 Task: In the  document gatewayarch.txt Add another  'page' Use the Tool Explore 'and look for brief about the picture in first page, copy 2-3 lines in second sheet.' Align the text to the Left
Action: Mouse moved to (587, 304)
Screenshot: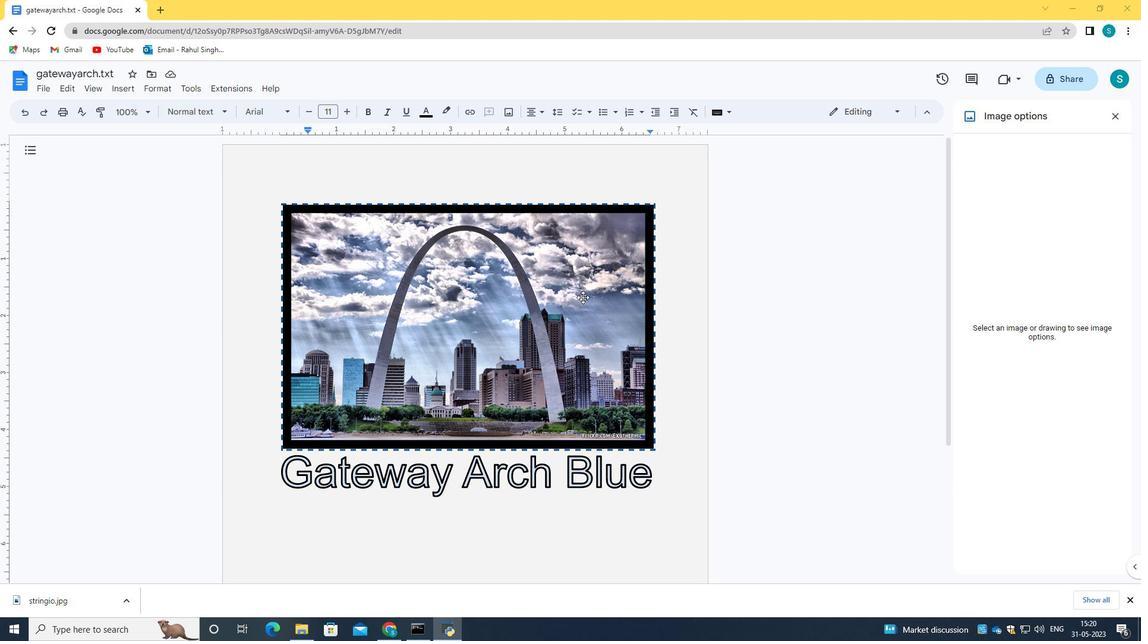 
Action: Mouse scrolled (587, 303) with delta (0, 0)
Screenshot: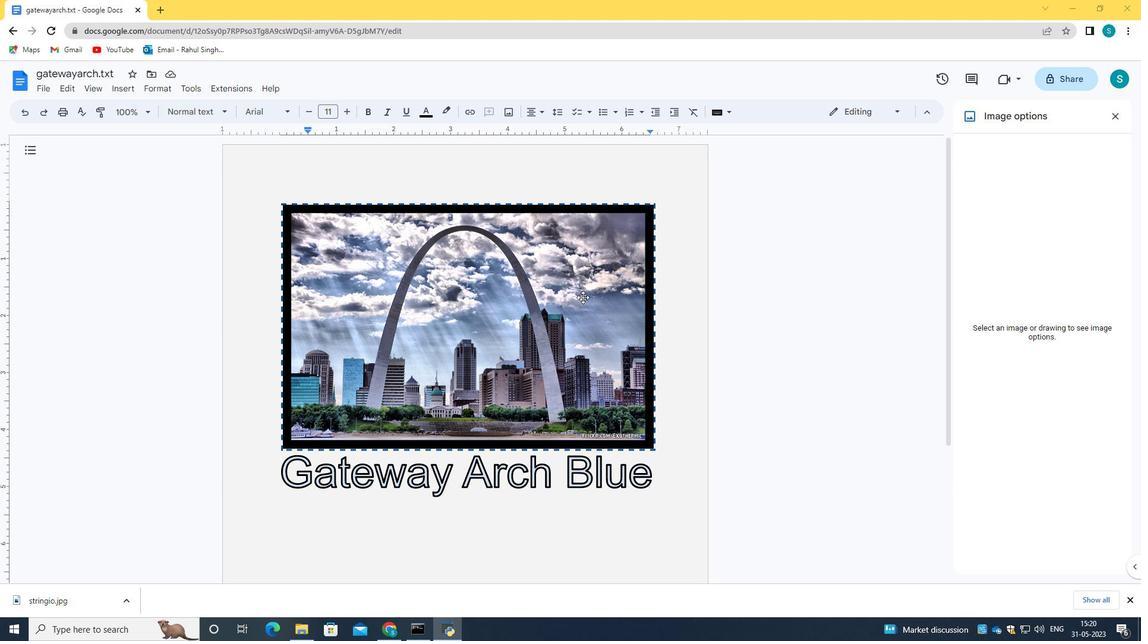 
Action: Mouse scrolled (587, 303) with delta (0, 0)
Screenshot: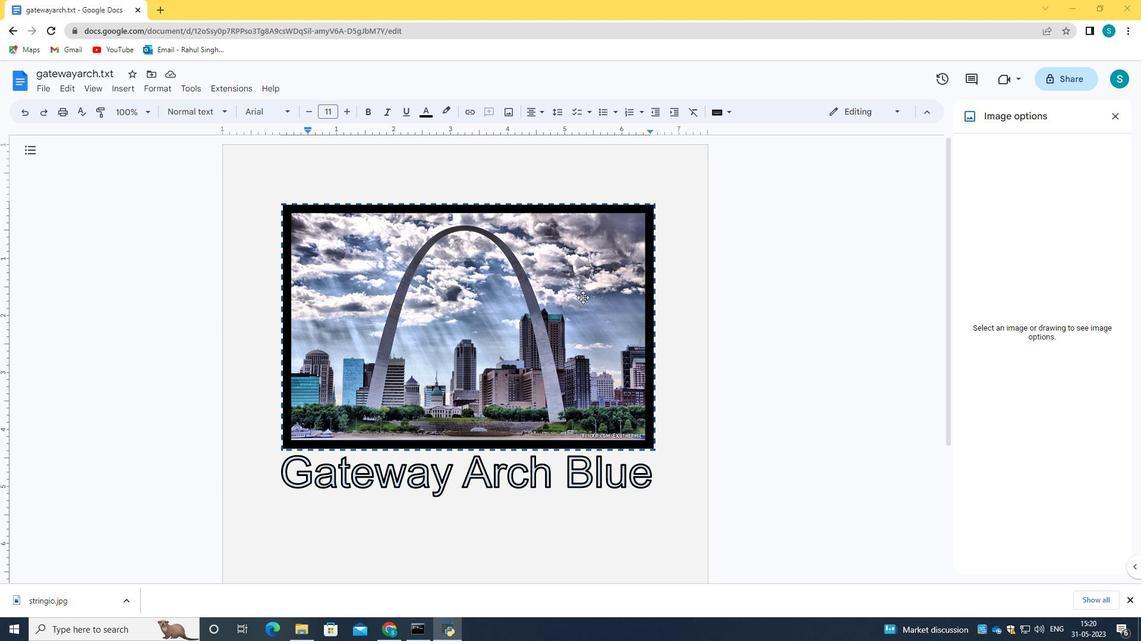 
Action: Mouse scrolled (587, 303) with delta (0, 0)
Screenshot: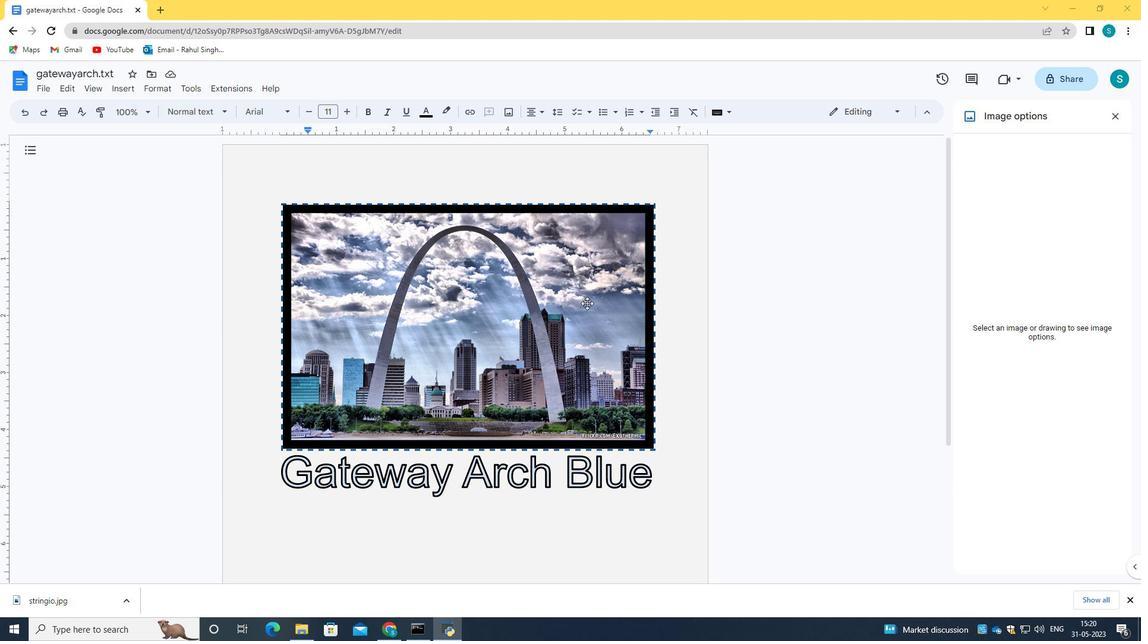 
Action: Mouse scrolled (587, 303) with delta (0, 0)
Screenshot: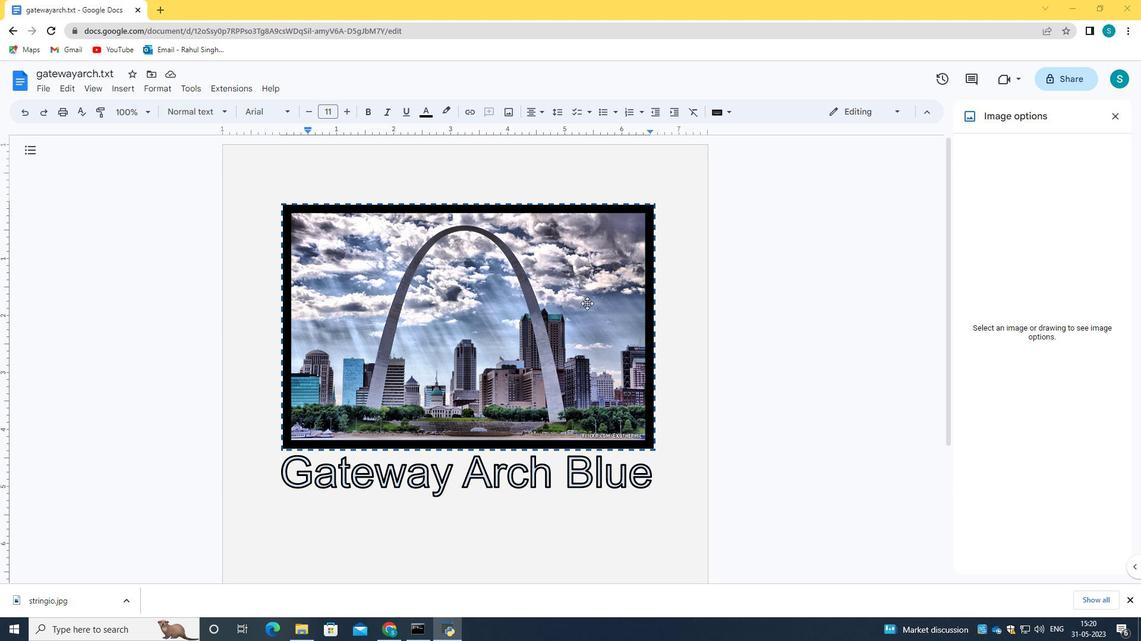 
Action: Mouse scrolled (587, 303) with delta (0, 0)
Screenshot: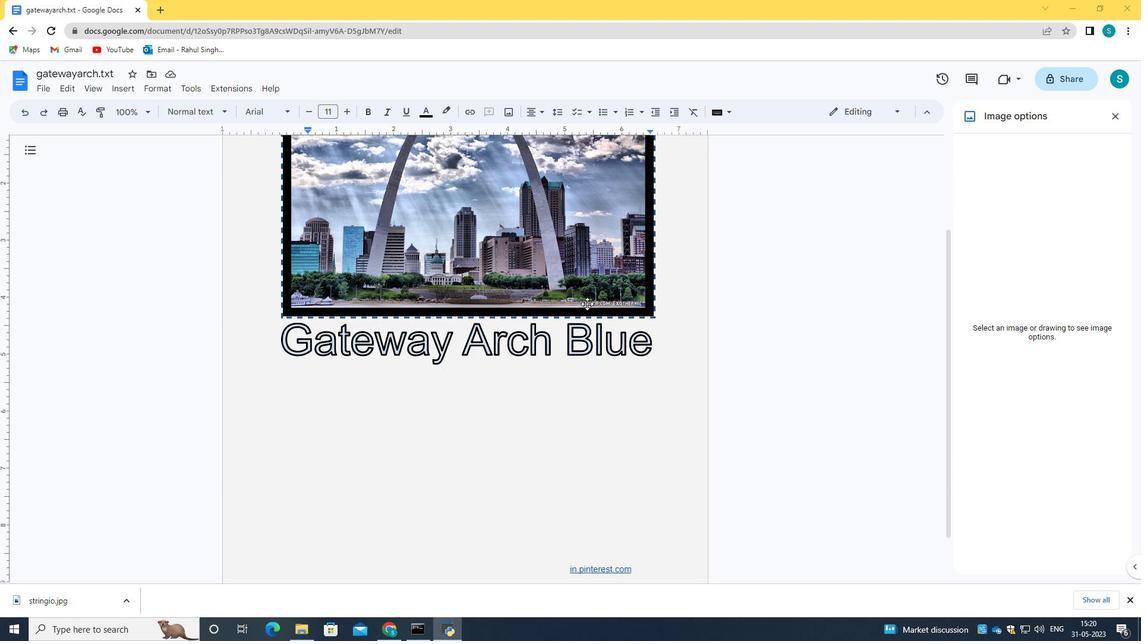 
Action: Mouse scrolled (587, 303) with delta (0, 0)
Screenshot: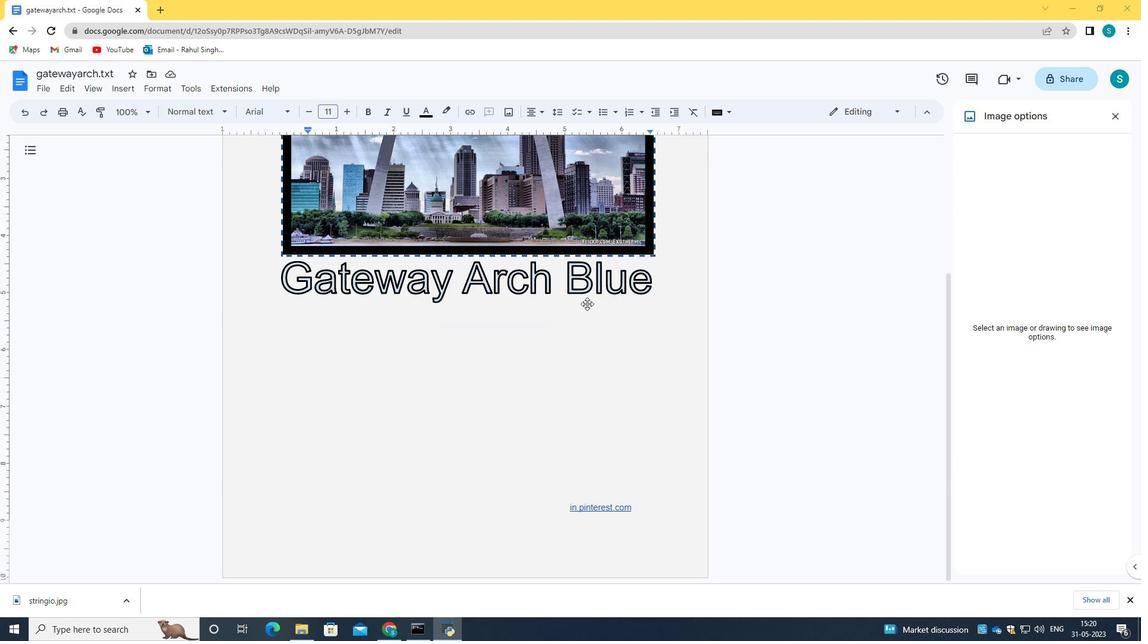
Action: Mouse scrolled (587, 303) with delta (0, 0)
Screenshot: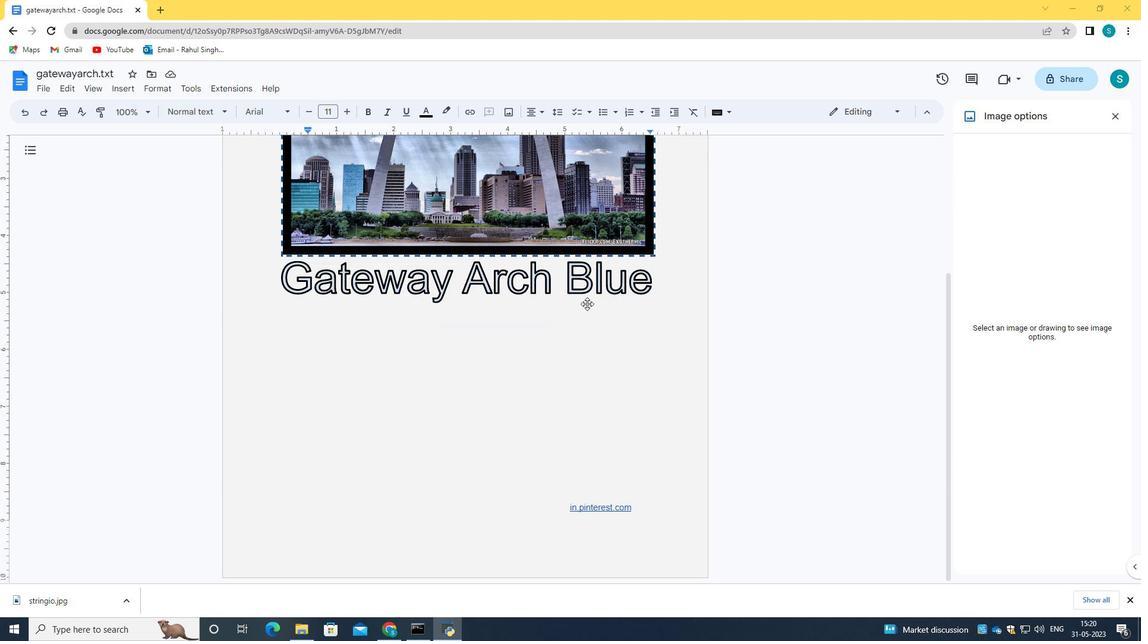 
Action: Mouse scrolled (587, 303) with delta (0, 0)
Screenshot: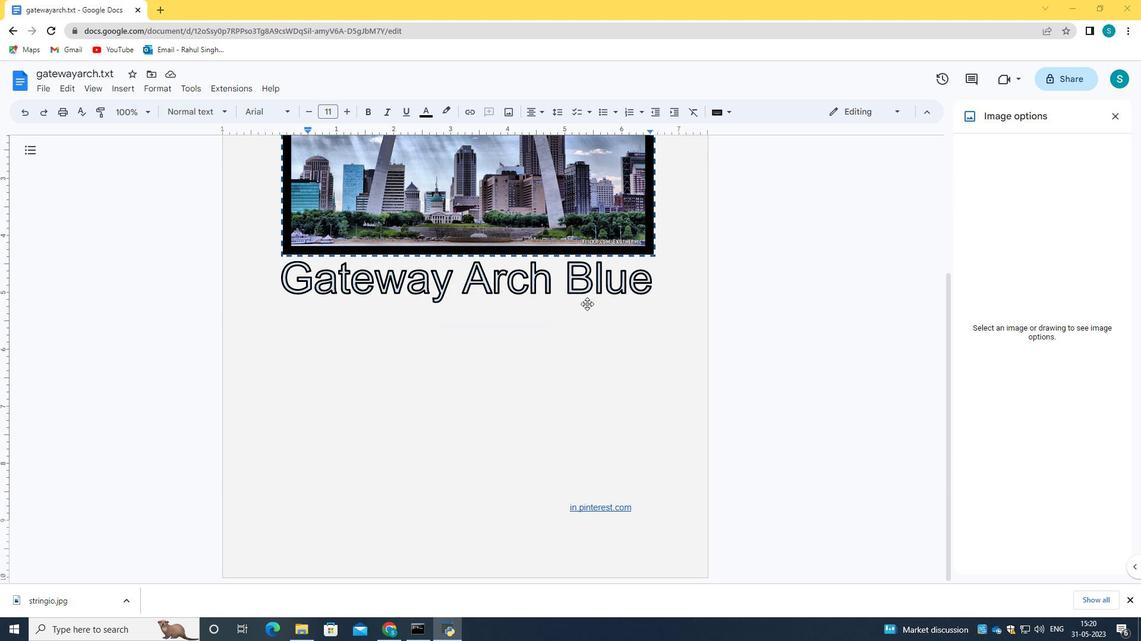 
Action: Mouse moved to (632, 549)
Screenshot: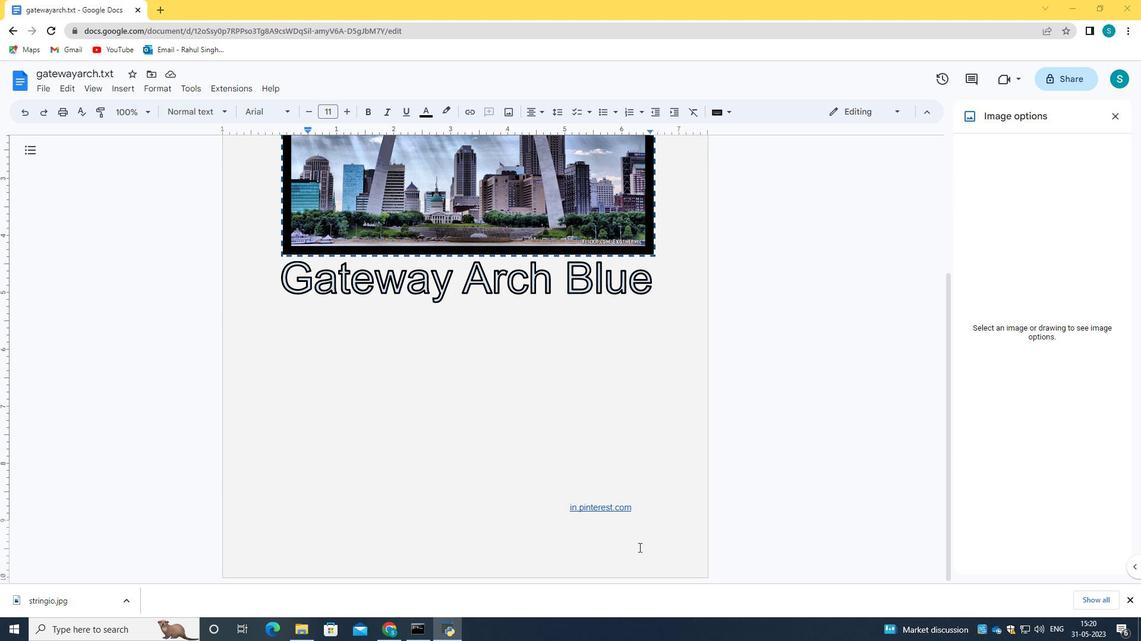 
Action: Mouse pressed left at (632, 549)
Screenshot: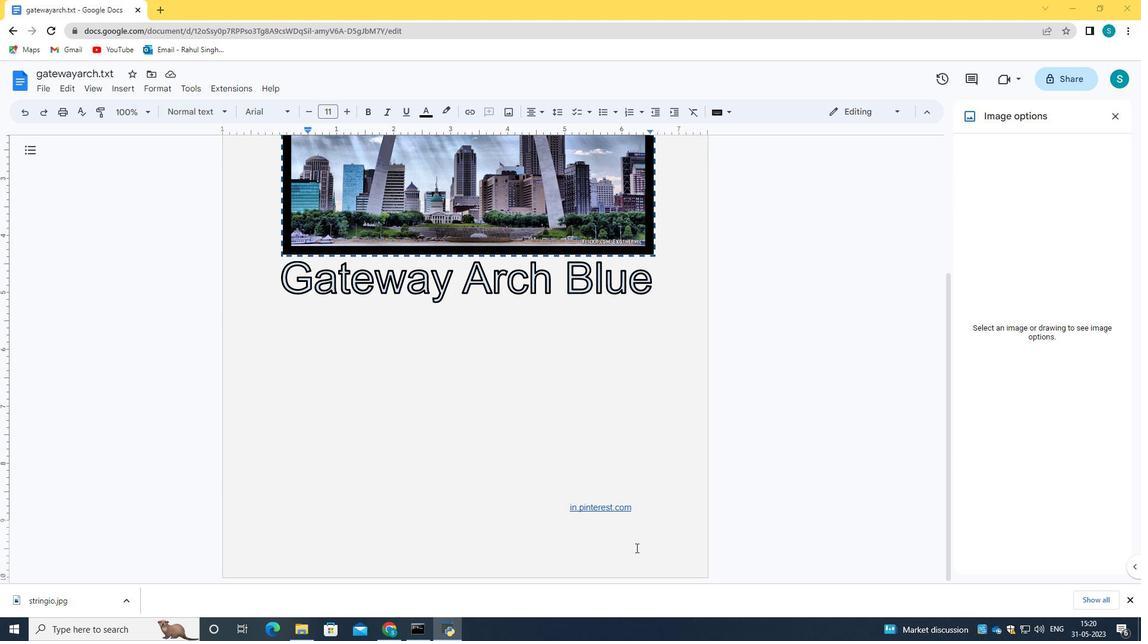 
Action: Mouse moved to (618, 565)
Screenshot: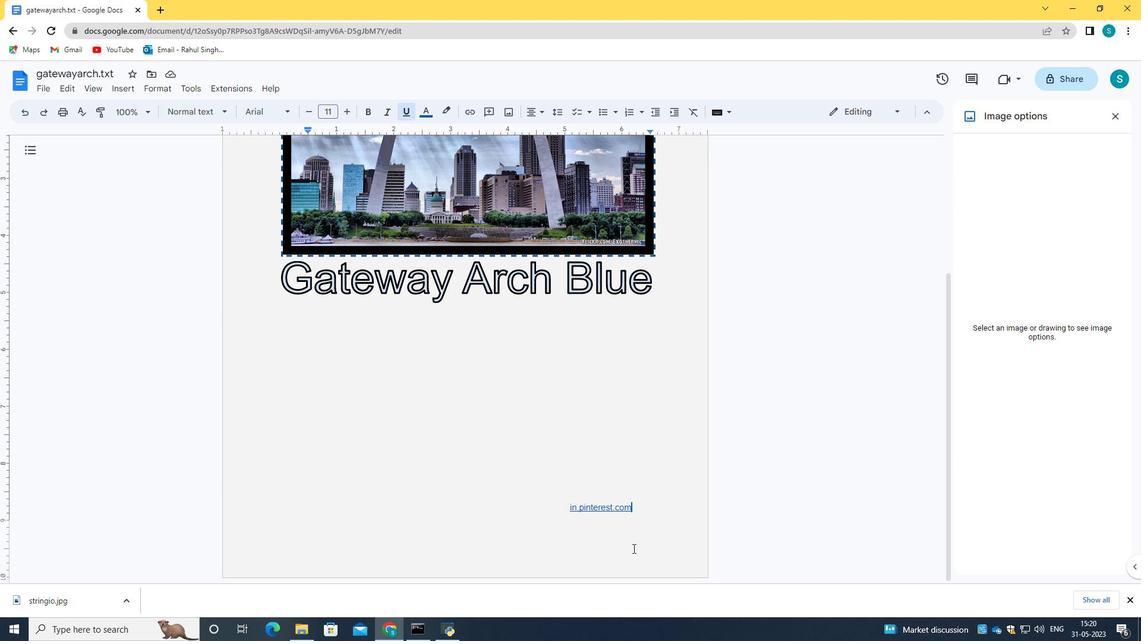 
Action: Key pressed <Key.enter>
Screenshot: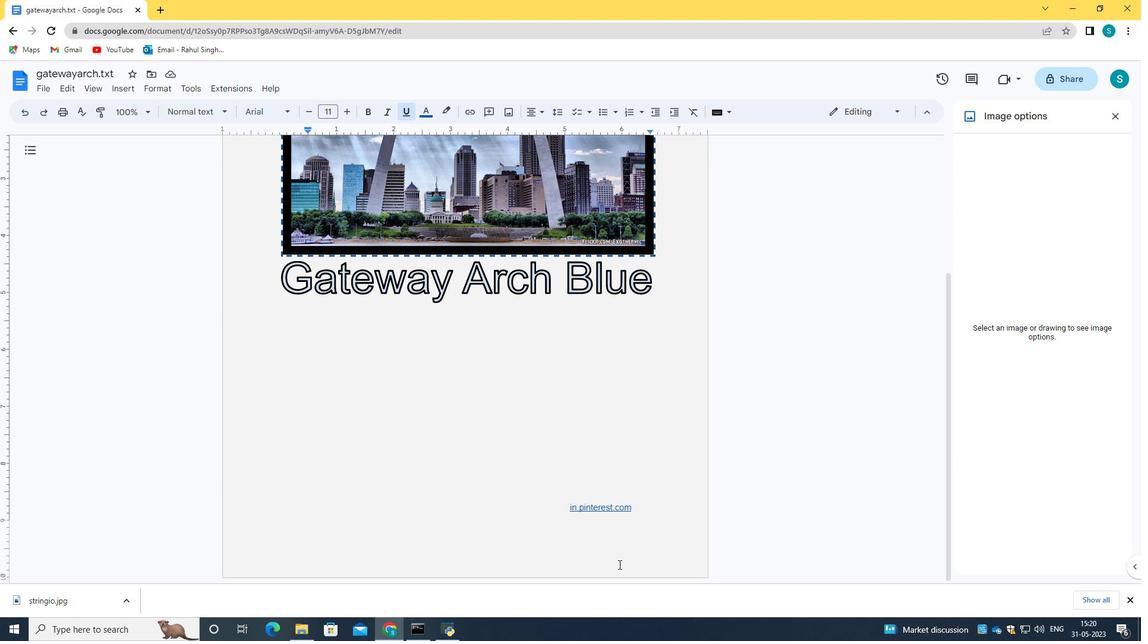 
Action: Mouse moved to (586, 544)
Screenshot: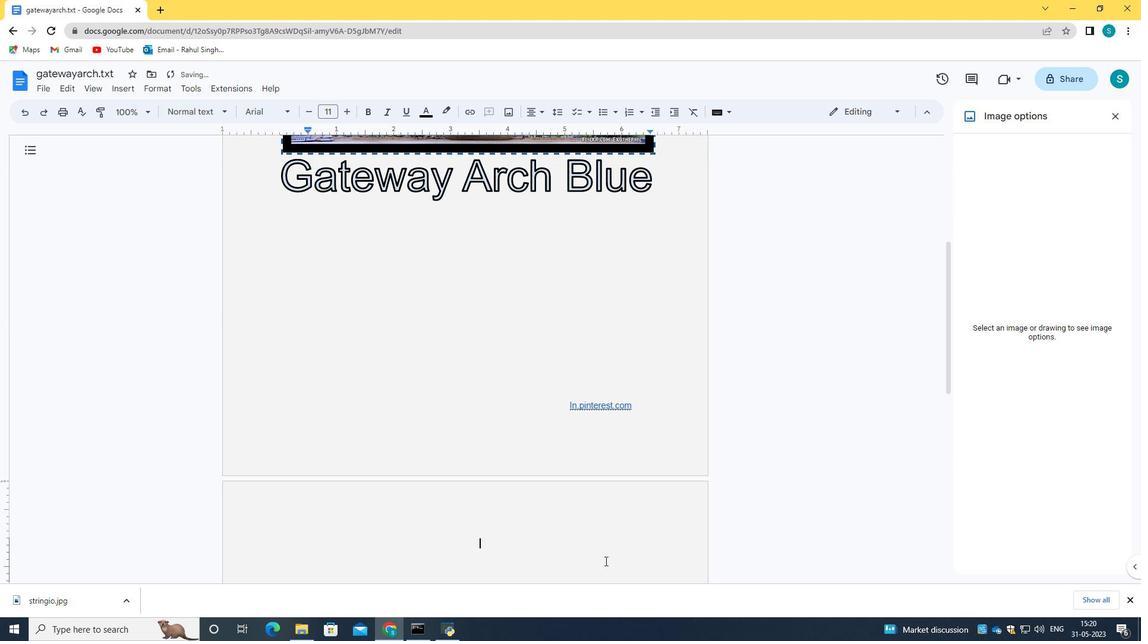 
Action: Mouse scrolled (586, 544) with delta (0, 0)
Screenshot: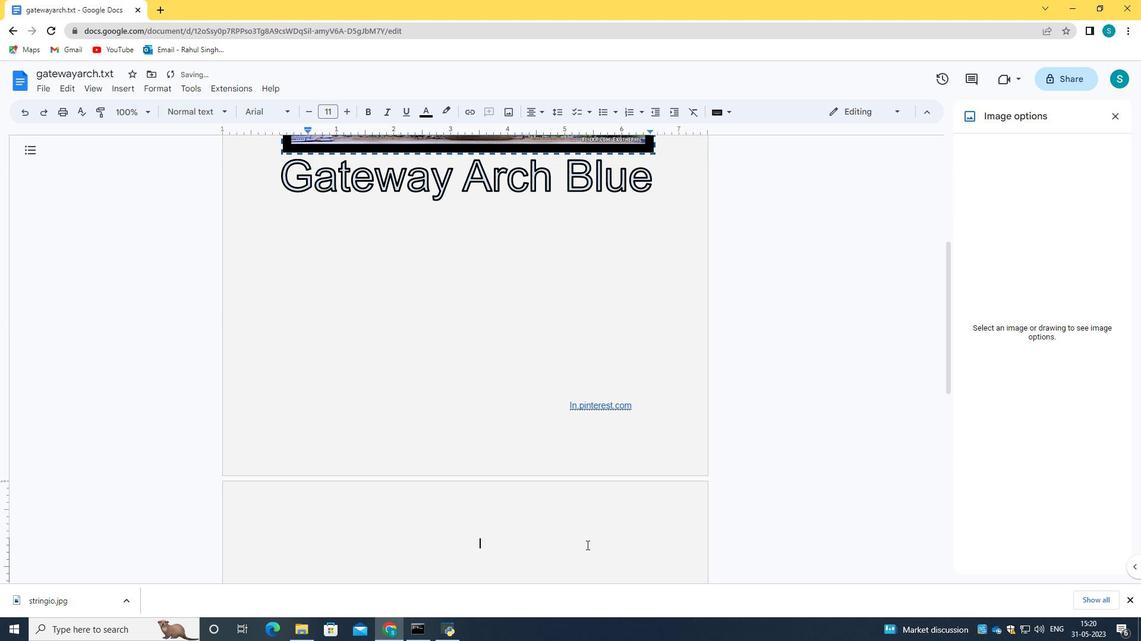
Action: Mouse scrolled (586, 544) with delta (0, 0)
Screenshot: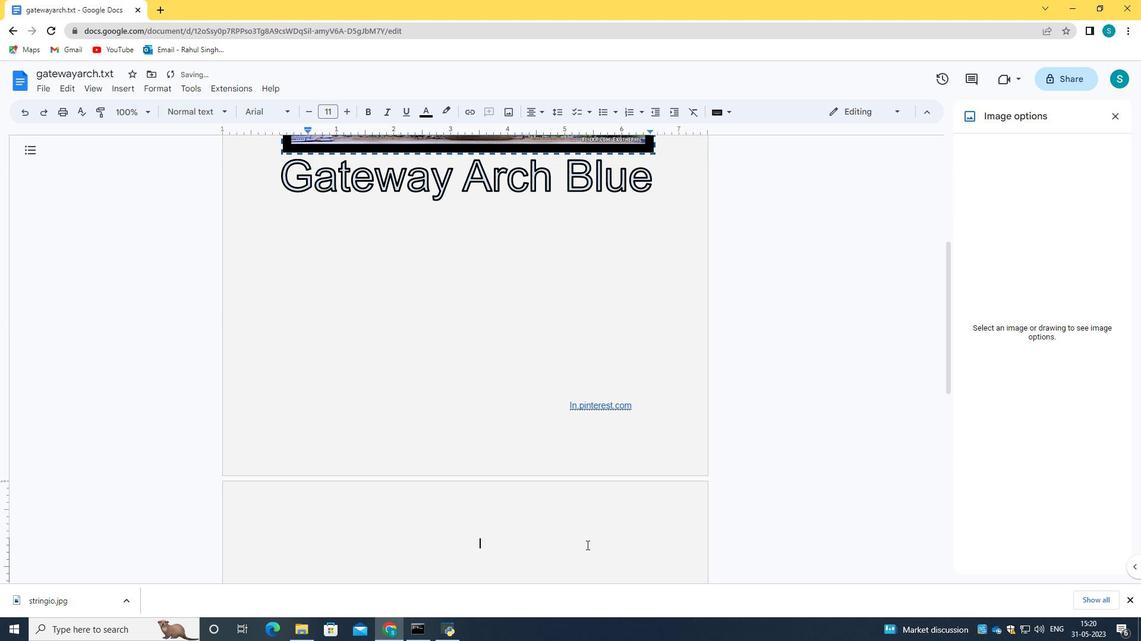 
Action: Mouse moved to (427, 425)
Screenshot: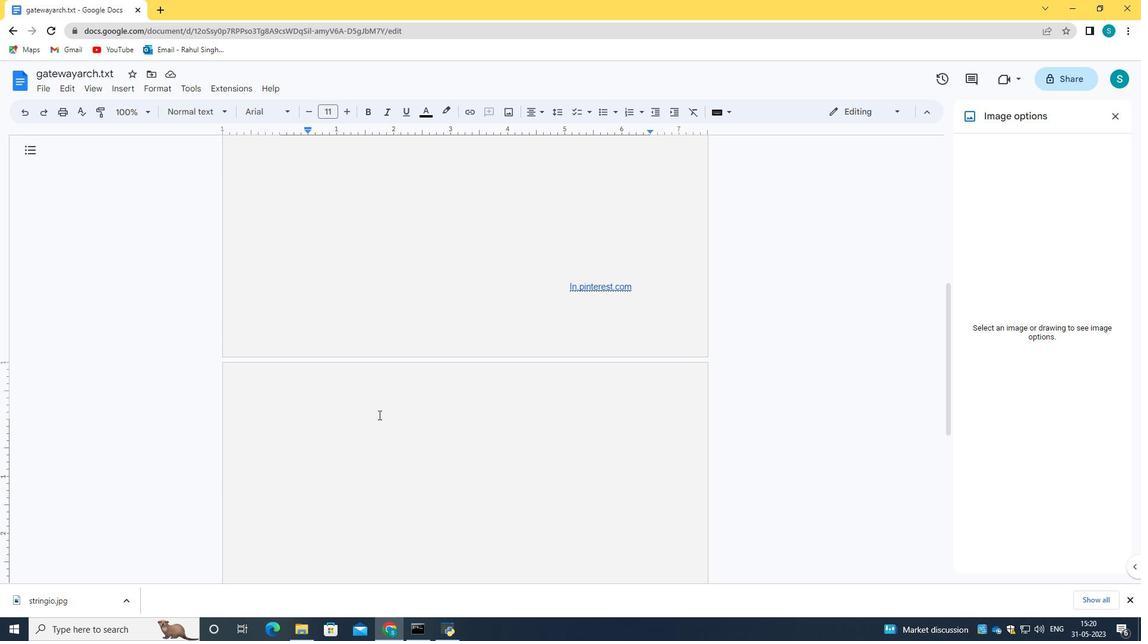 
Action: Mouse pressed left at (427, 425)
Screenshot: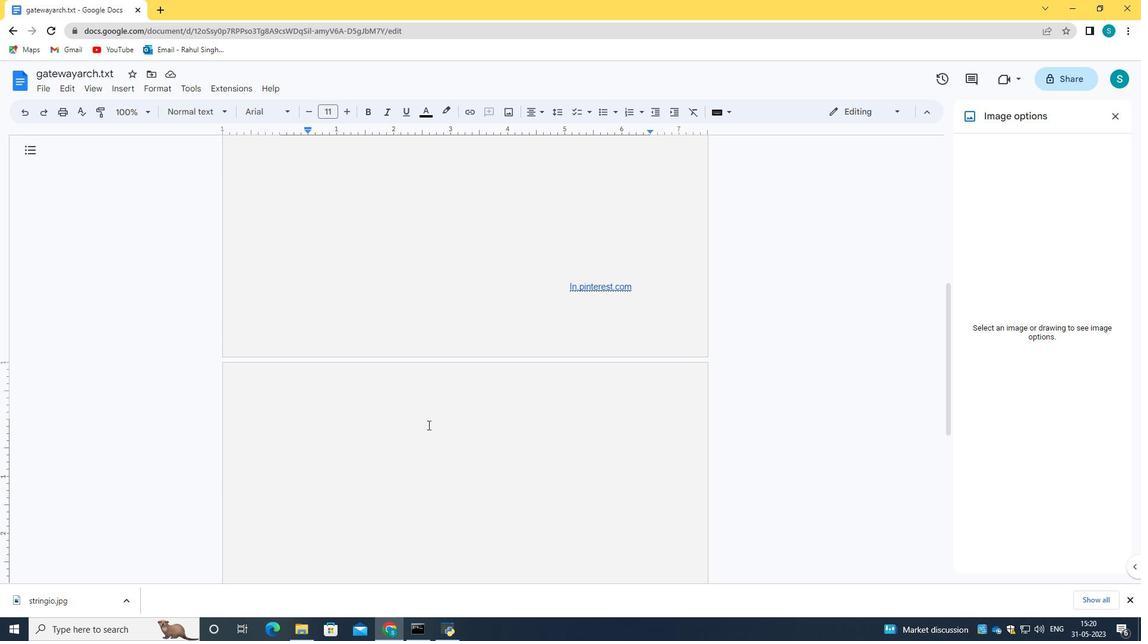 
Action: Mouse moved to (329, 416)
Screenshot: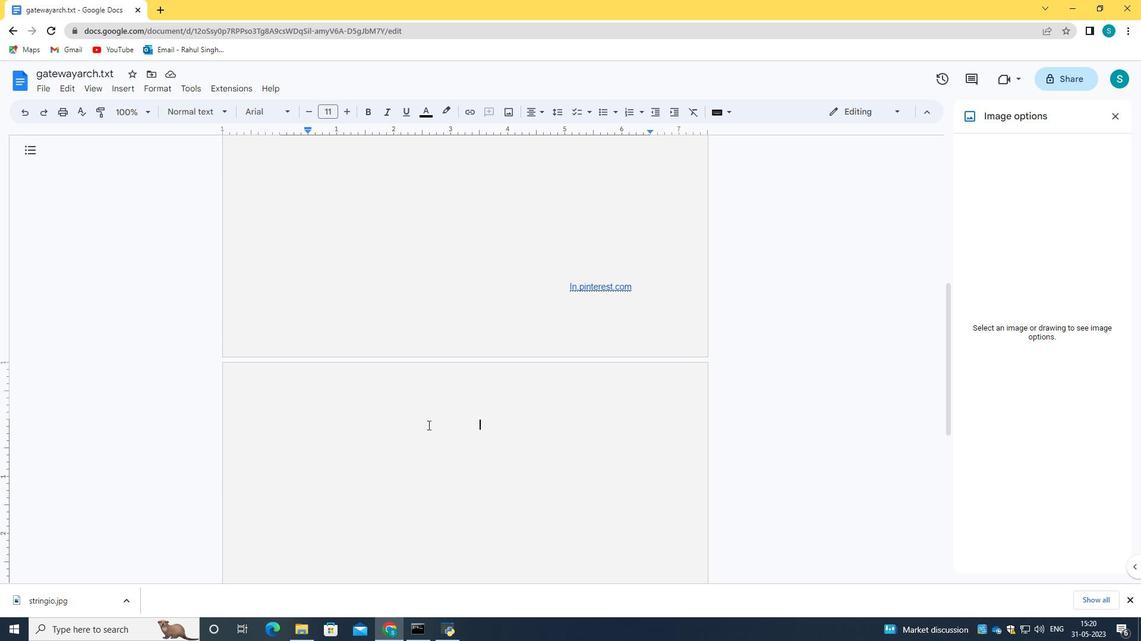 
Action: Key pressed <Key.left><Key.left><Key.left><Key.left><Key.left><Key.left><Key.left><Key.left>
Screenshot: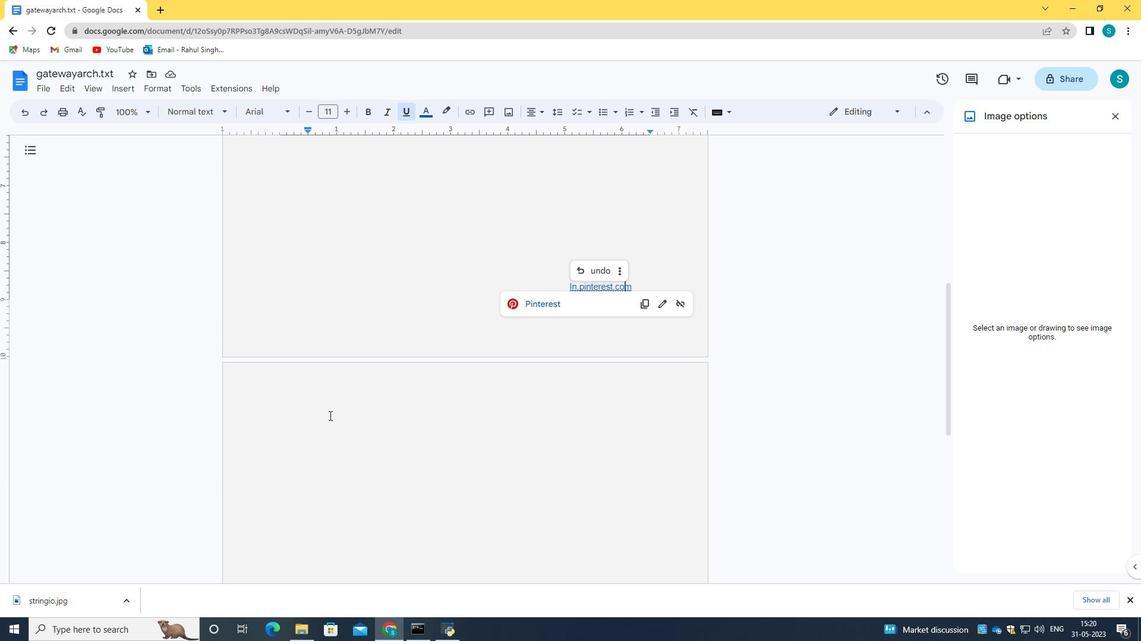 
Action: Mouse moved to (442, 440)
Screenshot: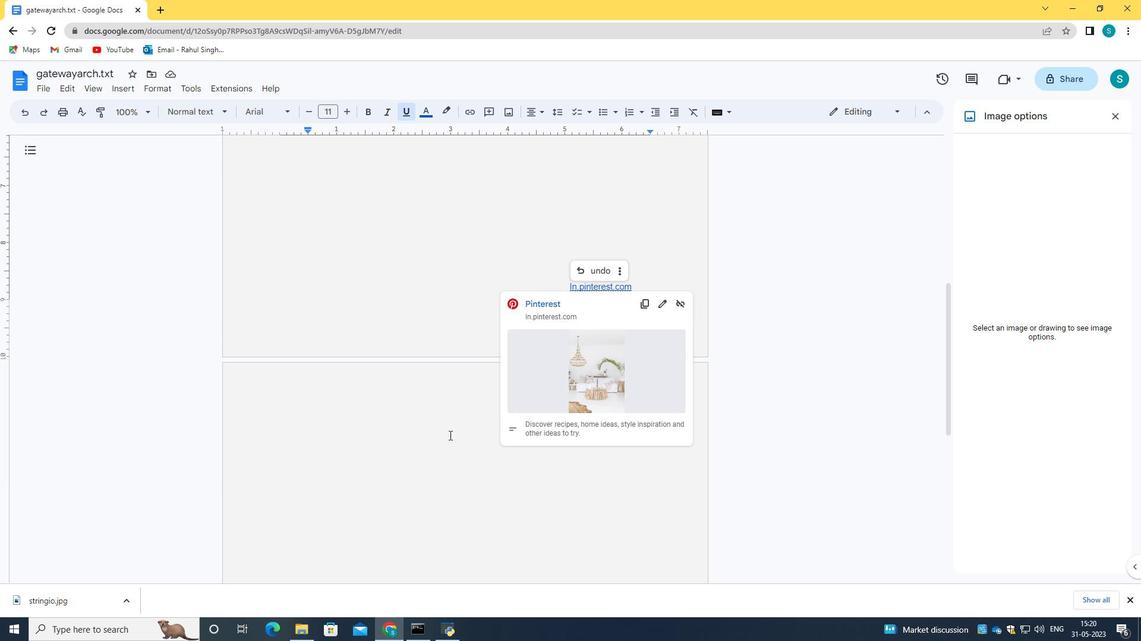 
Action: Key pressed <Key.right><Key.right><Key.right><Key.right><Key.right><Key.right><Key.right><Key.right><Key.right><Key.right><Key.right><Key.right><Key.space><Key.space><Key.space><Key.space>
Screenshot: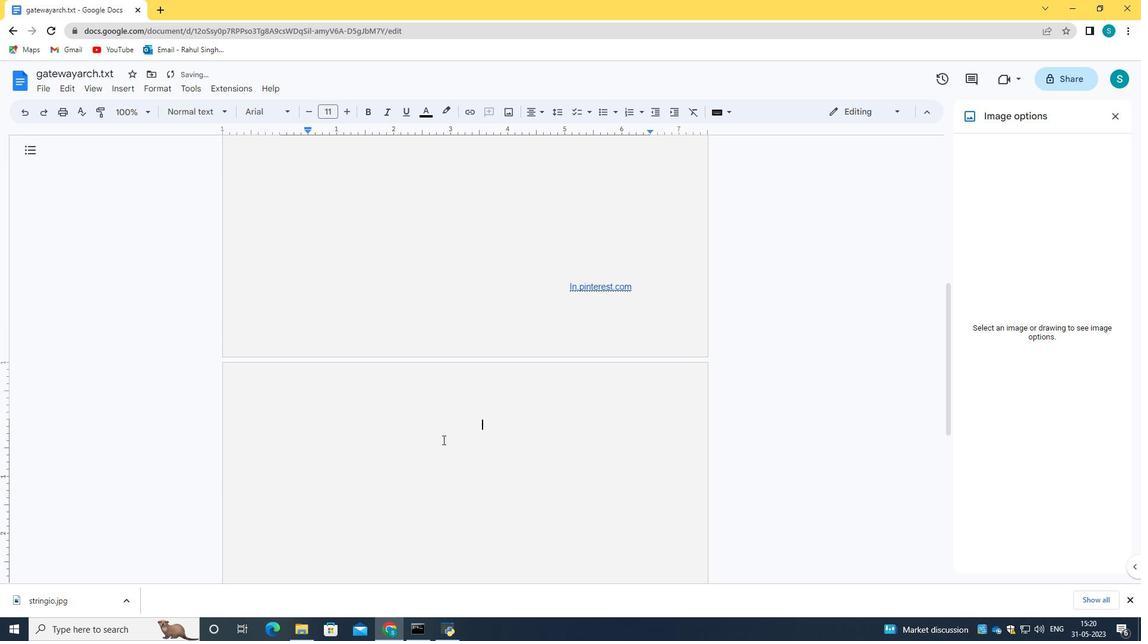
Action: Mouse moved to (426, 434)
Screenshot: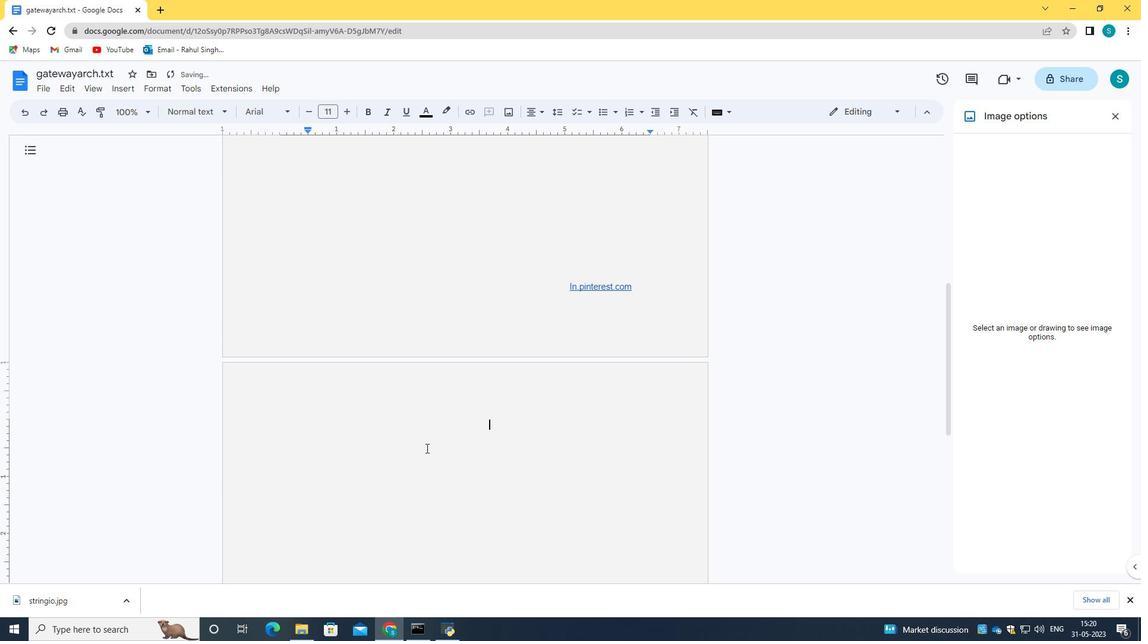 
Action: Mouse pressed left at (426, 434)
Screenshot: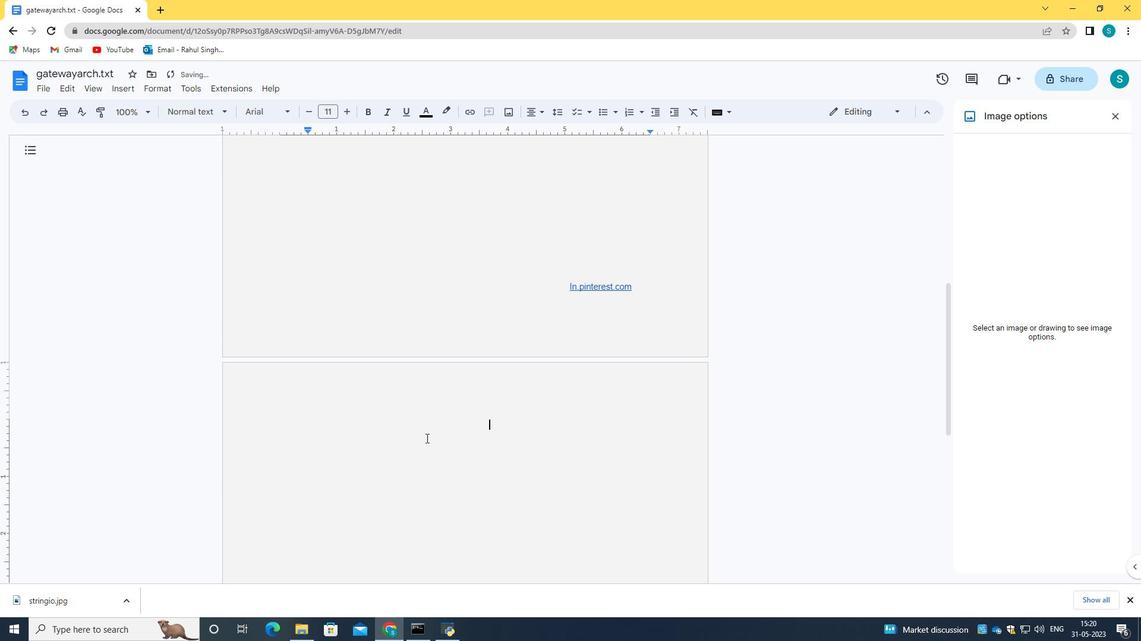 
Action: Mouse moved to (180, 84)
Screenshot: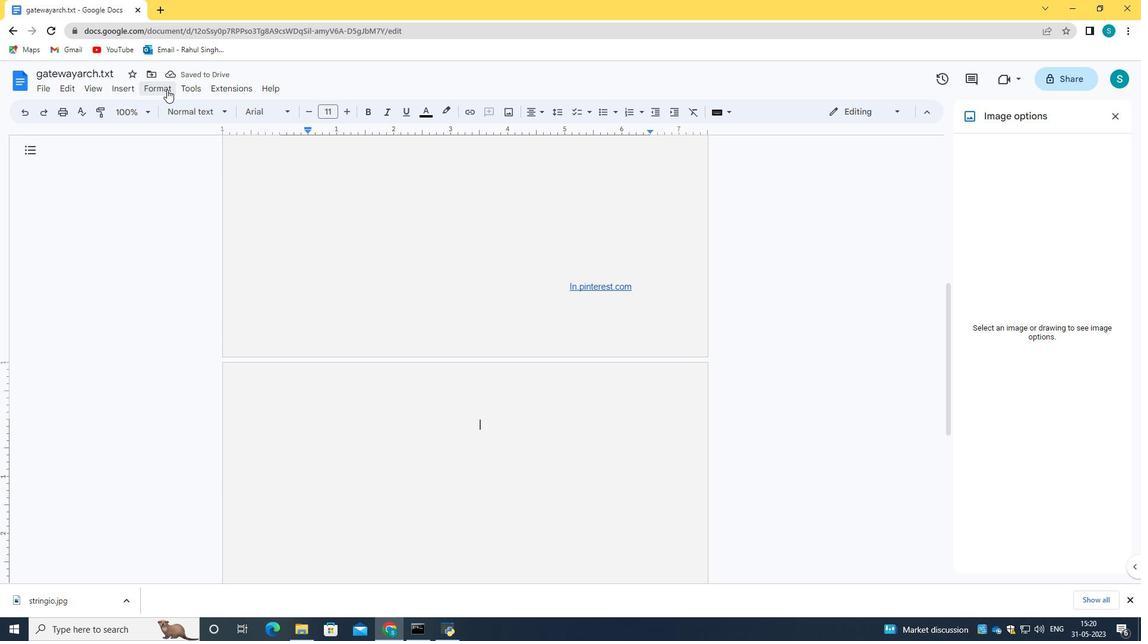 
Action: Mouse pressed left at (180, 84)
Screenshot: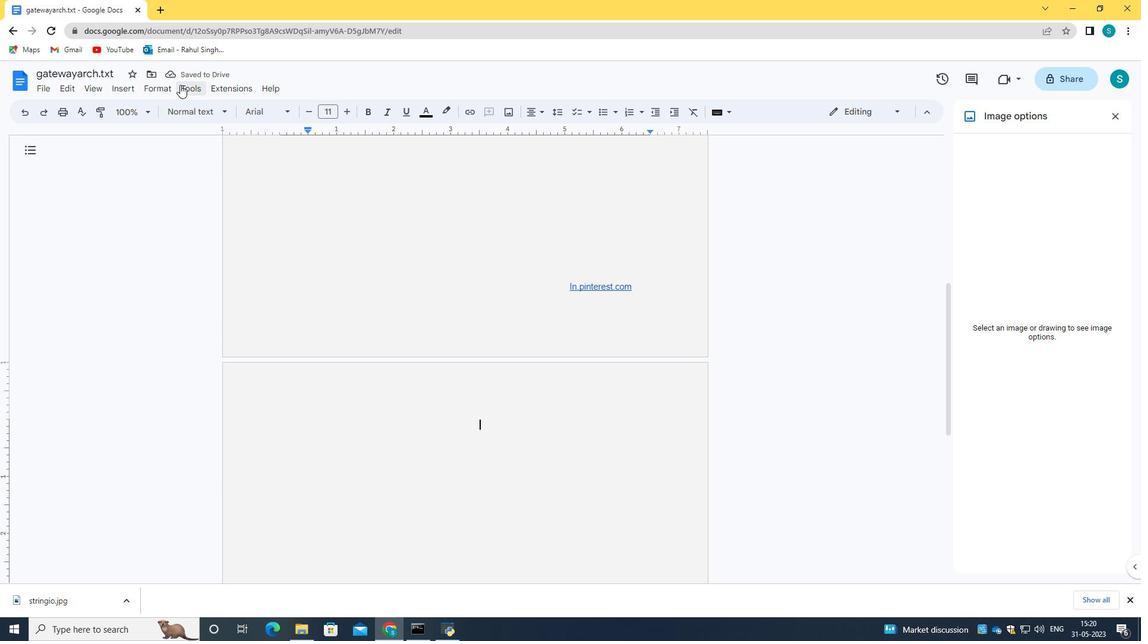 
Action: Mouse moved to (255, 225)
Screenshot: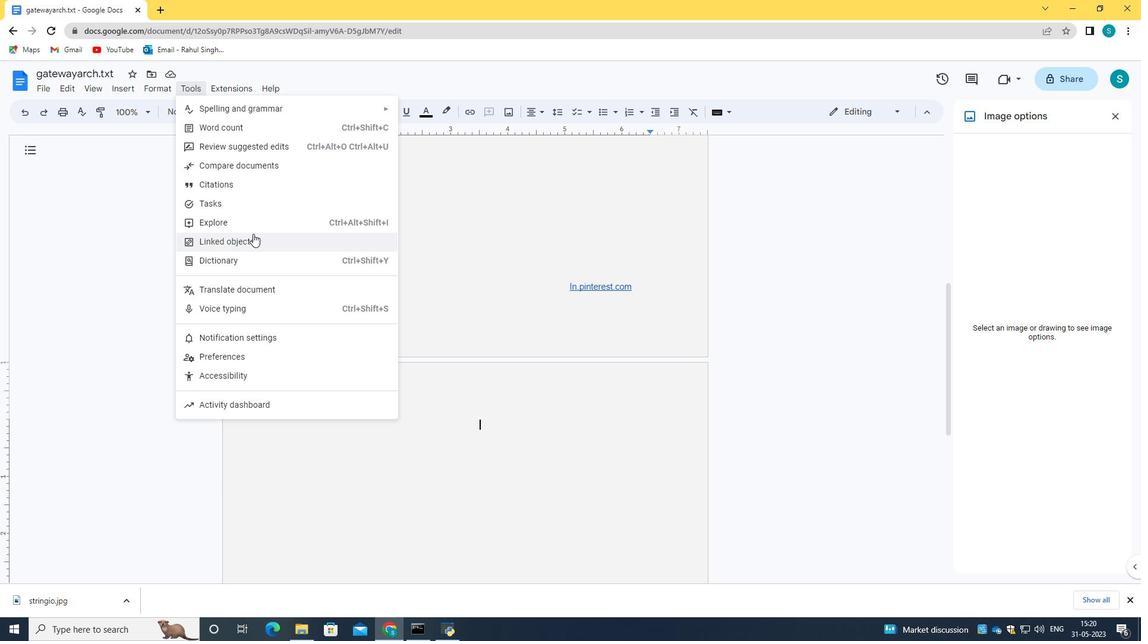 
Action: Mouse pressed left at (255, 225)
Screenshot: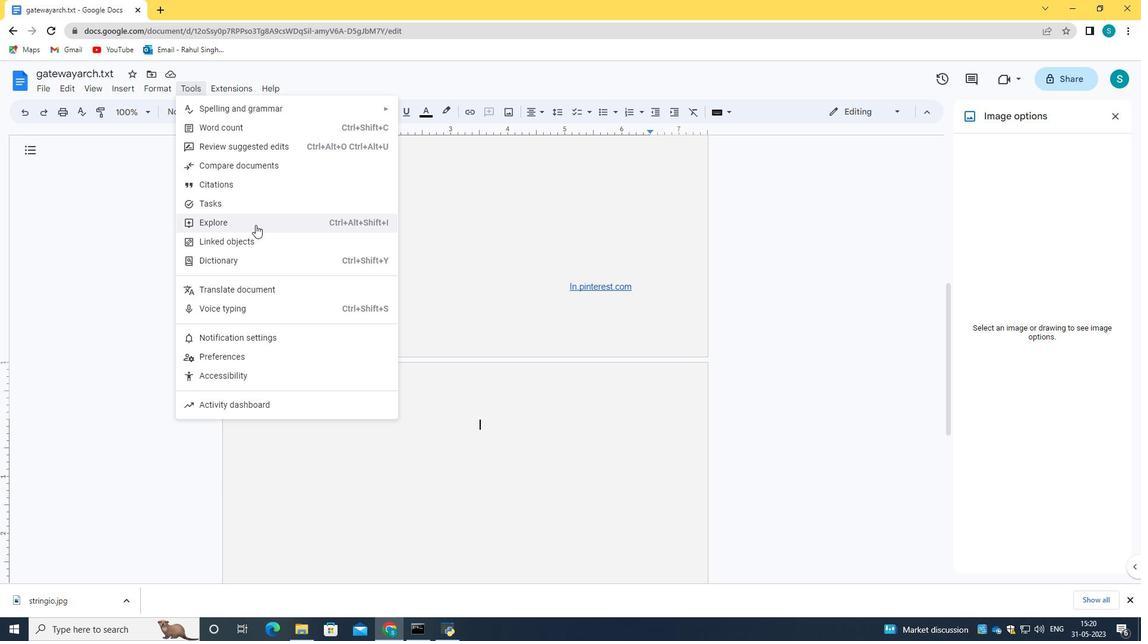 
Action: Mouse moved to (1025, 148)
Screenshot: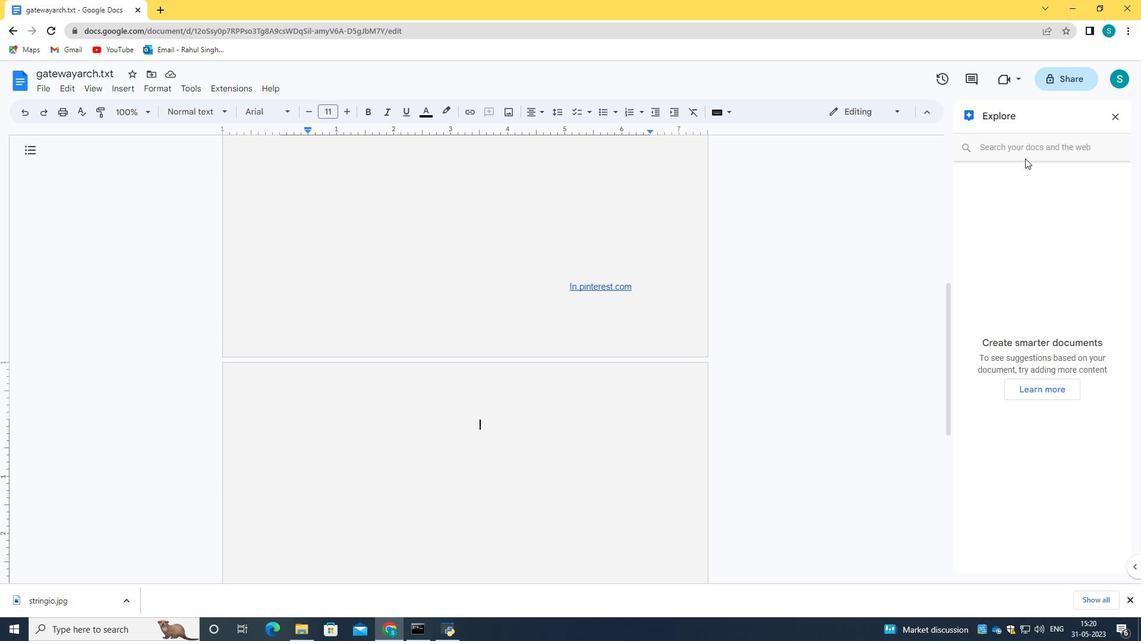 
Action: Mouse pressed left at (1025, 148)
Screenshot: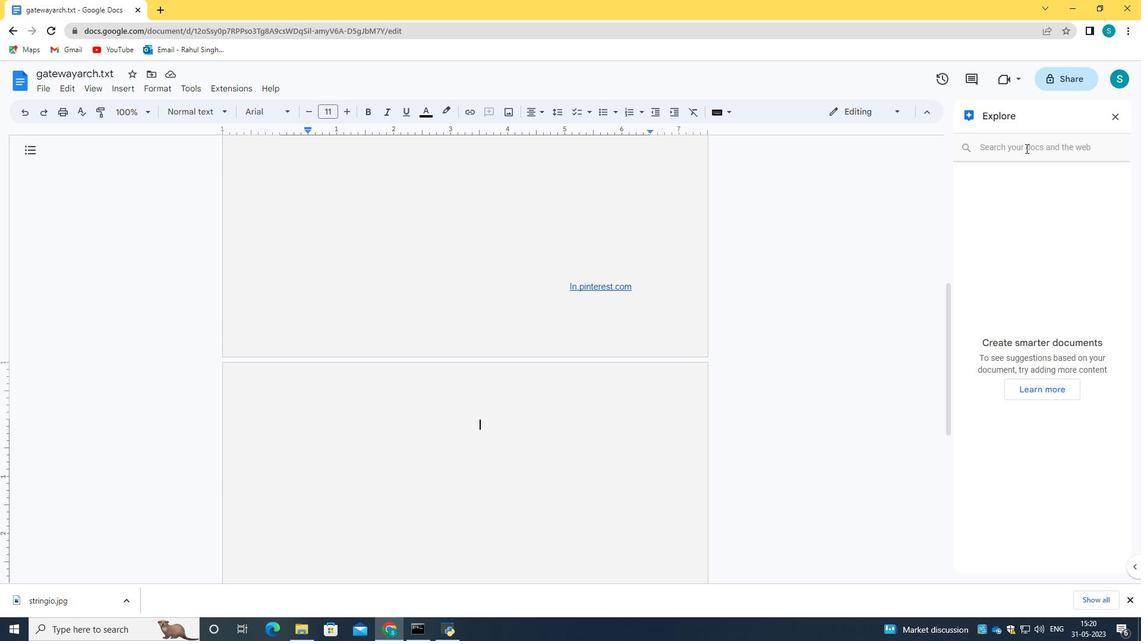 
Action: Key pressed gatewayarch<Key.enter>
Screenshot: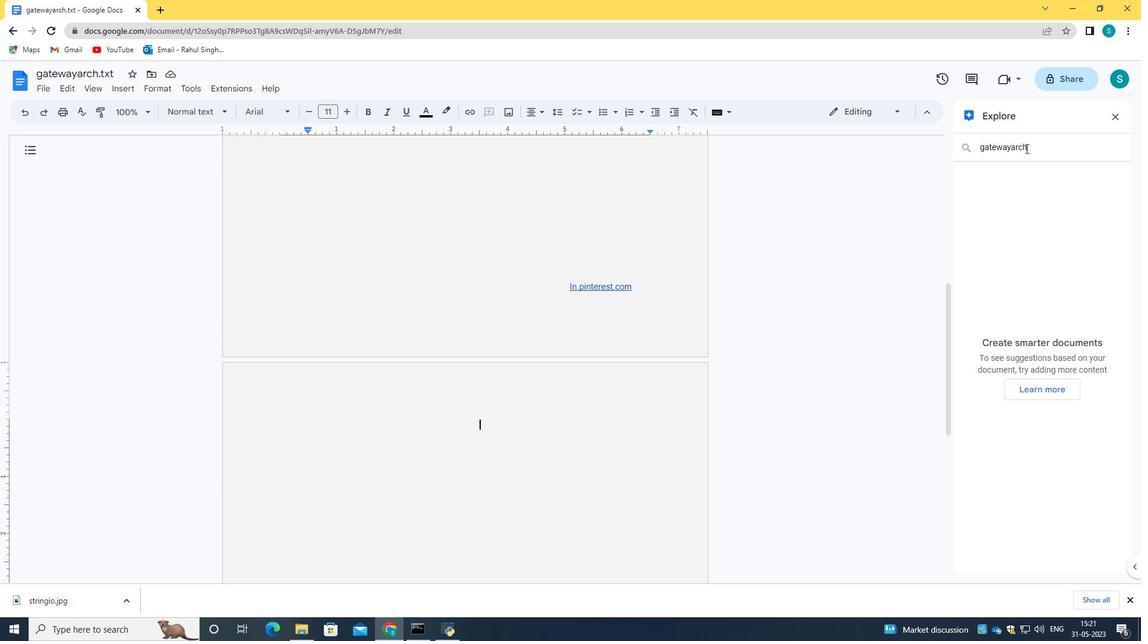 
Action: Mouse moved to (1042, 183)
Screenshot: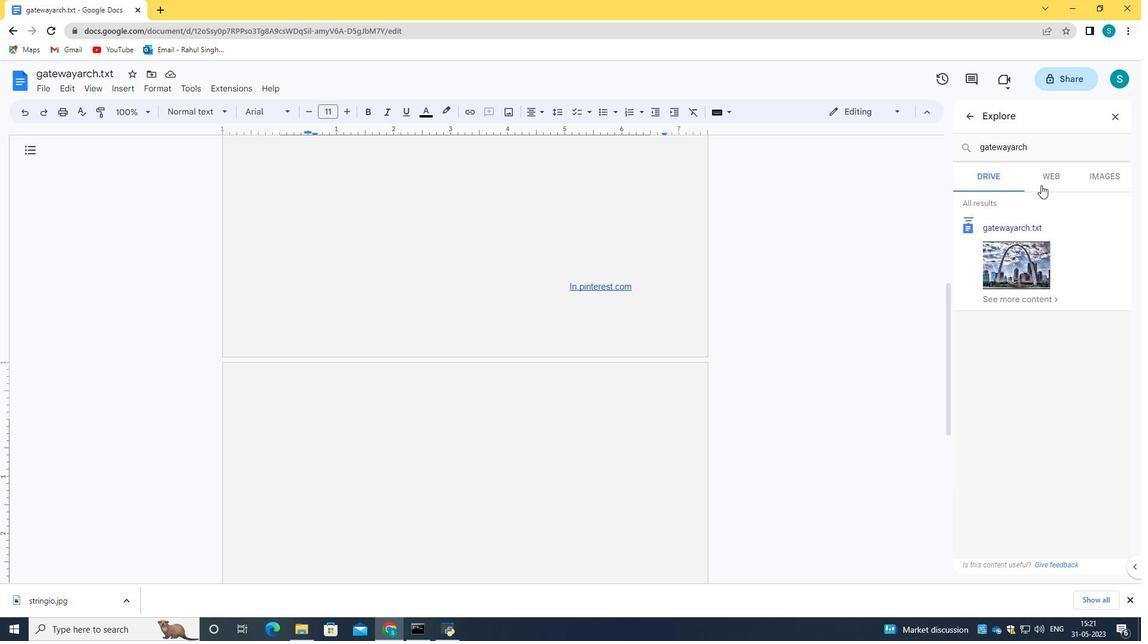 
Action: Mouse pressed left at (1042, 183)
Screenshot: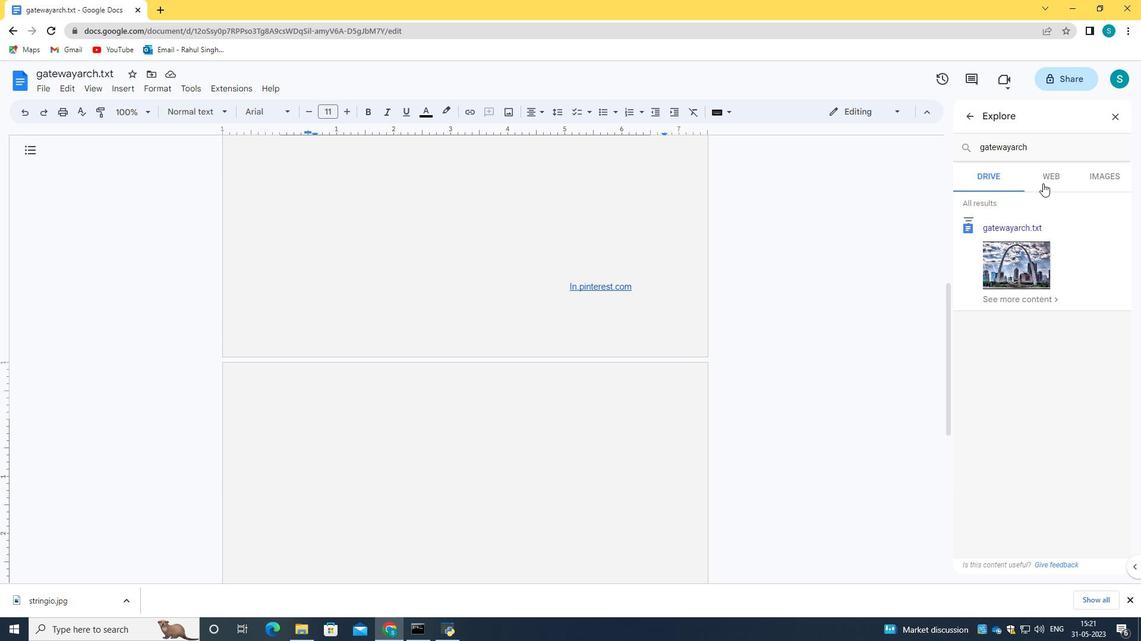 
Action: Mouse moved to (1025, 344)
Screenshot: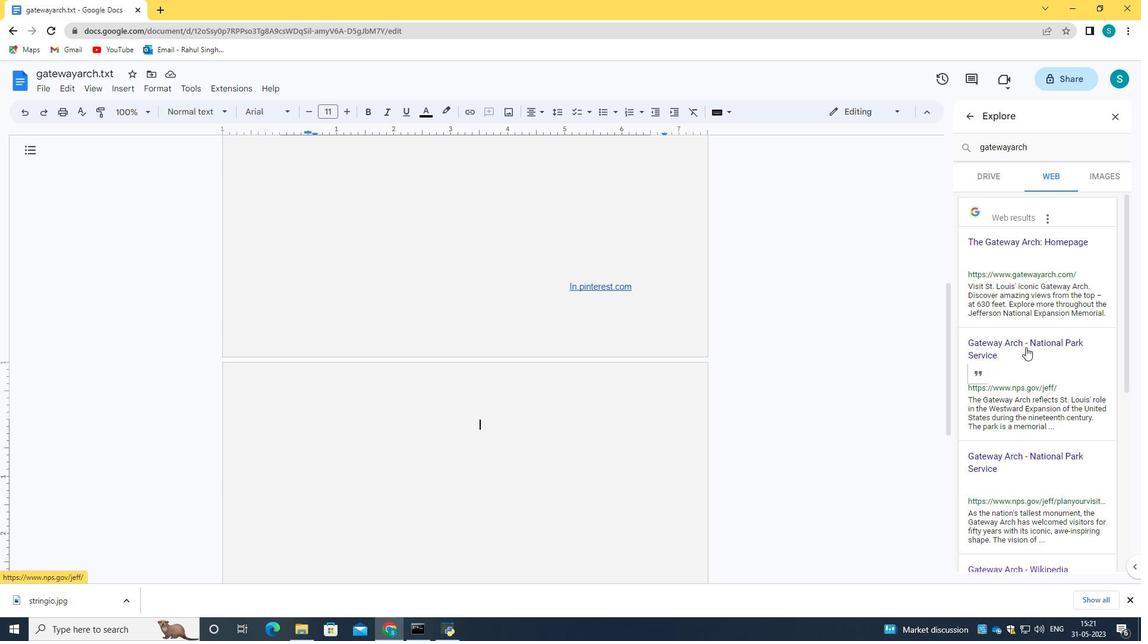 
Action: Mouse pressed left at (1025, 344)
Screenshot: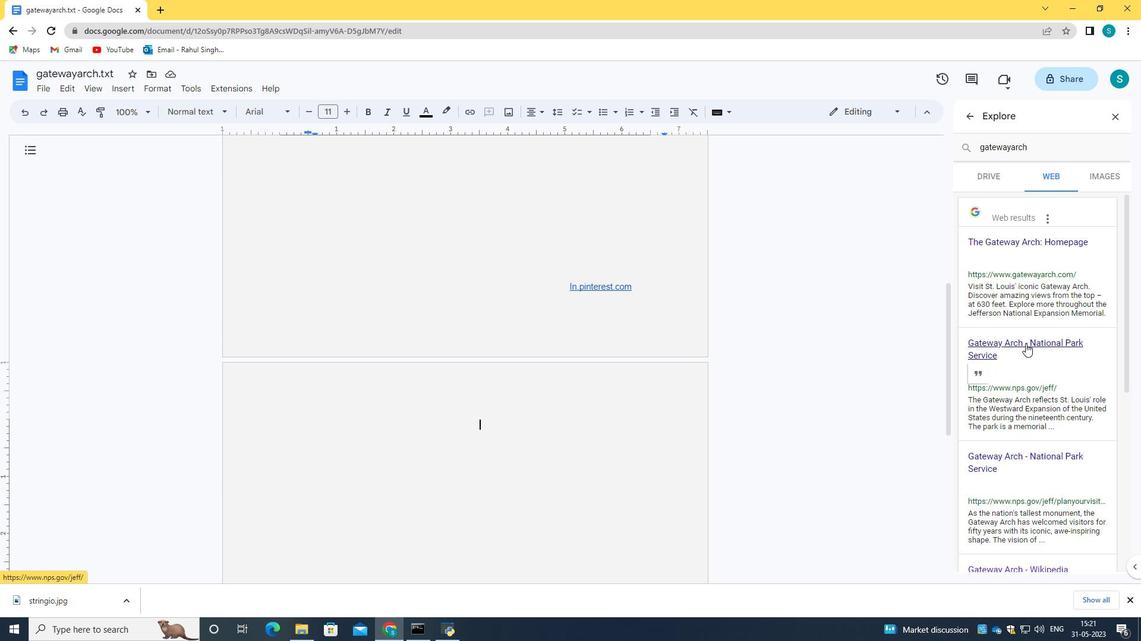
Action: Mouse moved to (370, 380)
Screenshot: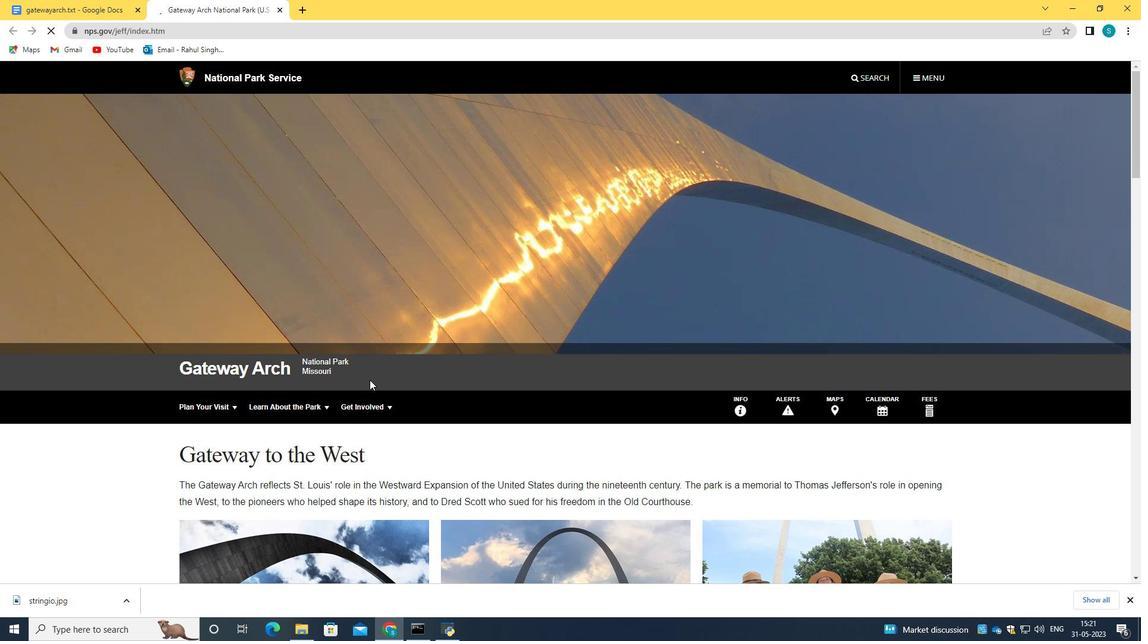 
Action: Mouse scrolled (370, 379) with delta (0, 0)
Screenshot: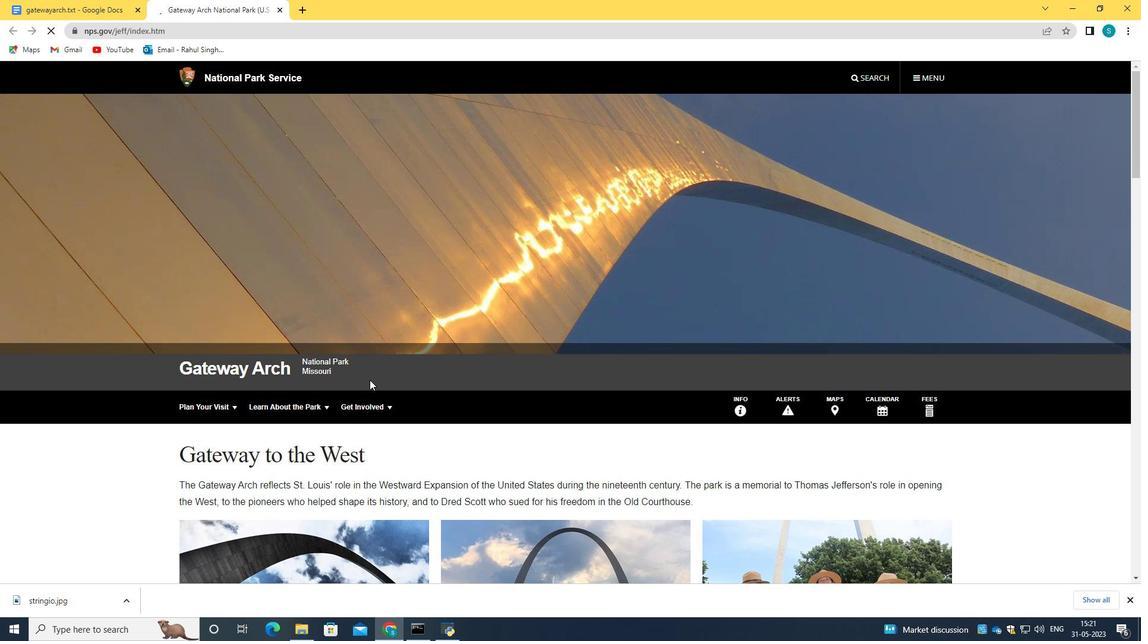 
Action: Mouse scrolled (370, 379) with delta (0, 0)
Screenshot: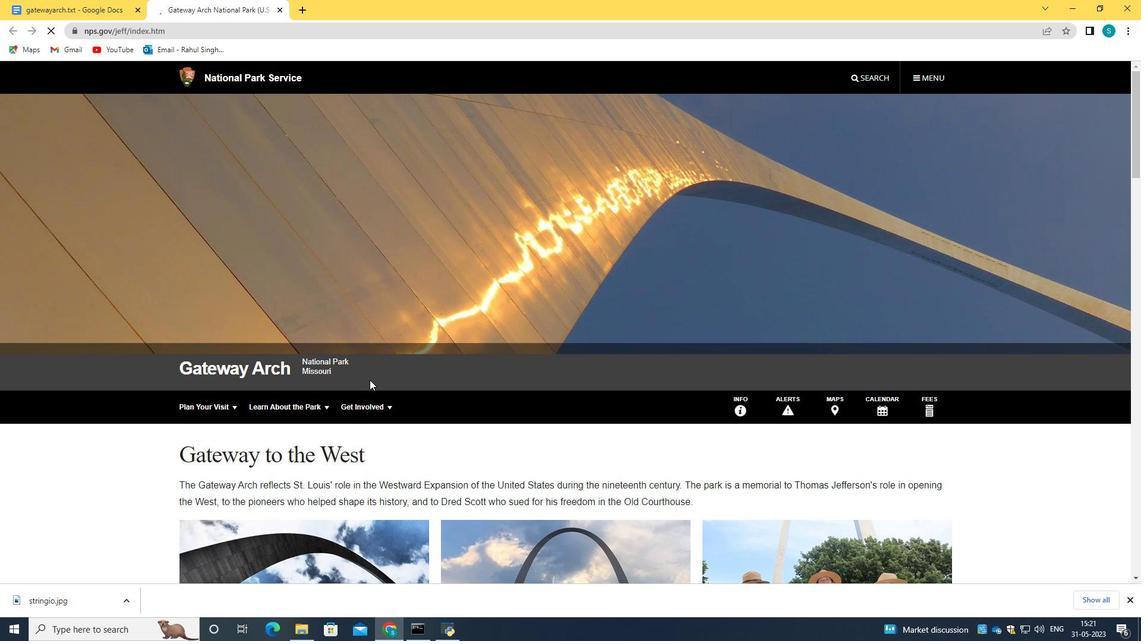 
Action: Mouse scrolled (370, 379) with delta (0, 0)
Screenshot: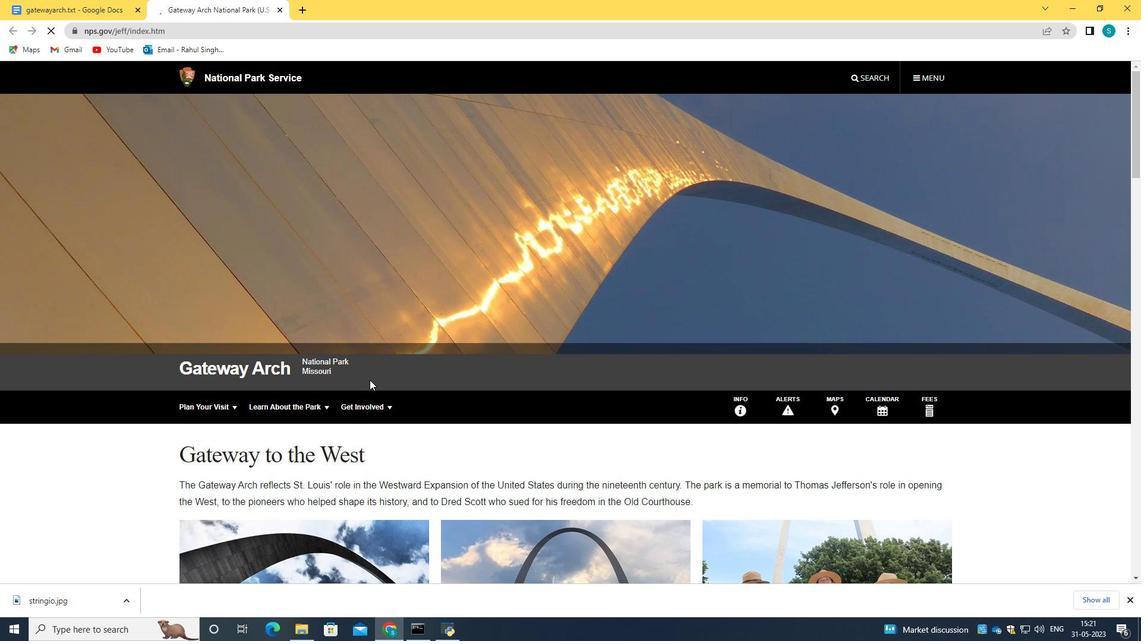 
Action: Mouse scrolled (370, 379) with delta (0, 0)
Screenshot: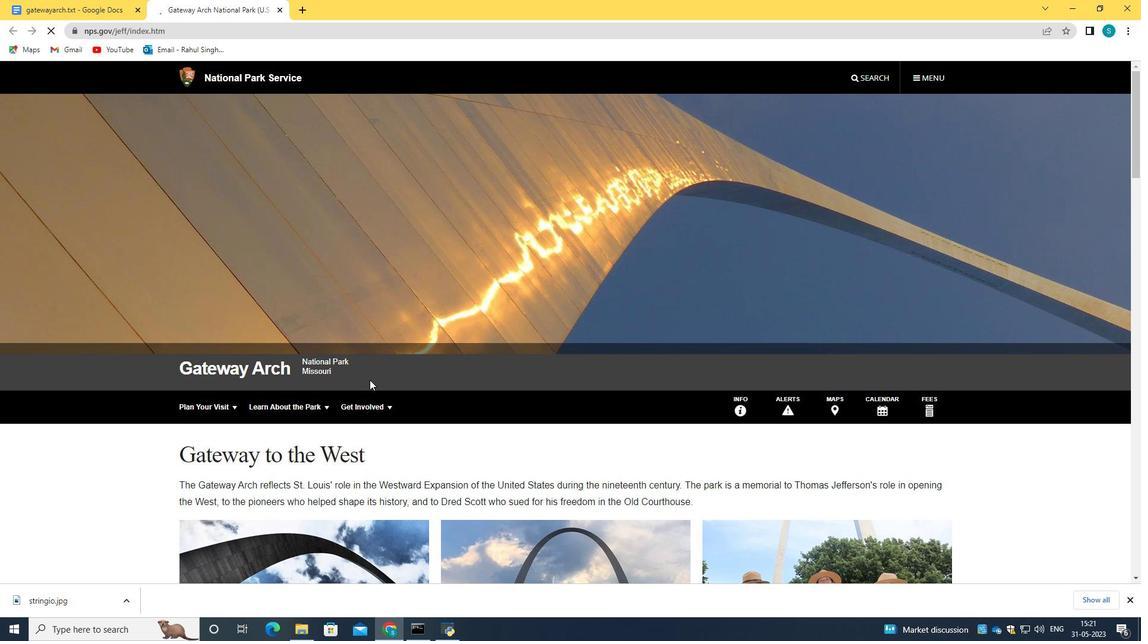 
Action: Mouse scrolled (370, 379) with delta (0, 0)
Screenshot: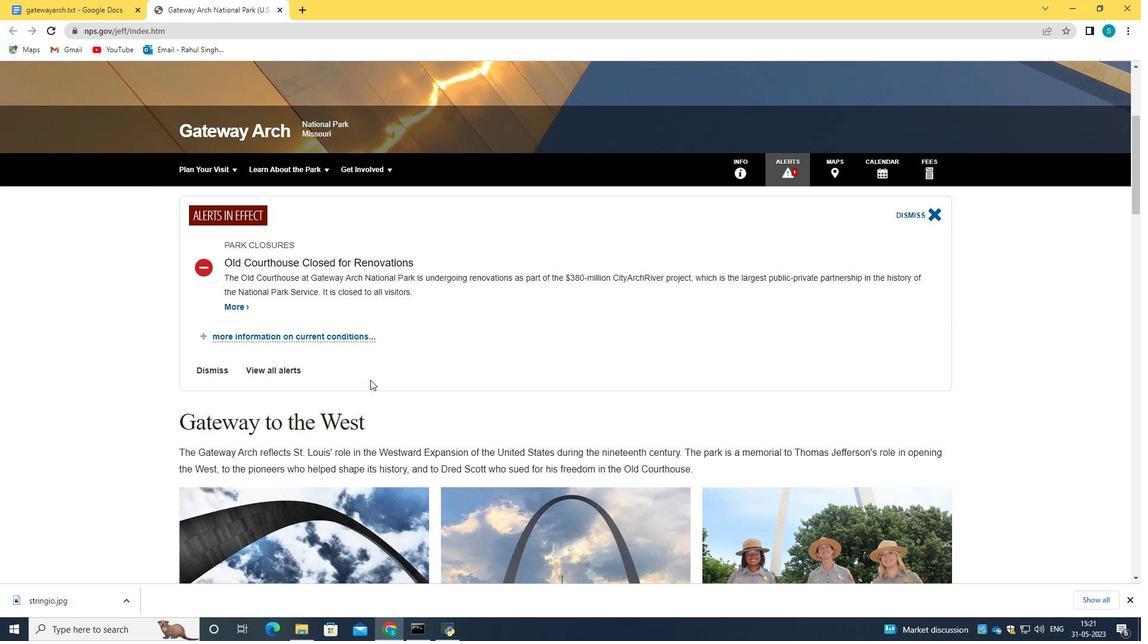 
Action: Mouse scrolled (370, 379) with delta (0, 0)
Screenshot: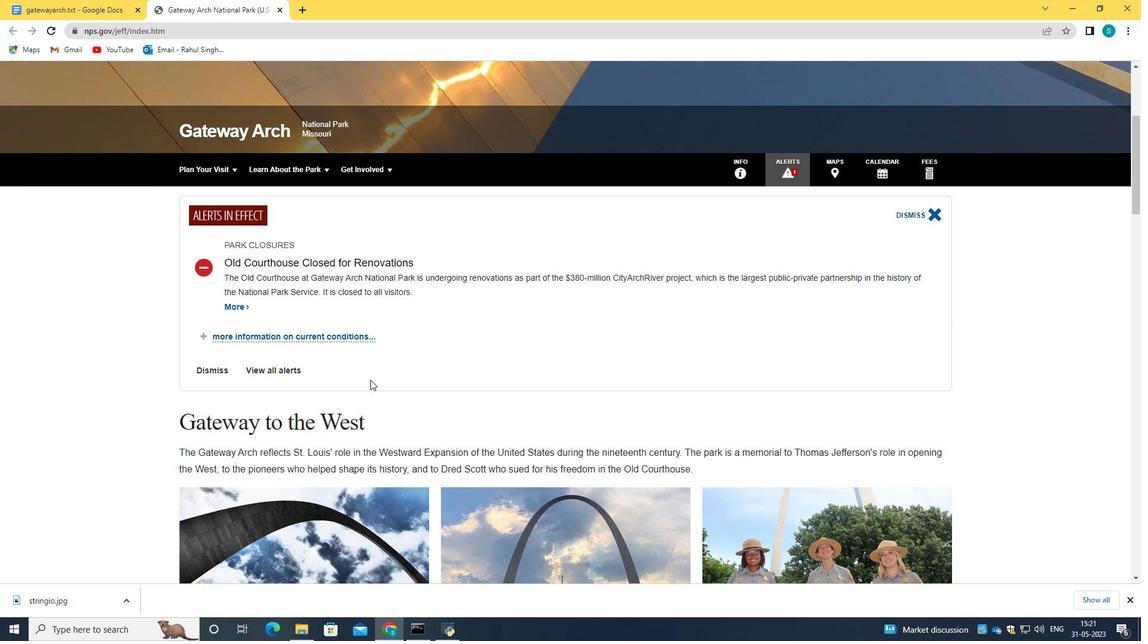 
Action: Mouse scrolled (370, 379) with delta (0, 0)
Screenshot: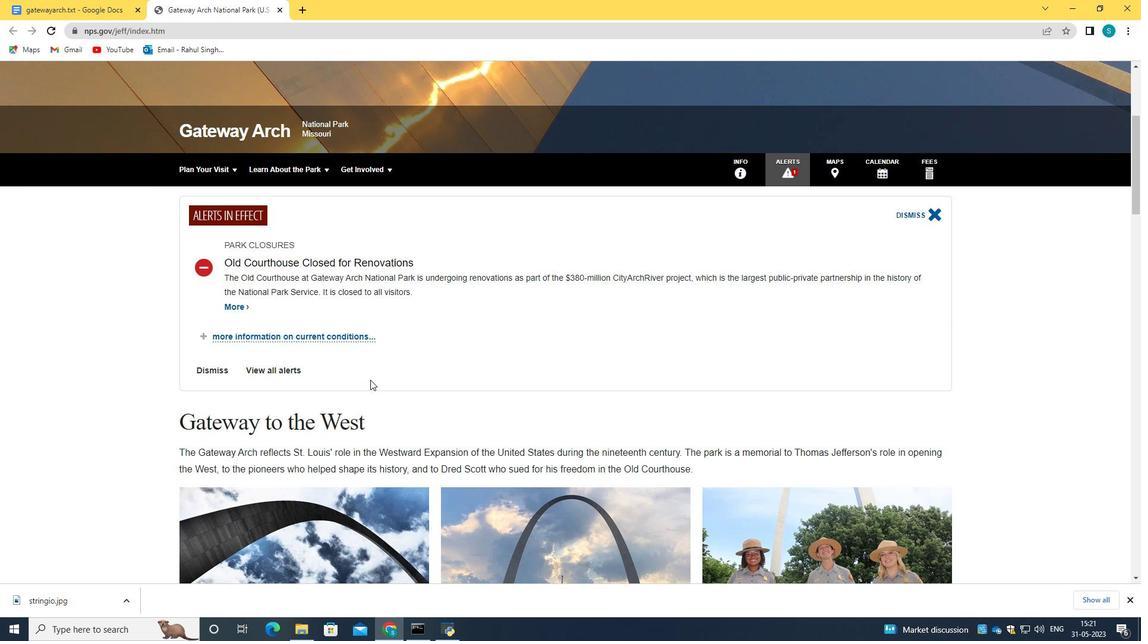 
Action: Mouse moved to (268, 319)
Screenshot: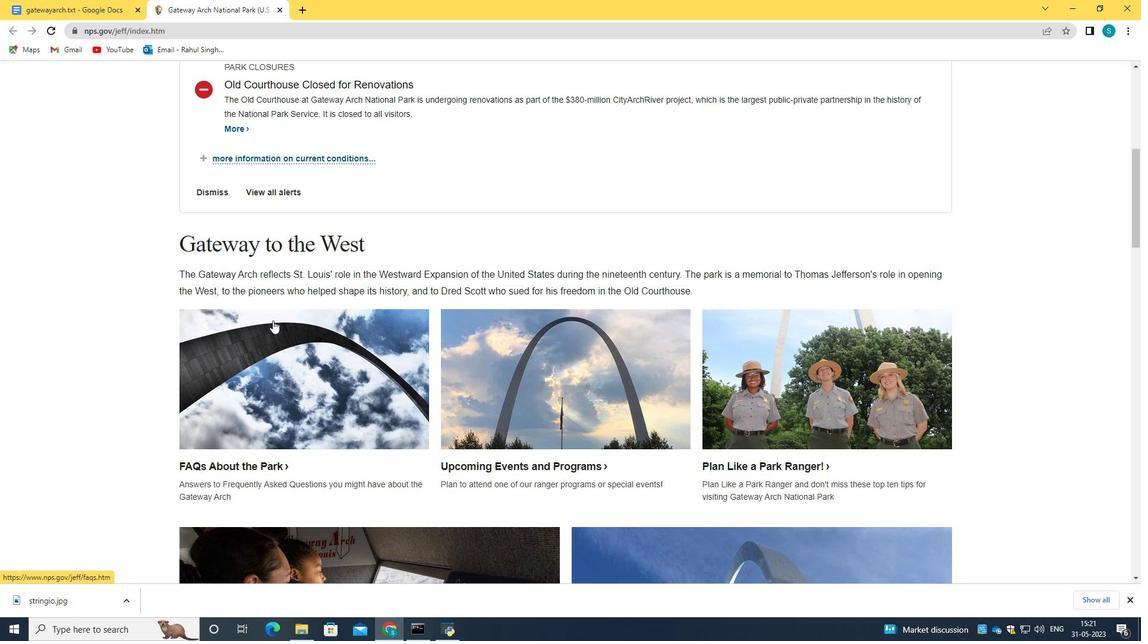 
Action: Mouse scrolled (268, 318) with delta (0, 0)
Screenshot: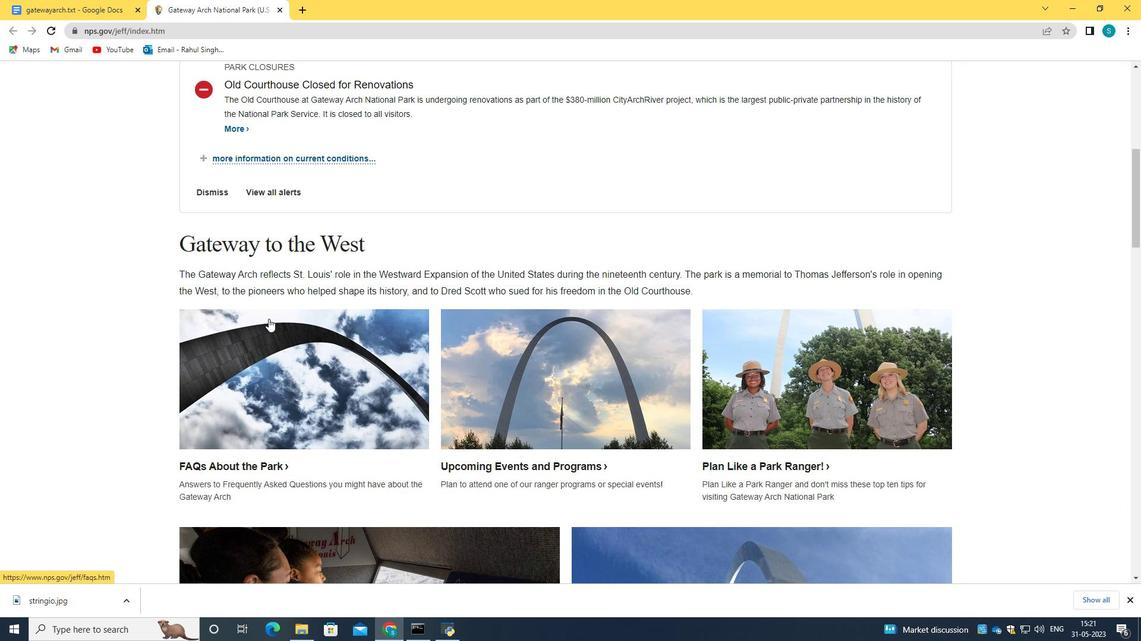 
Action: Mouse scrolled (268, 318) with delta (0, 0)
Screenshot: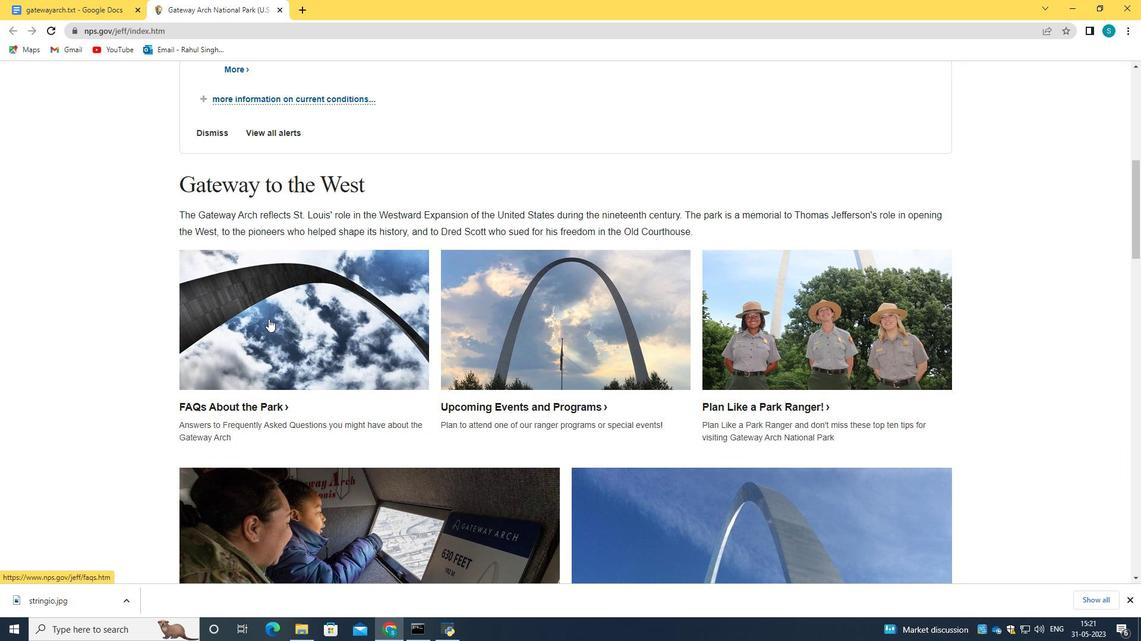 
Action: Mouse scrolled (268, 318) with delta (0, 0)
Screenshot: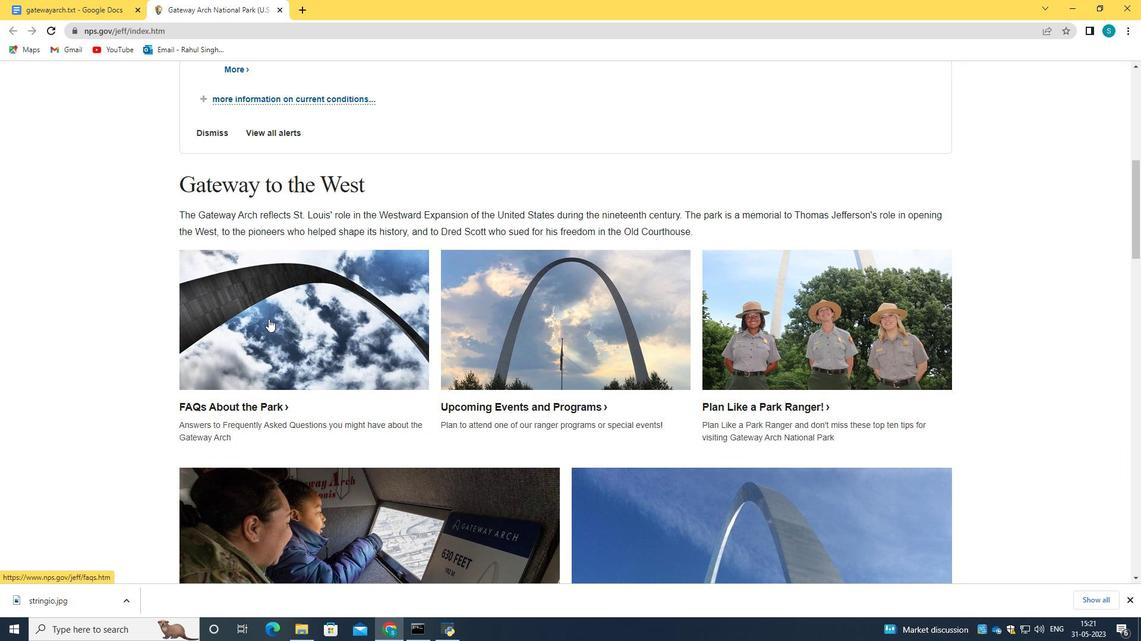 
Action: Mouse scrolled (268, 319) with delta (0, 0)
Screenshot: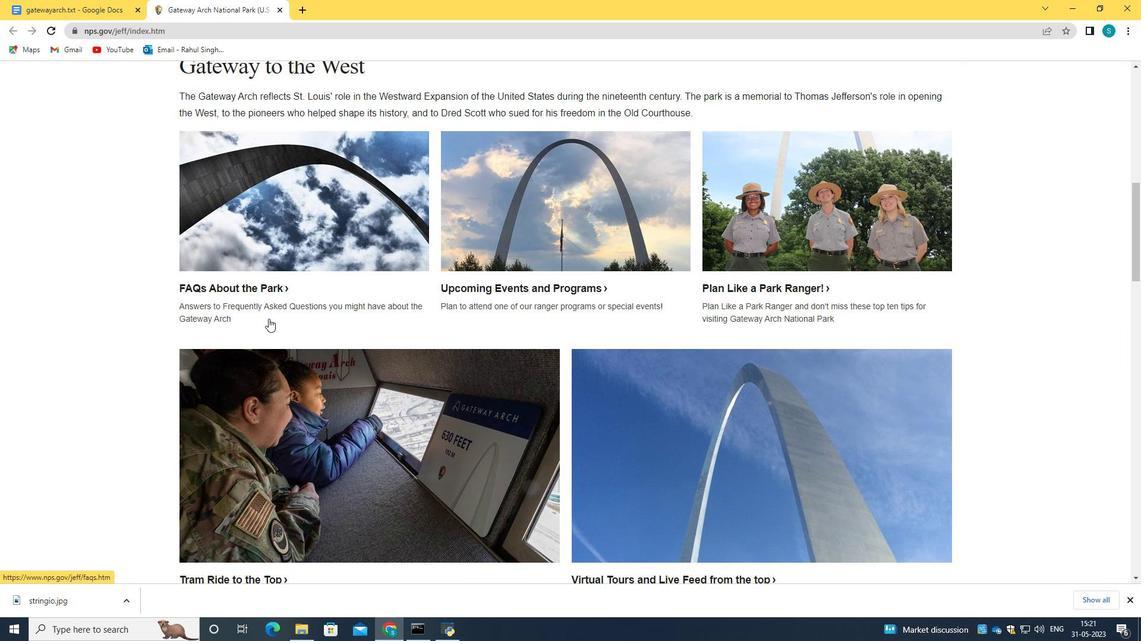 
Action: Mouse scrolled (268, 318) with delta (0, 0)
Screenshot: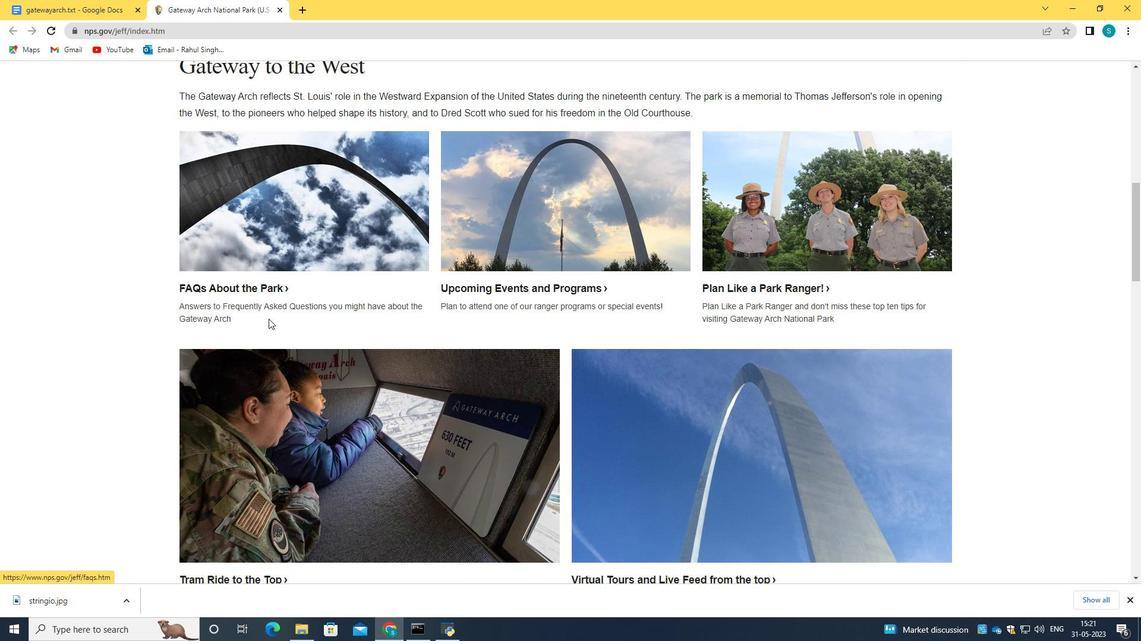 
Action: Mouse scrolled (268, 318) with delta (0, 0)
Screenshot: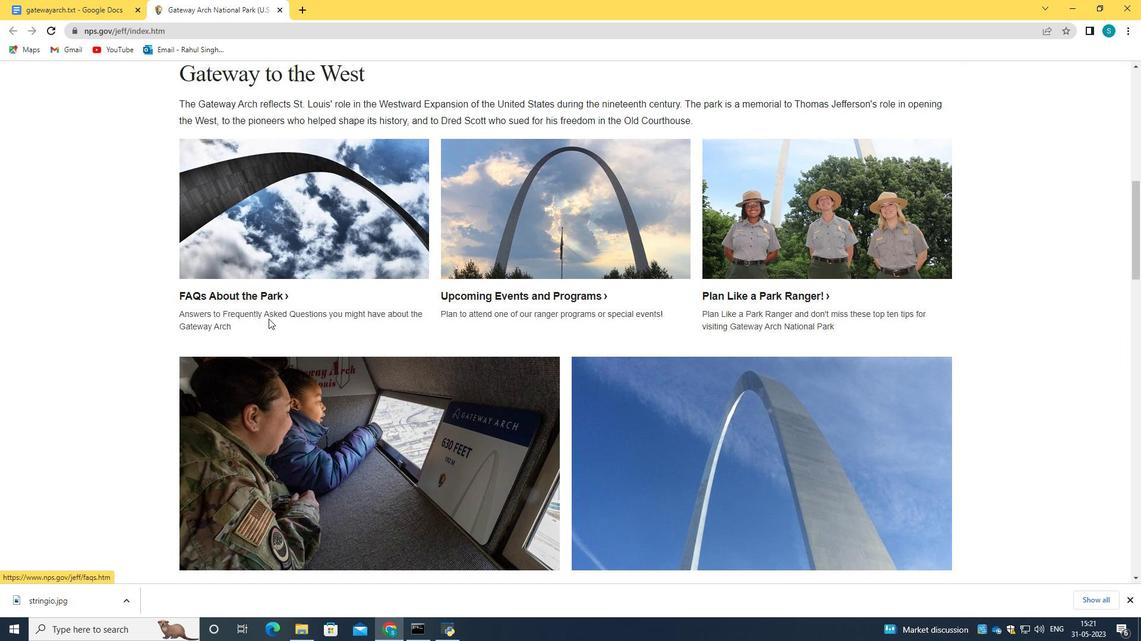 
Action: Mouse scrolled (268, 318) with delta (0, 0)
Screenshot: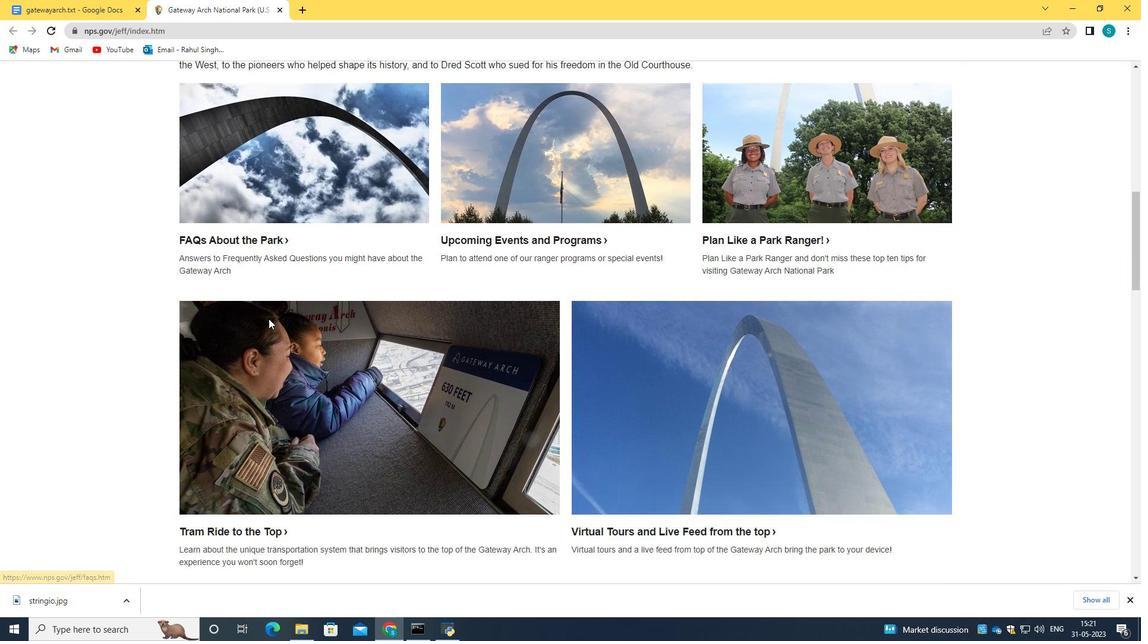 
Action: Mouse scrolled (268, 318) with delta (0, 0)
Screenshot: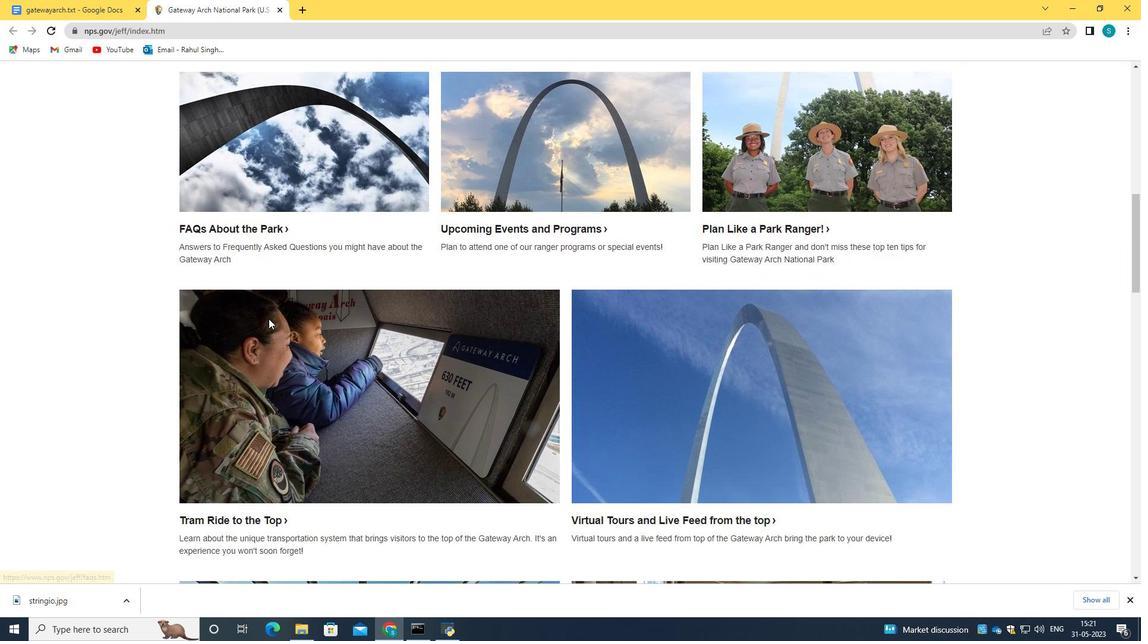 
Action: Mouse scrolled (268, 318) with delta (0, 0)
Screenshot: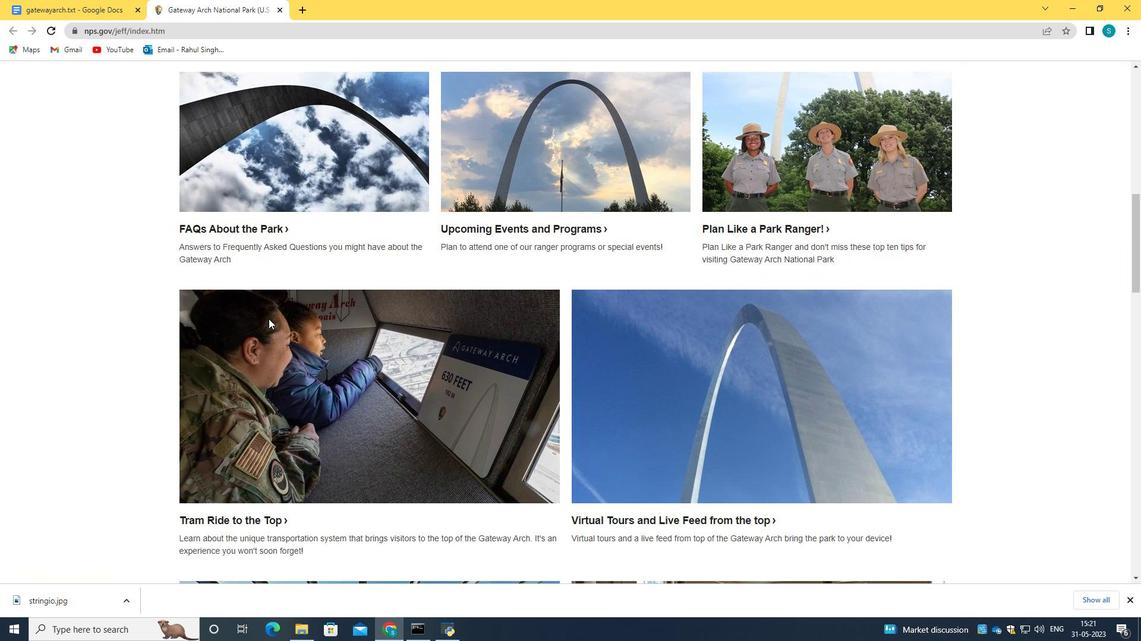 
Action: Mouse scrolled (268, 319) with delta (0, 0)
Screenshot: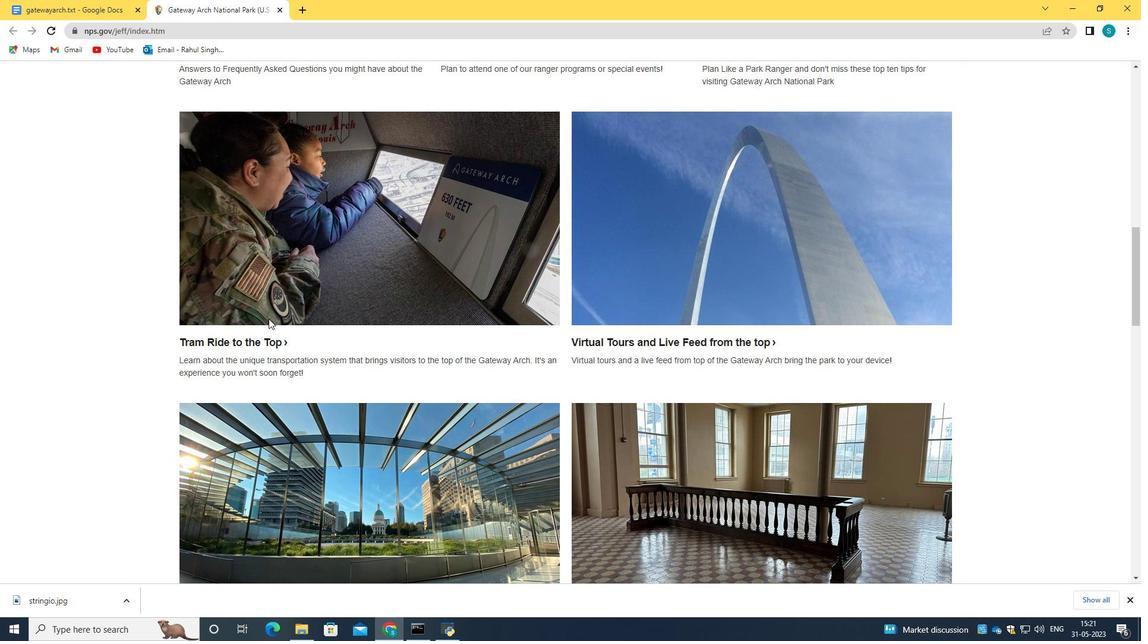 
Action: Mouse scrolled (268, 319) with delta (0, 0)
Screenshot: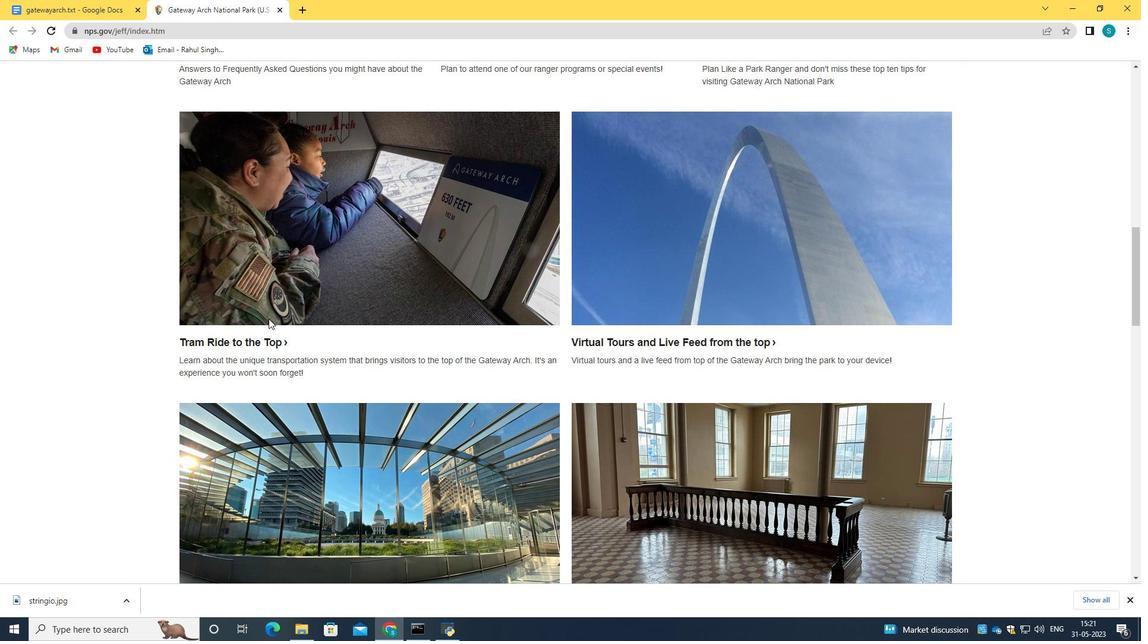 
Action: Mouse scrolled (268, 319) with delta (0, 0)
Screenshot: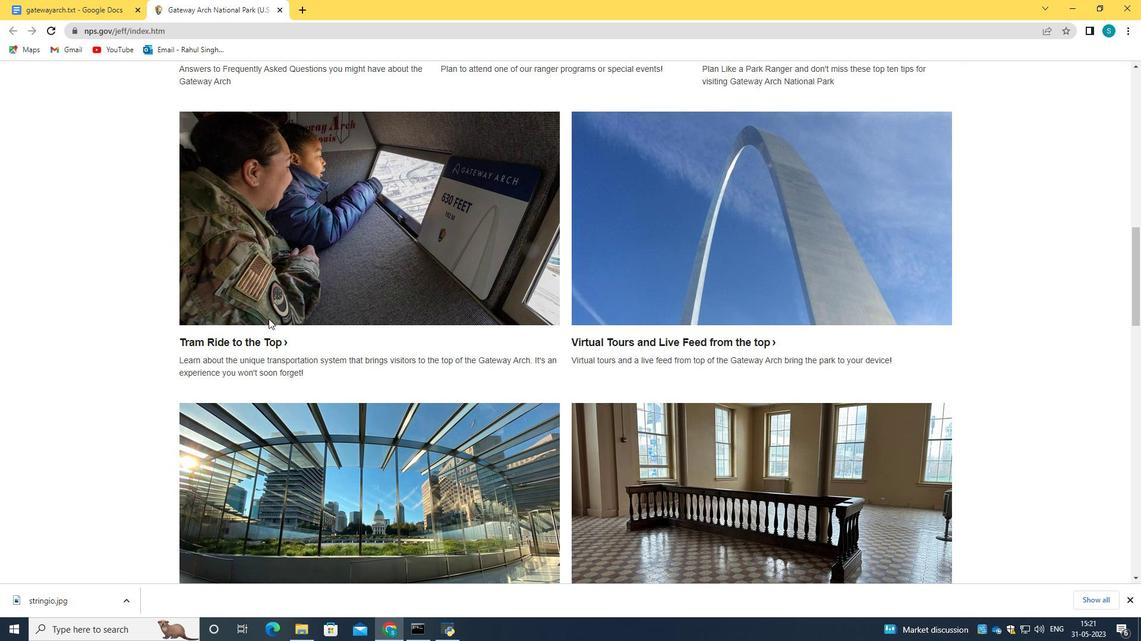 
Action: Mouse scrolled (268, 319) with delta (0, 0)
Screenshot: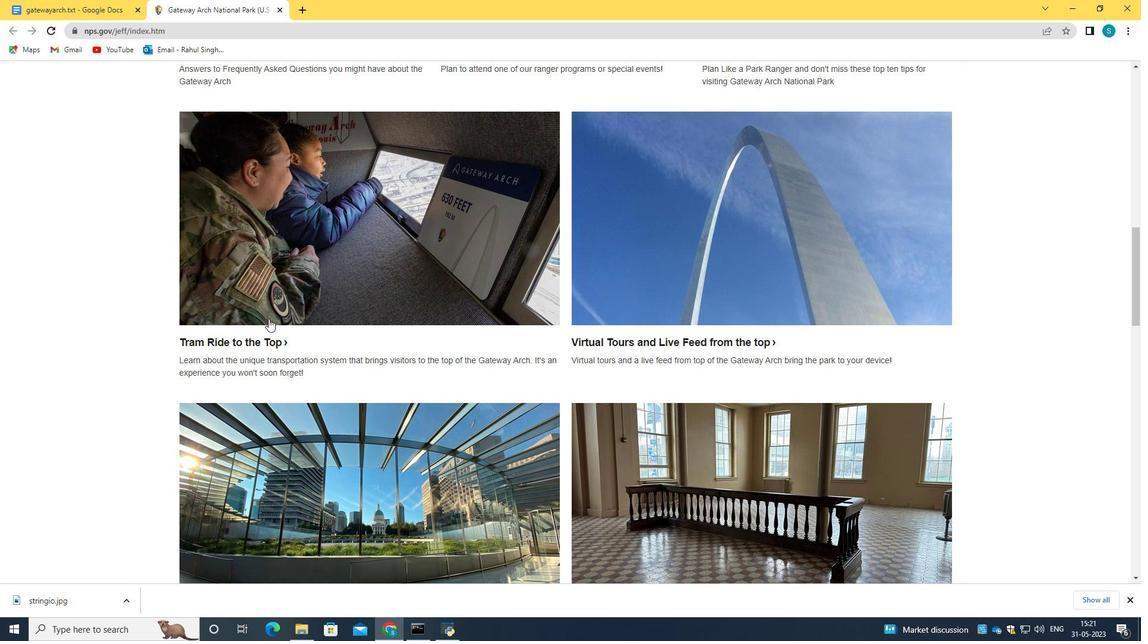 
Action: Mouse scrolled (268, 319) with delta (0, 0)
Screenshot: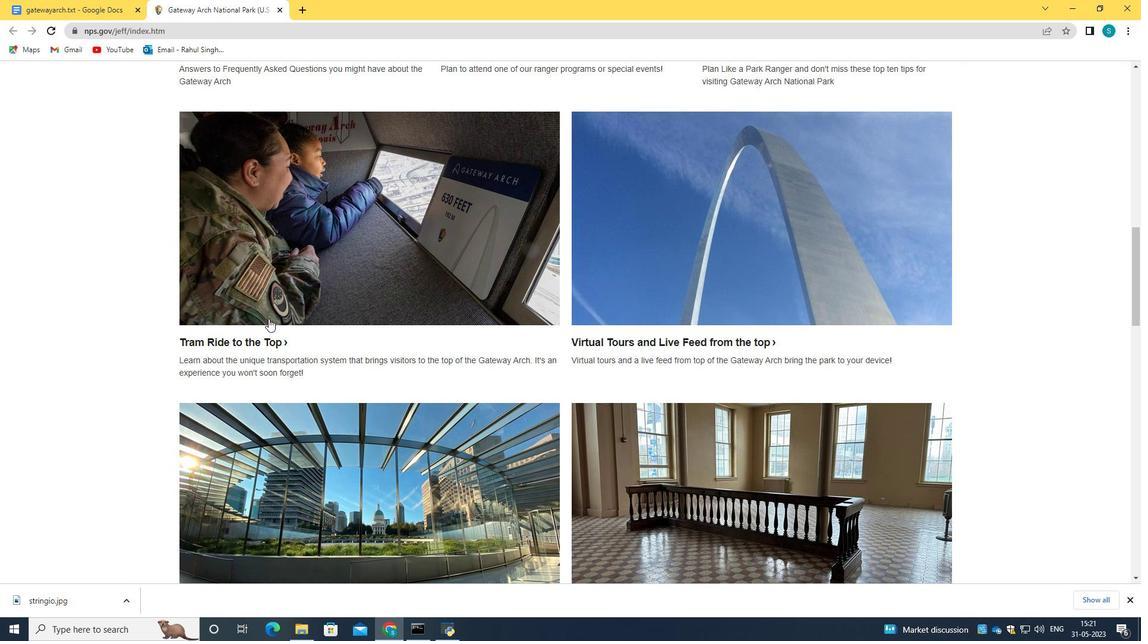 
Action: Mouse moved to (174, 147)
Screenshot: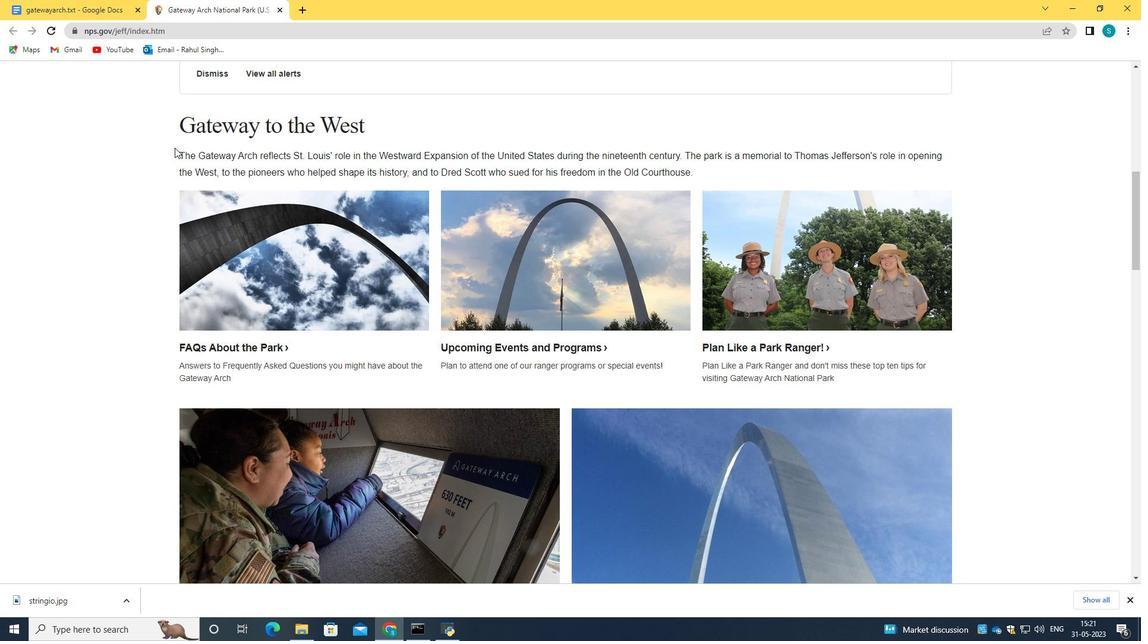 
Action: Mouse pressed left at (174, 147)
Screenshot: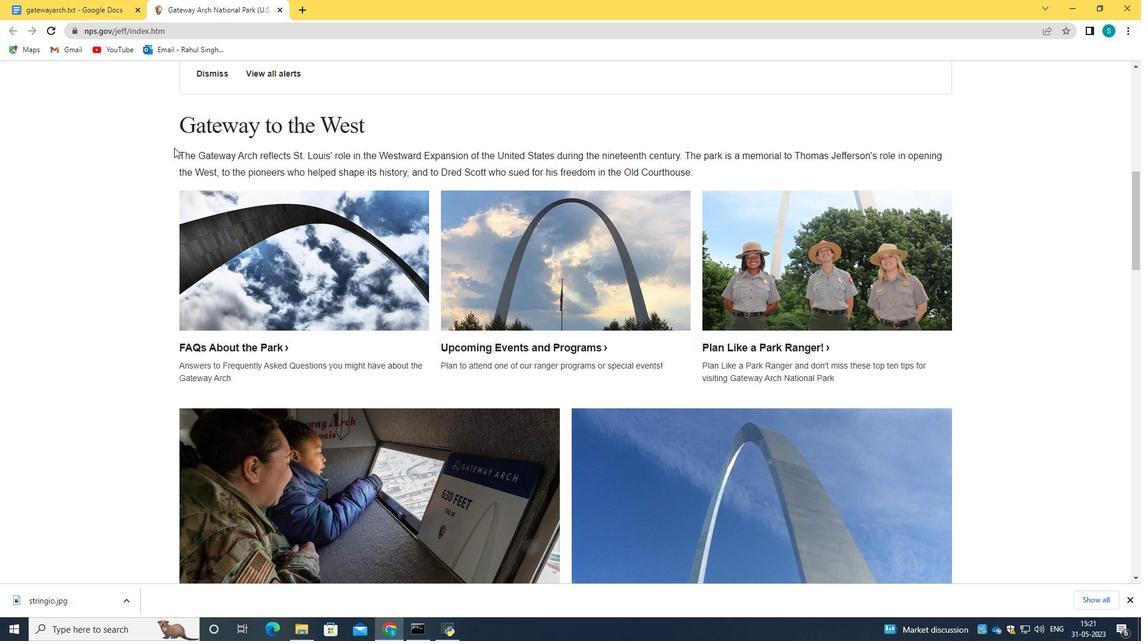 
Action: Mouse moved to (707, 183)
Screenshot: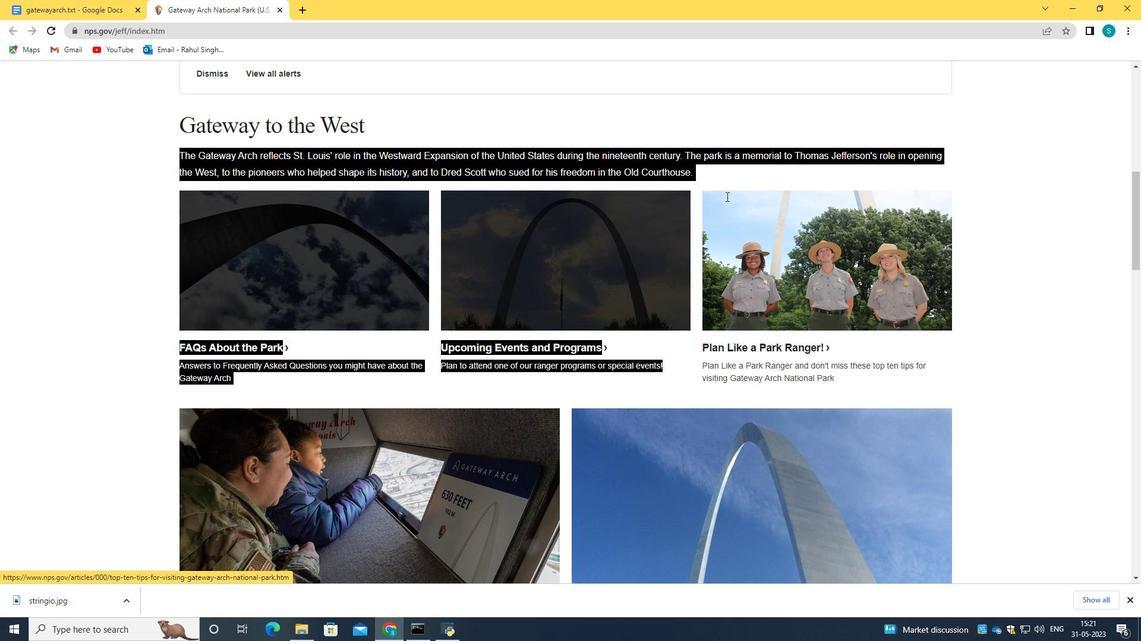 
Action: Mouse pressed left at (707, 183)
Screenshot: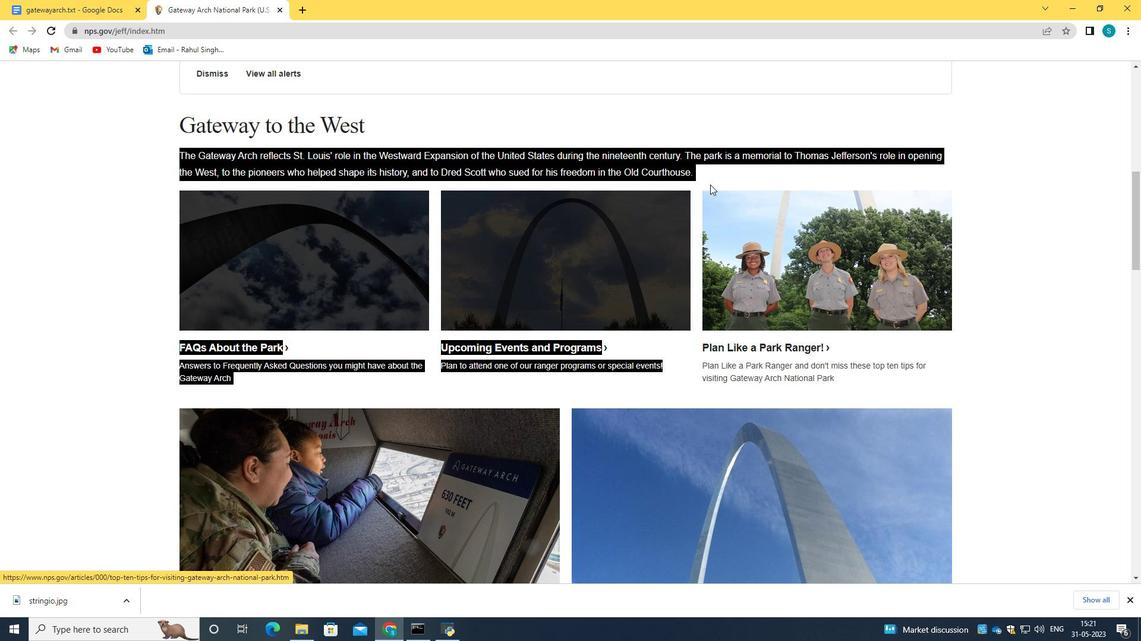 
Action: Mouse moved to (180, 152)
Screenshot: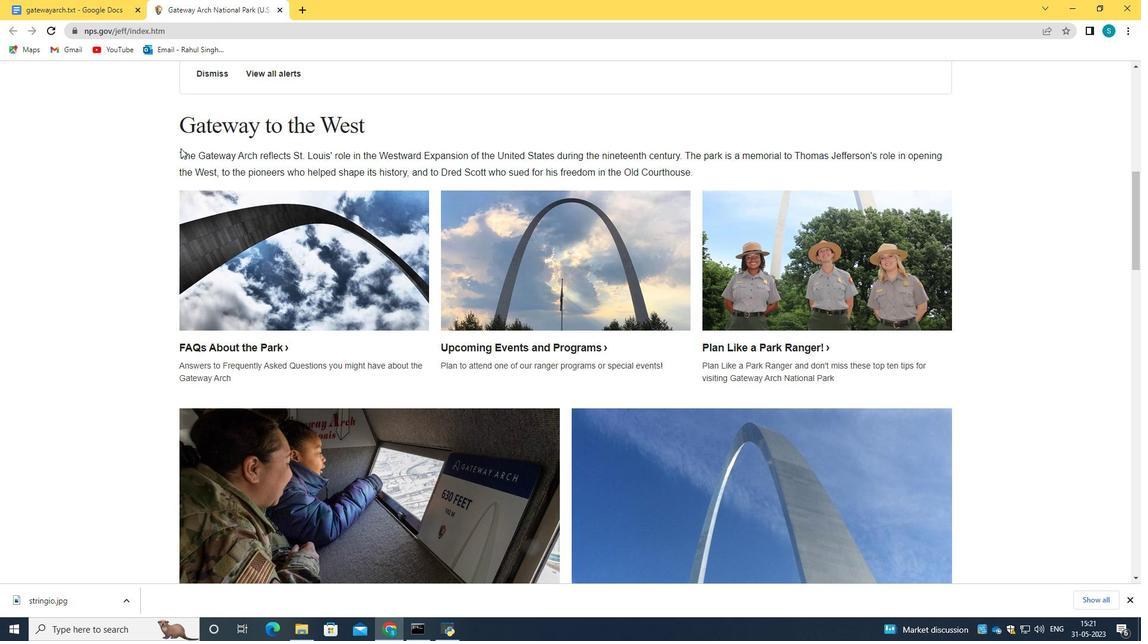 
Action: Mouse pressed left at (180, 152)
Screenshot: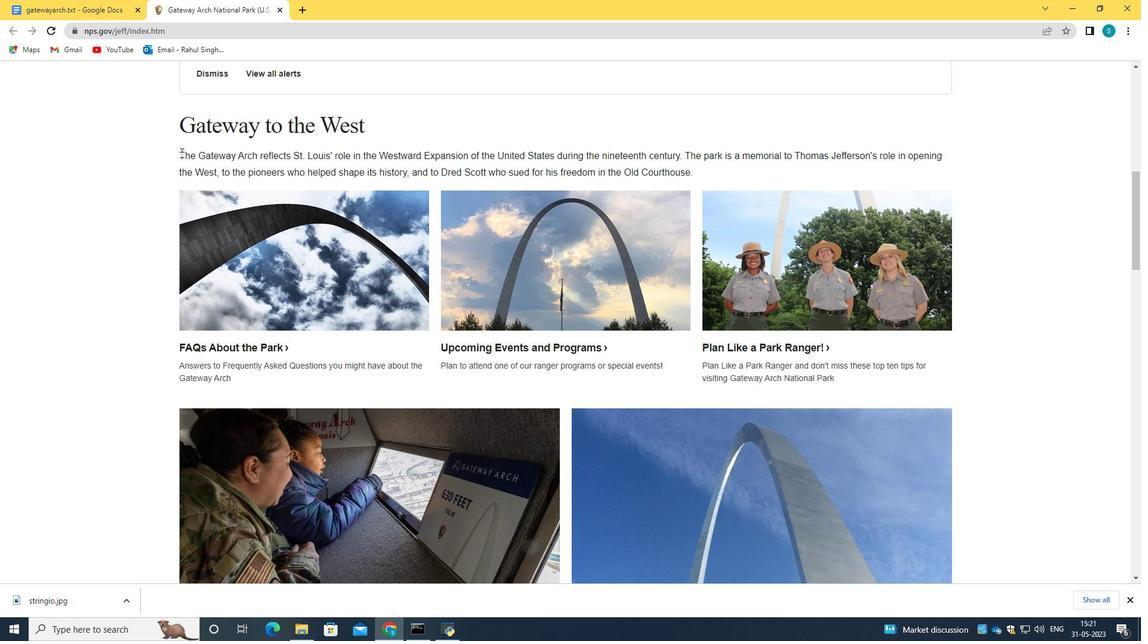 
Action: Mouse moved to (691, 171)
Screenshot: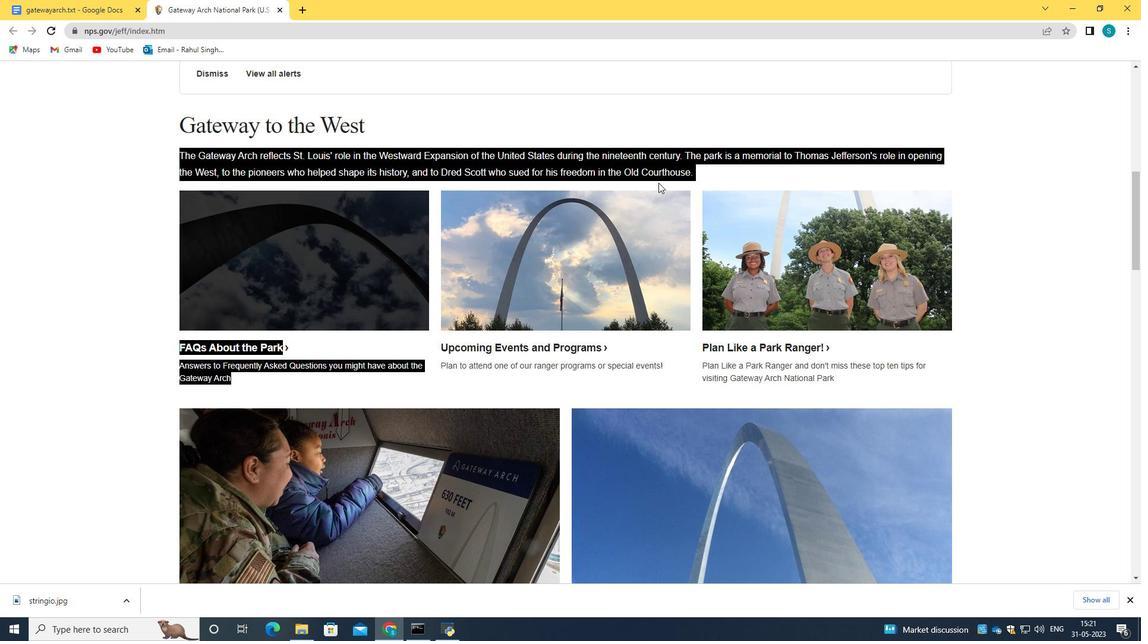 
Action: Mouse pressed right at (691, 171)
Screenshot: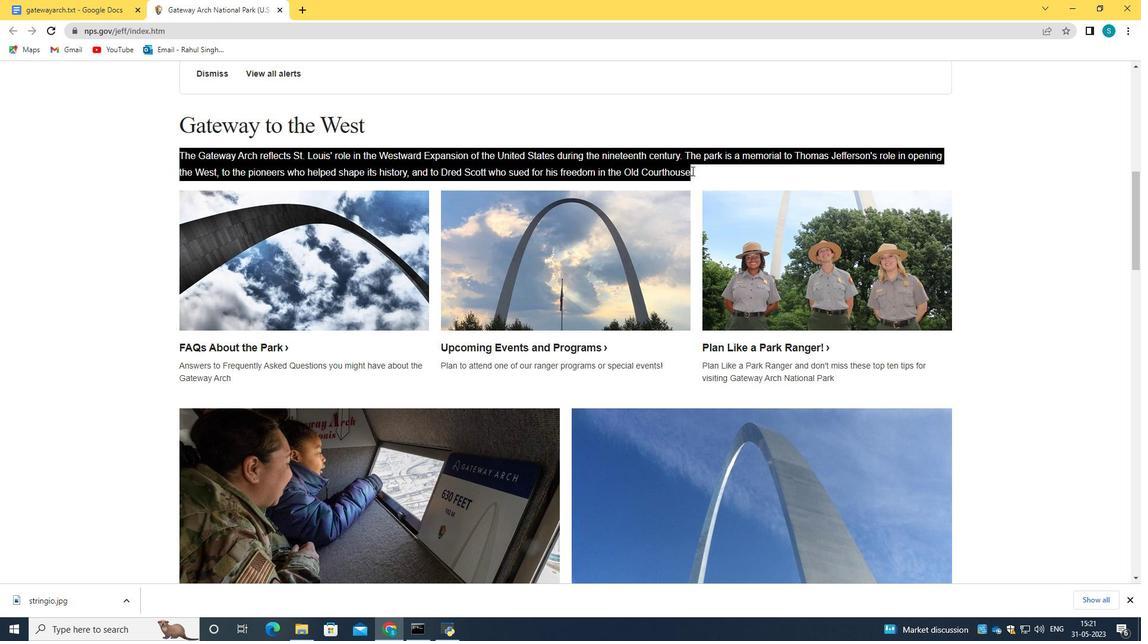 
Action: Mouse moved to (730, 180)
Screenshot: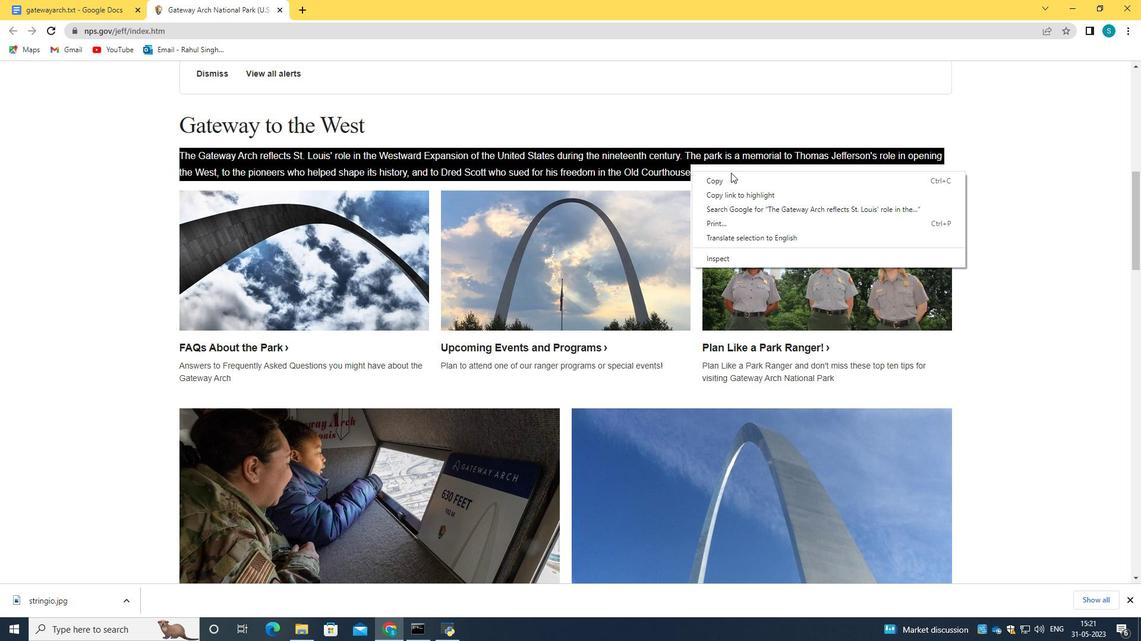
Action: Mouse pressed left at (730, 180)
Screenshot: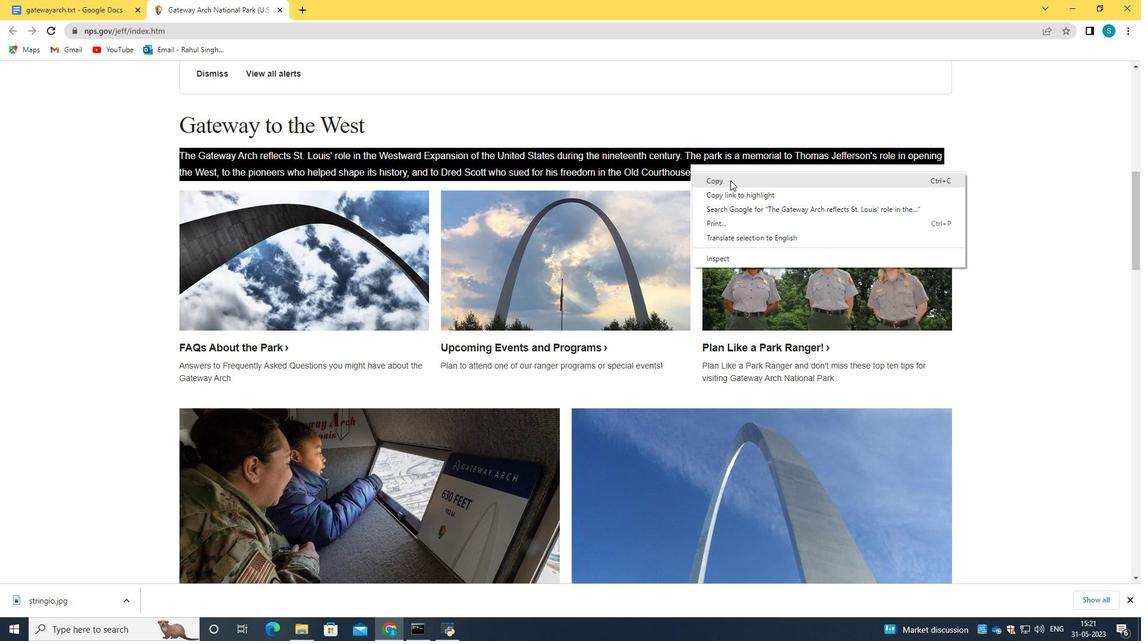 
Action: Mouse moved to (92, 0)
Screenshot: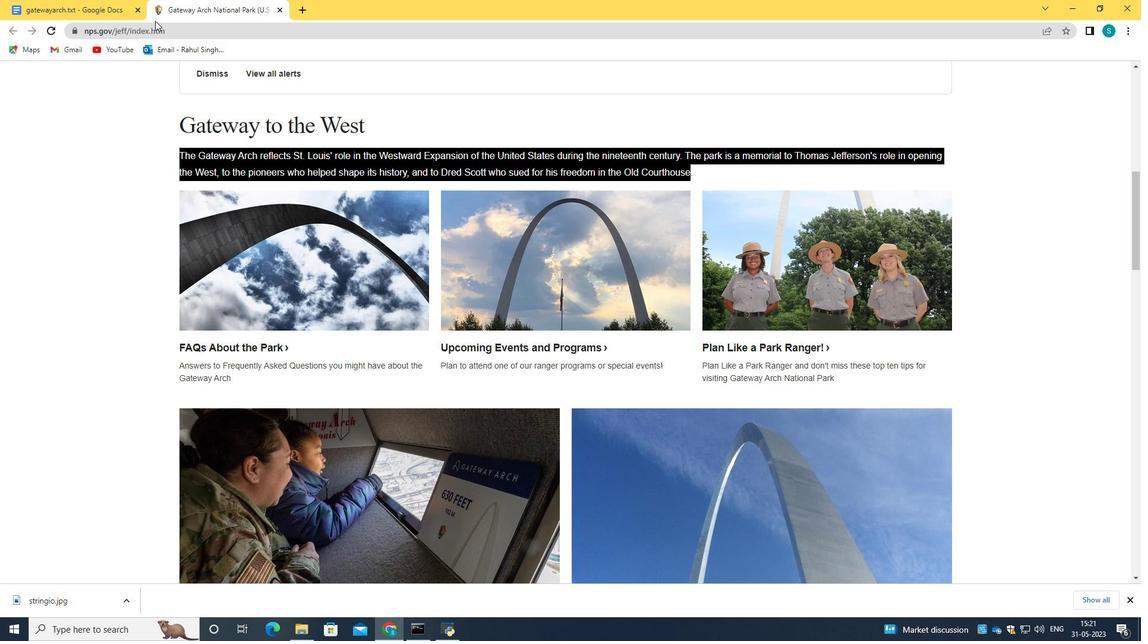 
Action: Mouse pressed left at (92, 0)
Screenshot: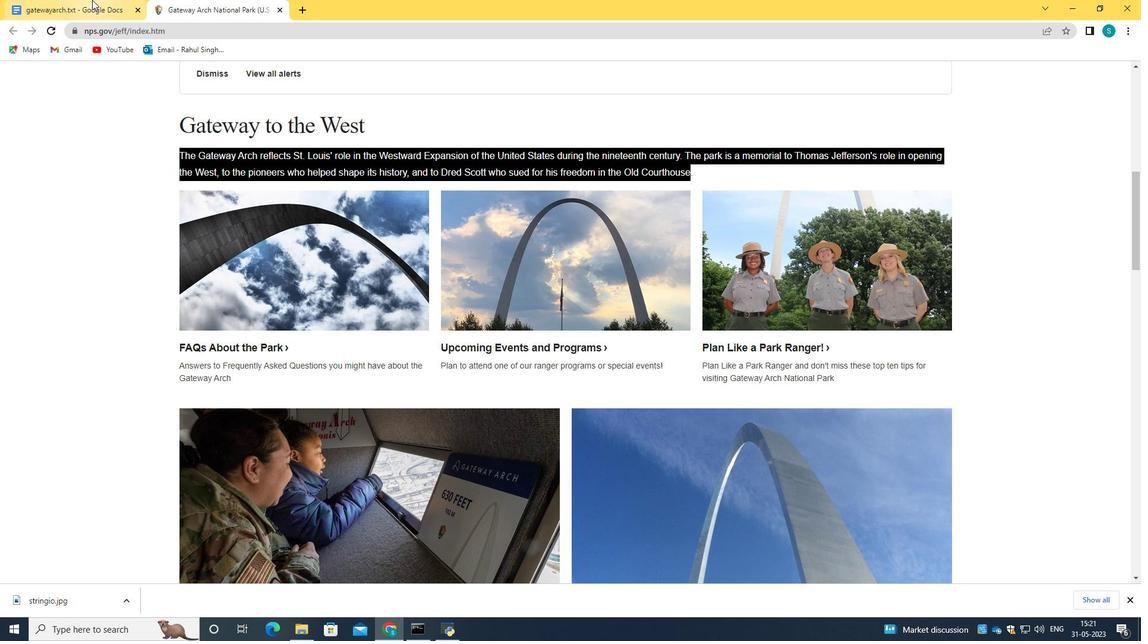 
Action: Mouse moved to (280, 10)
Screenshot: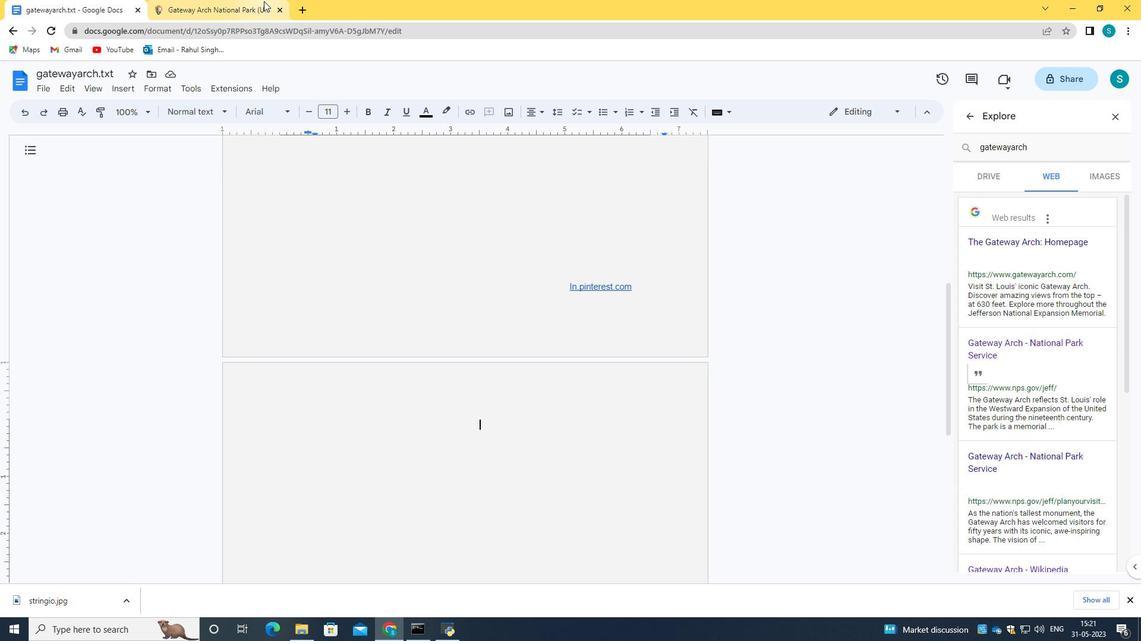 
Action: Mouse pressed left at (280, 10)
Screenshot: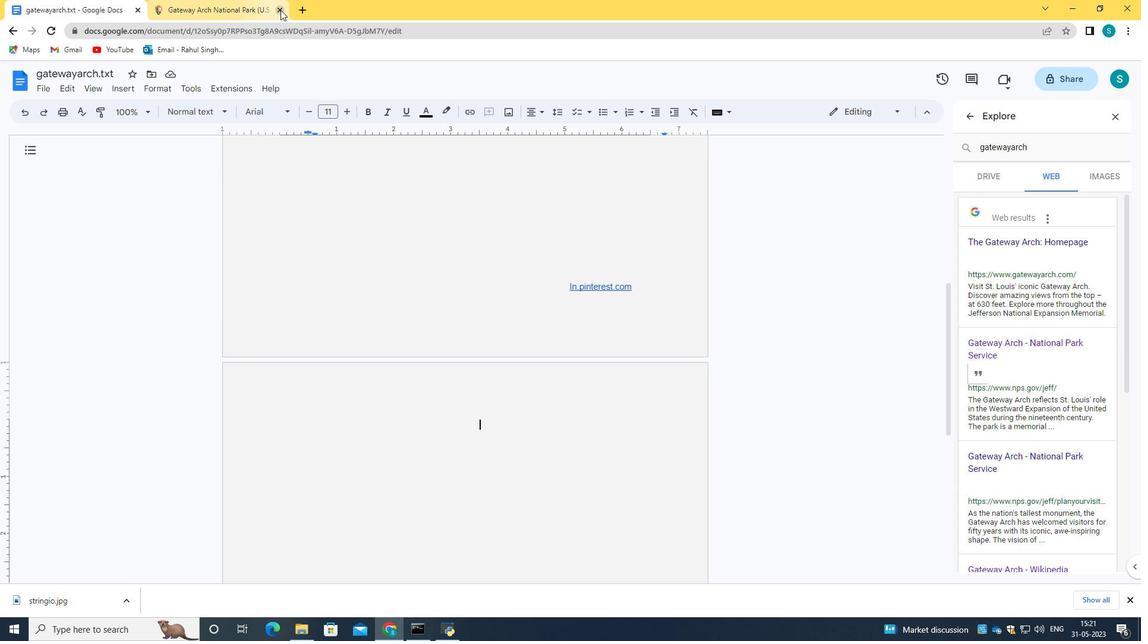 
Action: Mouse moved to (378, 427)
Screenshot: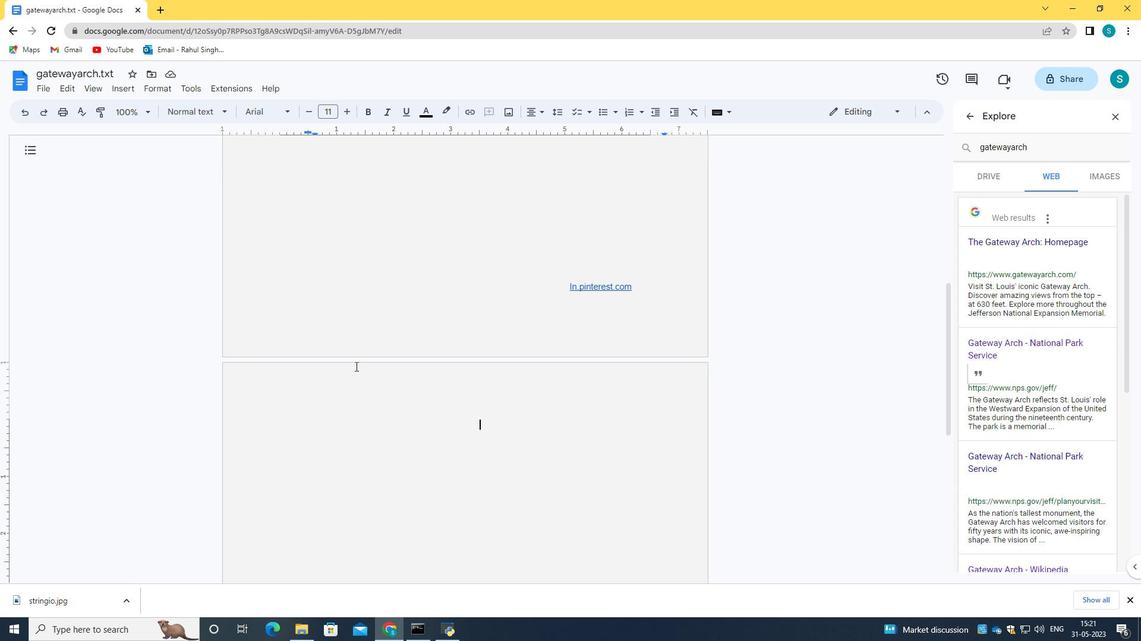 
Action: Mouse pressed right at (378, 427)
Screenshot: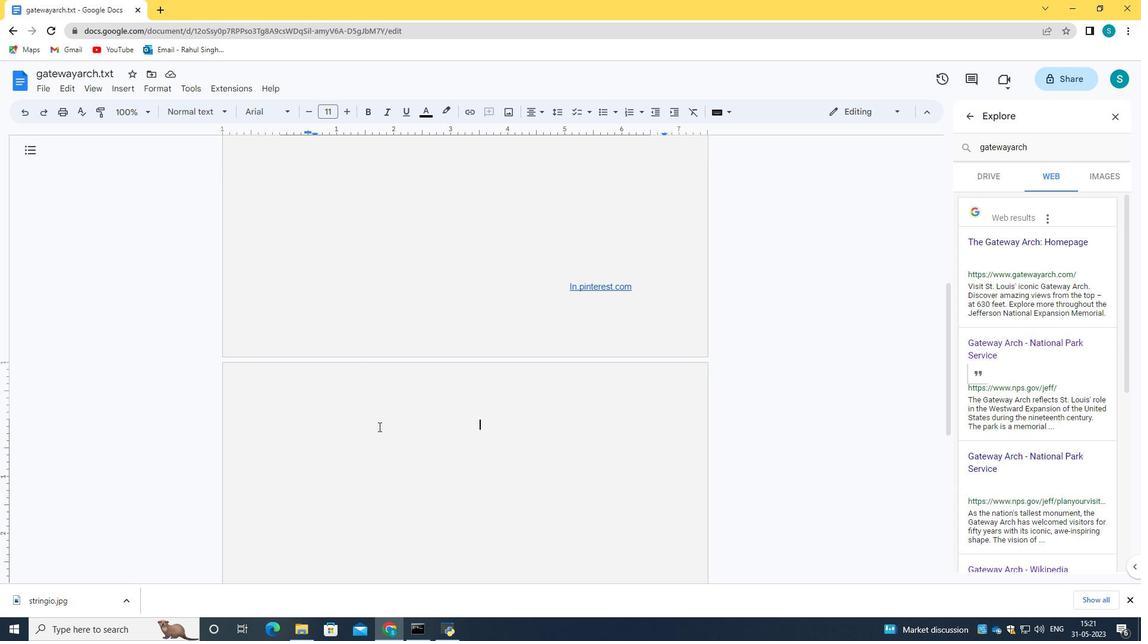 
Action: Mouse moved to (426, 269)
Screenshot: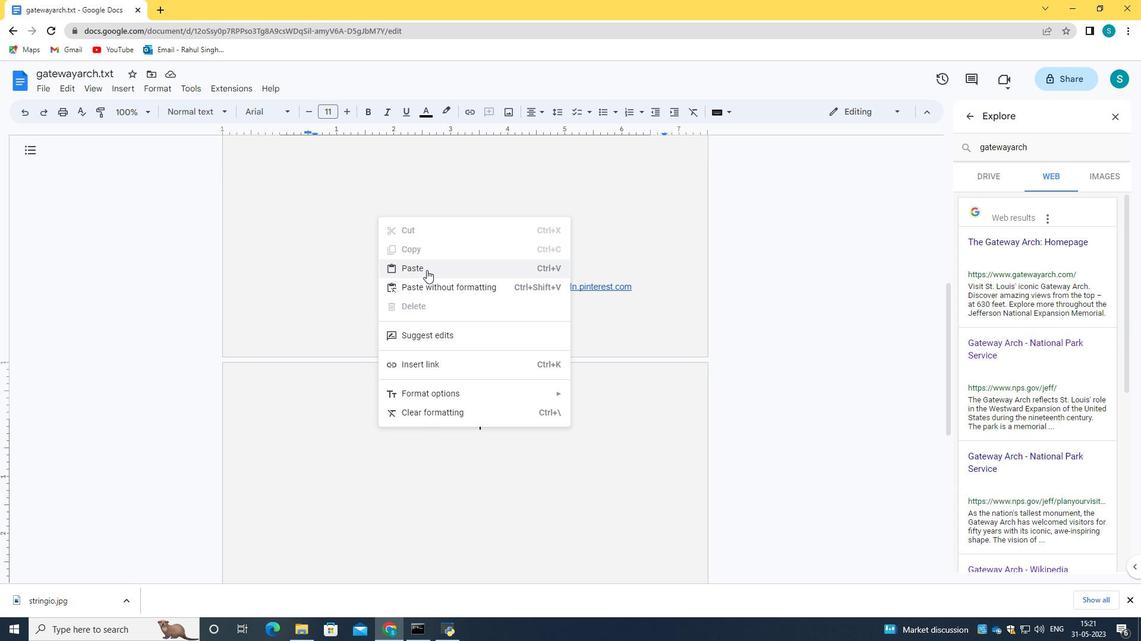 
Action: Mouse pressed left at (426, 269)
Screenshot: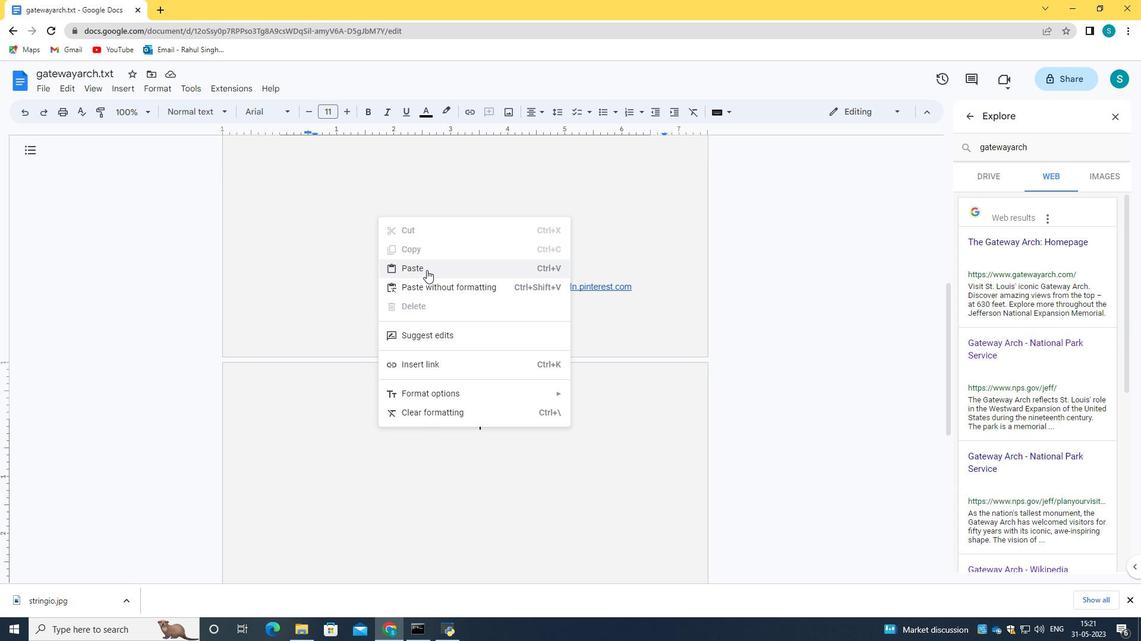 
Action: Mouse moved to (321, 420)
Screenshot: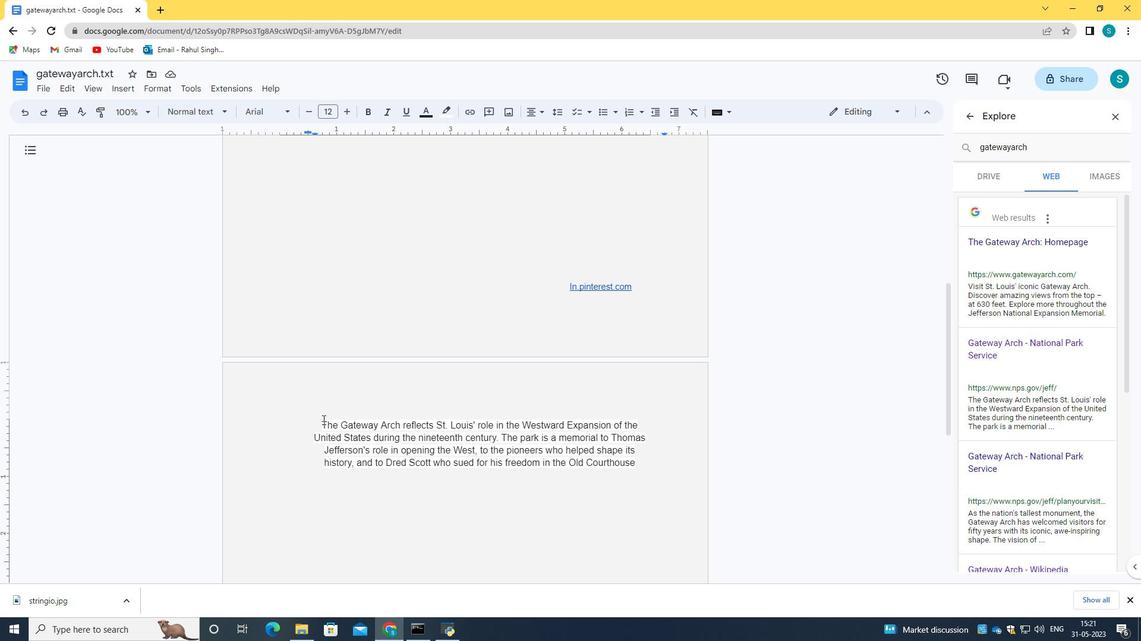 
Action: Mouse pressed left at (321, 420)
Screenshot: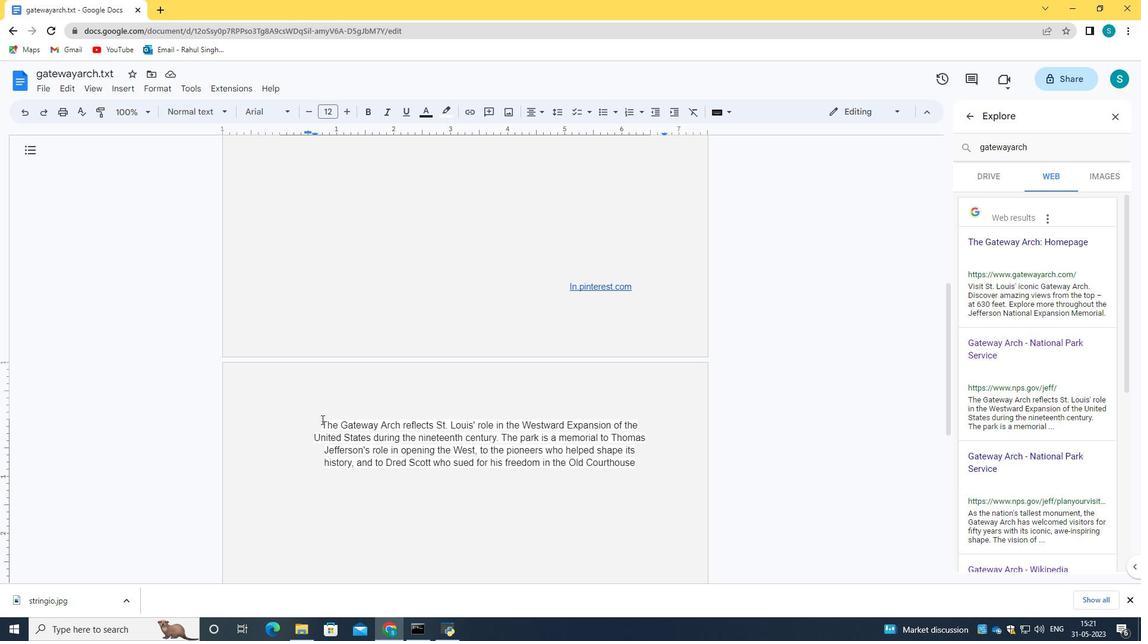 
Action: Mouse moved to (527, 115)
Screenshot: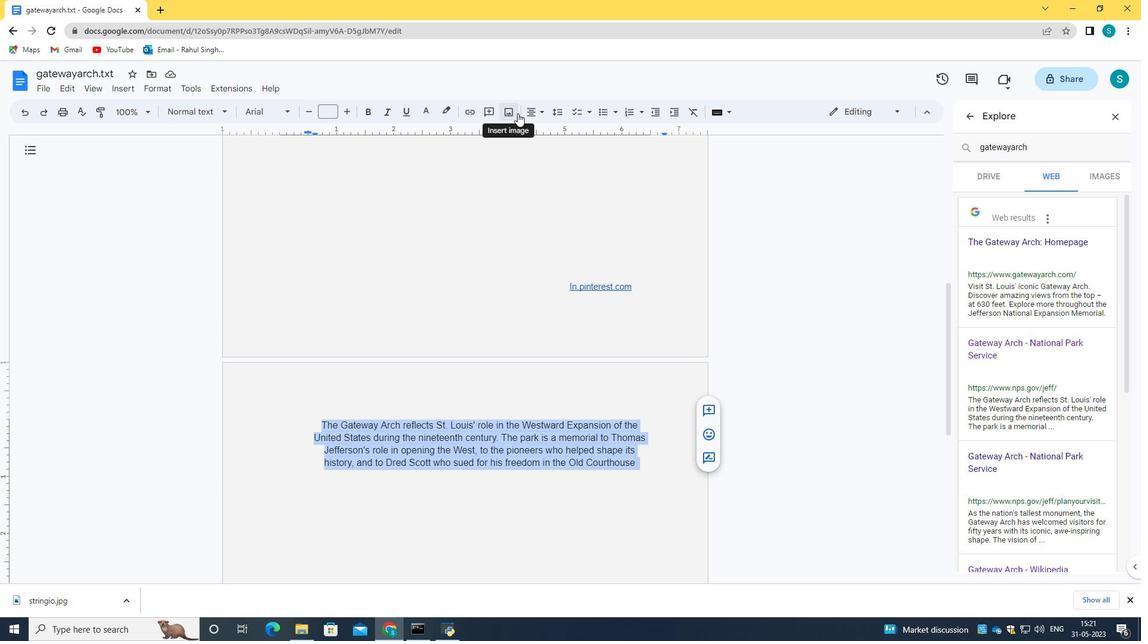 
Action: Mouse pressed left at (527, 115)
Screenshot: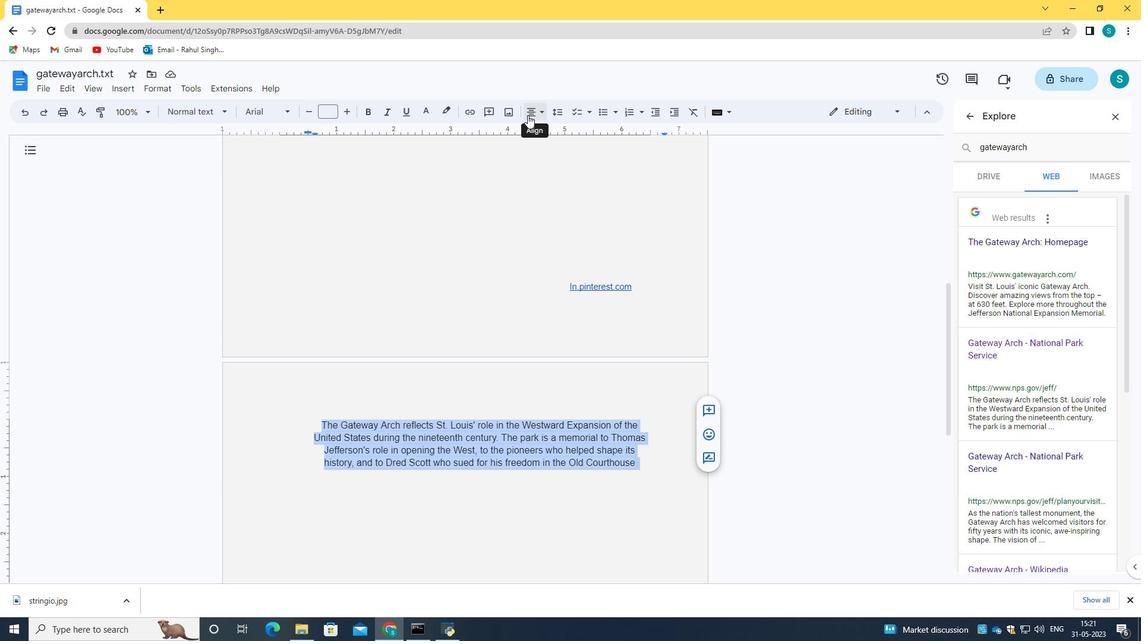
Action: Mouse moved to (536, 136)
Screenshot: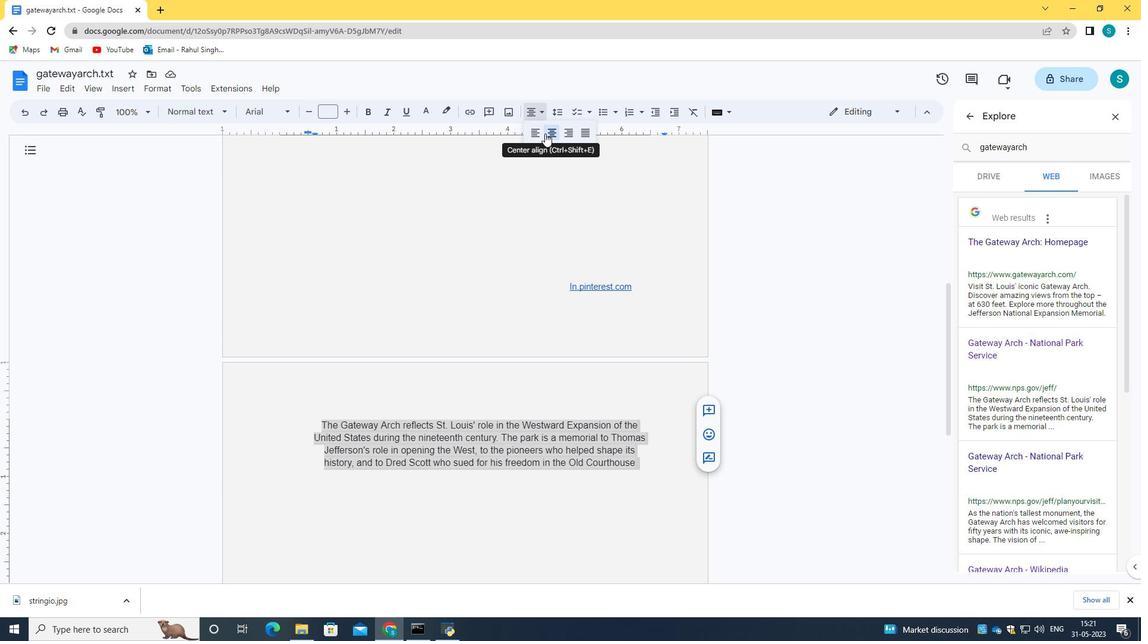 
Action: Mouse pressed left at (536, 136)
Screenshot: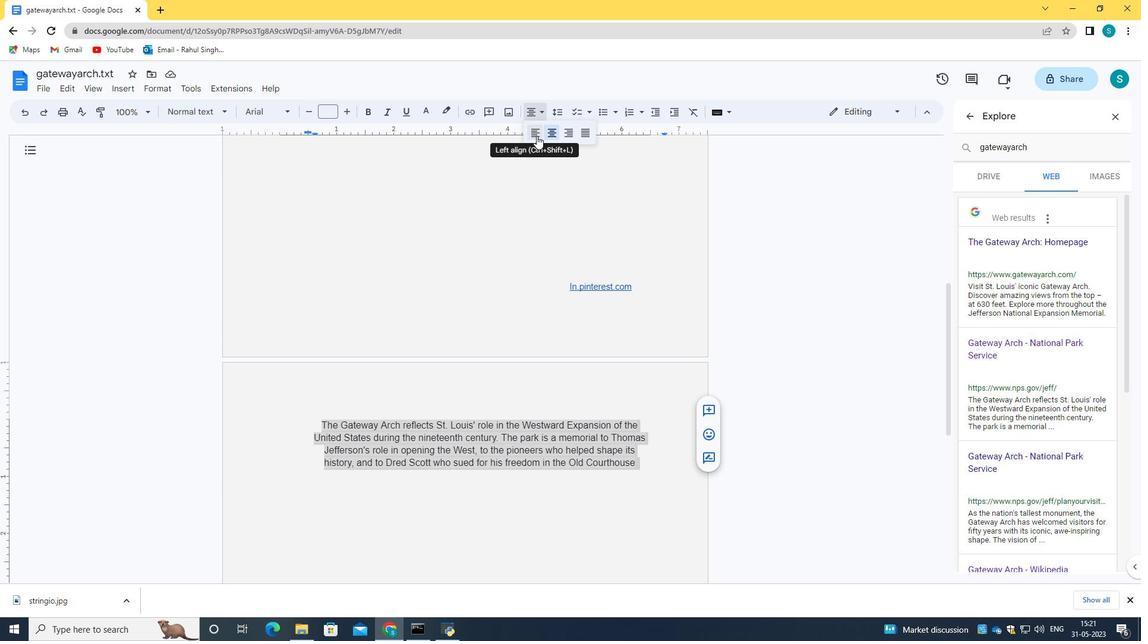 
Action: Mouse moved to (454, 389)
Screenshot: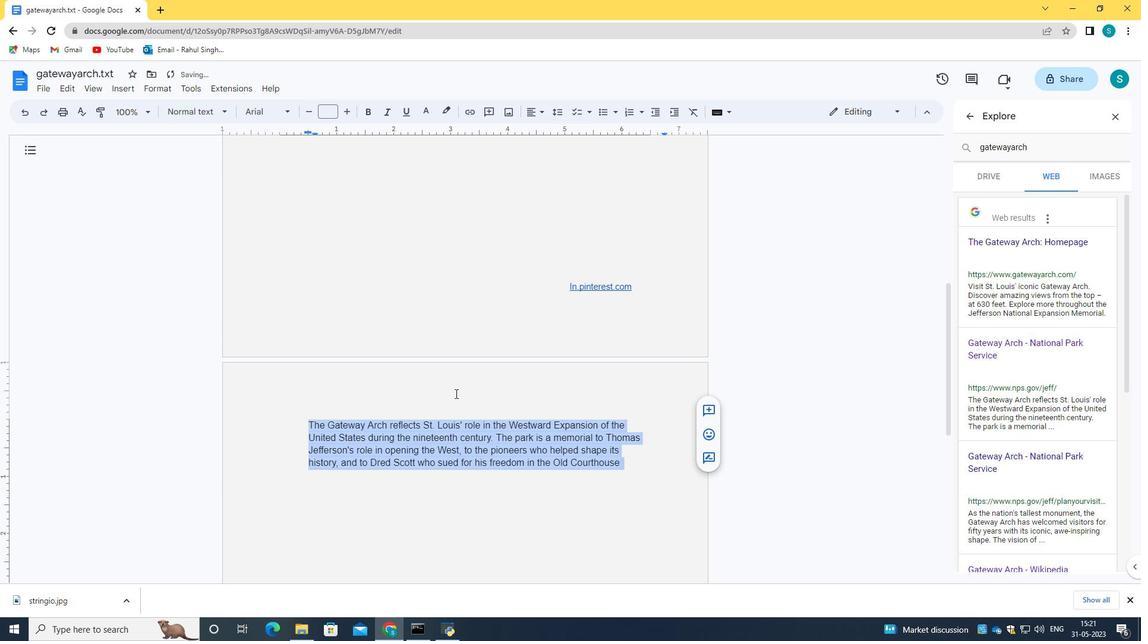 
Action: Mouse pressed left at (454, 389)
Screenshot: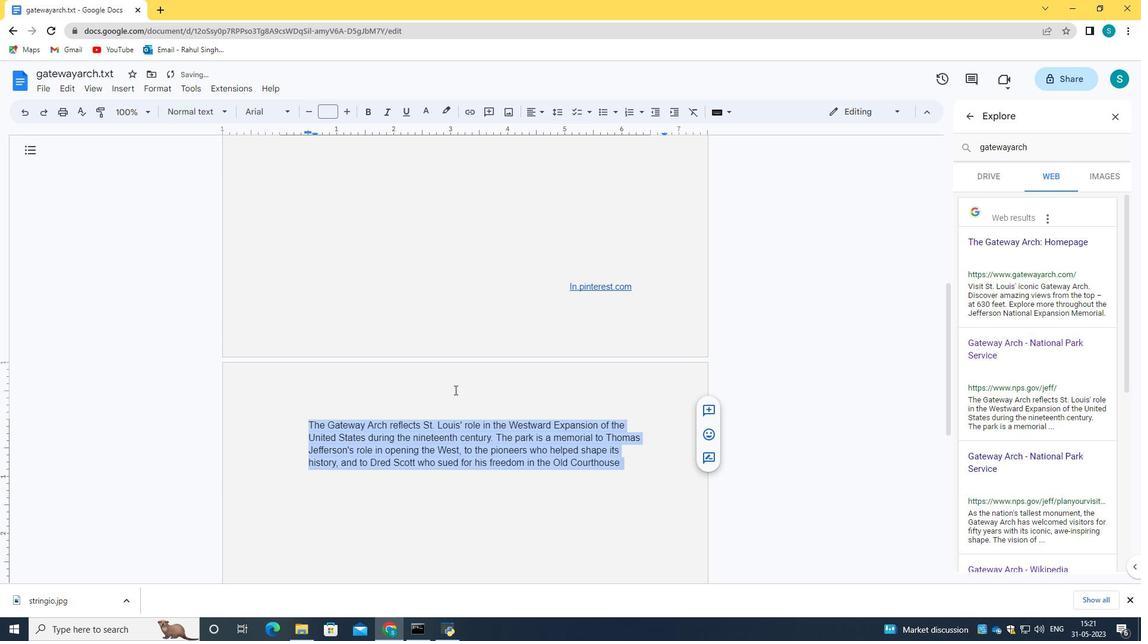 
Action: Mouse moved to (411, 385)
Screenshot: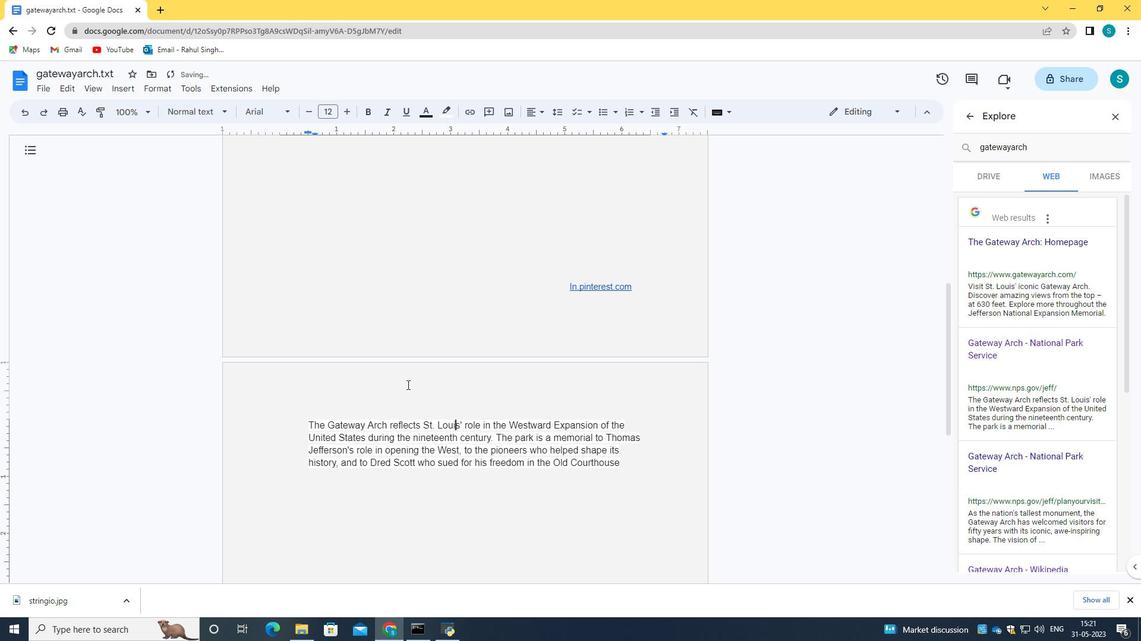
Action: Mouse scrolled (411, 385) with delta (0, 0)
Screenshot: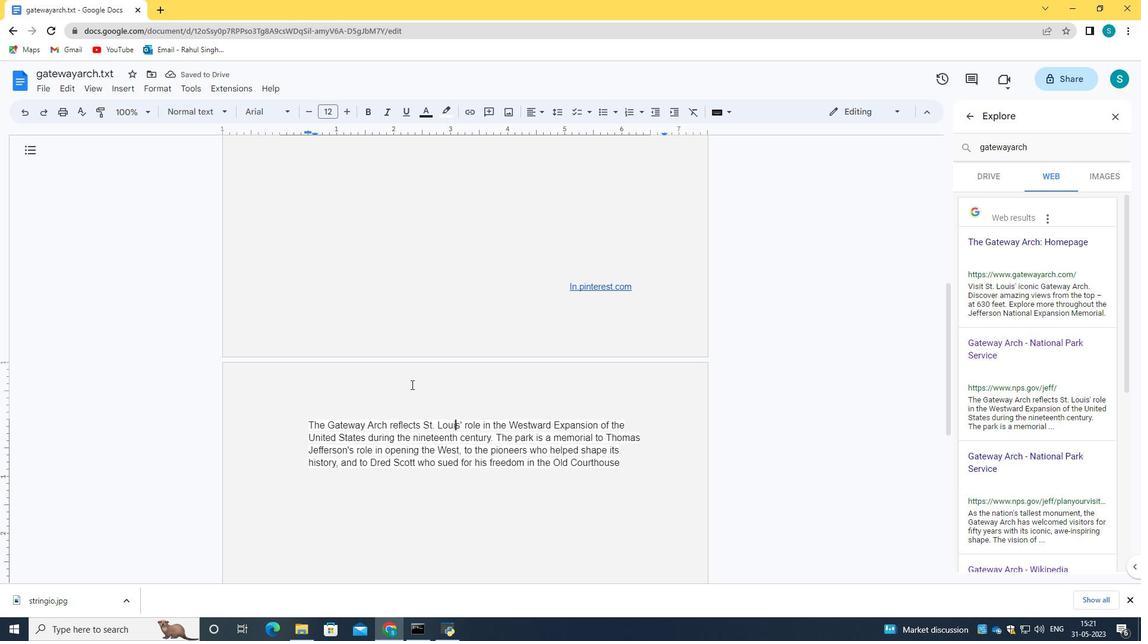 
Action: Mouse scrolled (411, 385) with delta (0, 0)
Screenshot: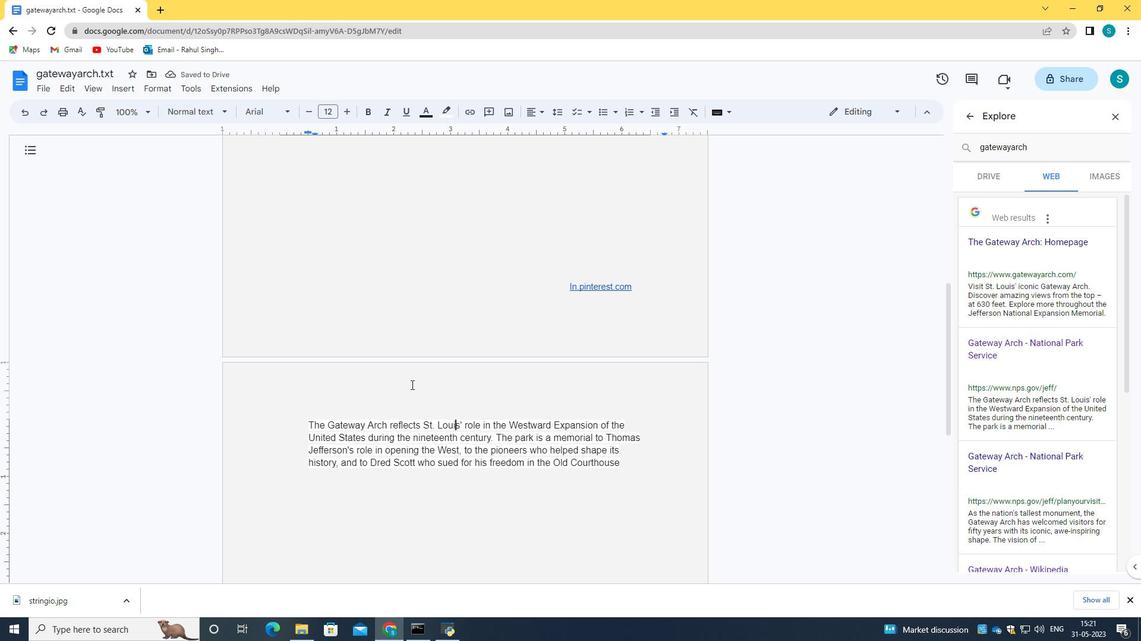 
Action: Mouse scrolled (411, 385) with delta (0, 0)
Screenshot: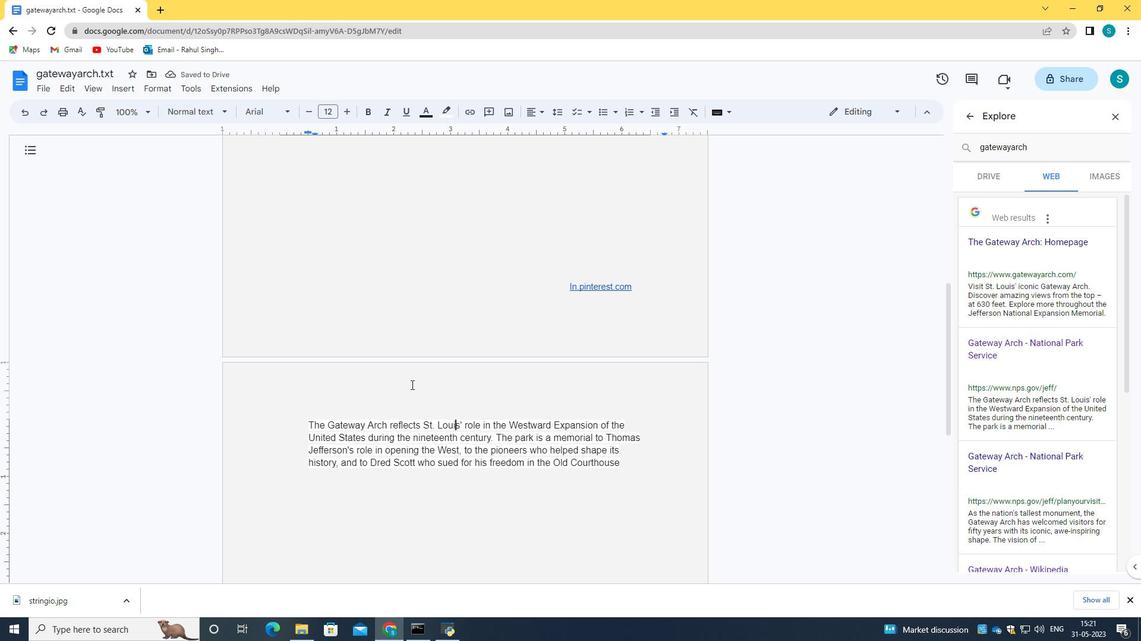 
Action: Mouse scrolled (411, 385) with delta (0, 0)
Screenshot: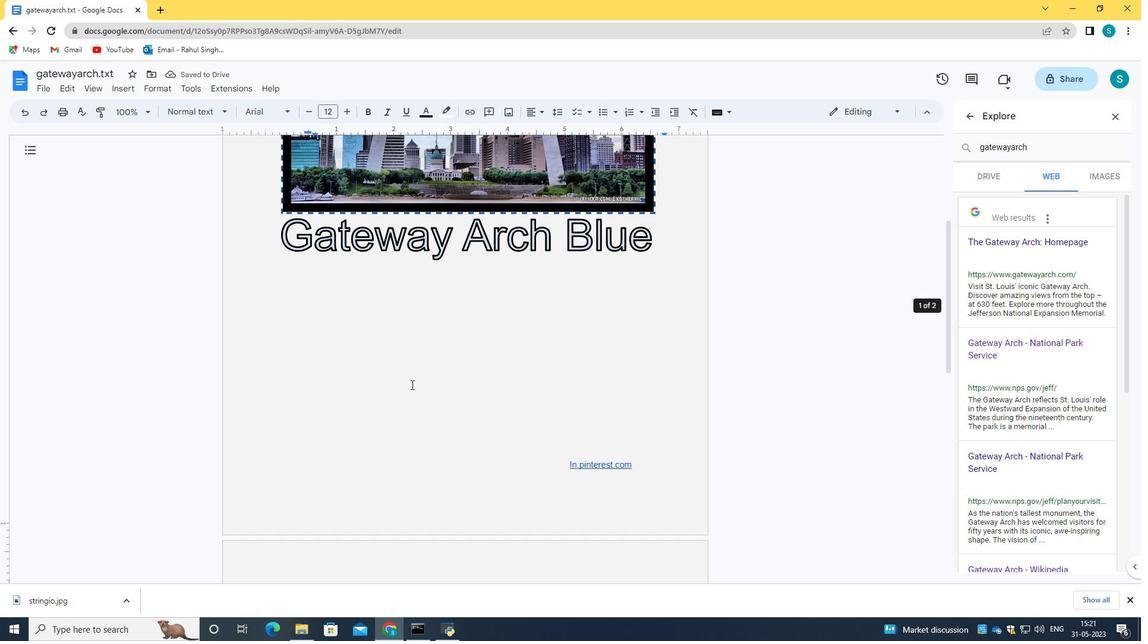 
Action: Mouse scrolled (411, 385) with delta (0, 0)
Screenshot: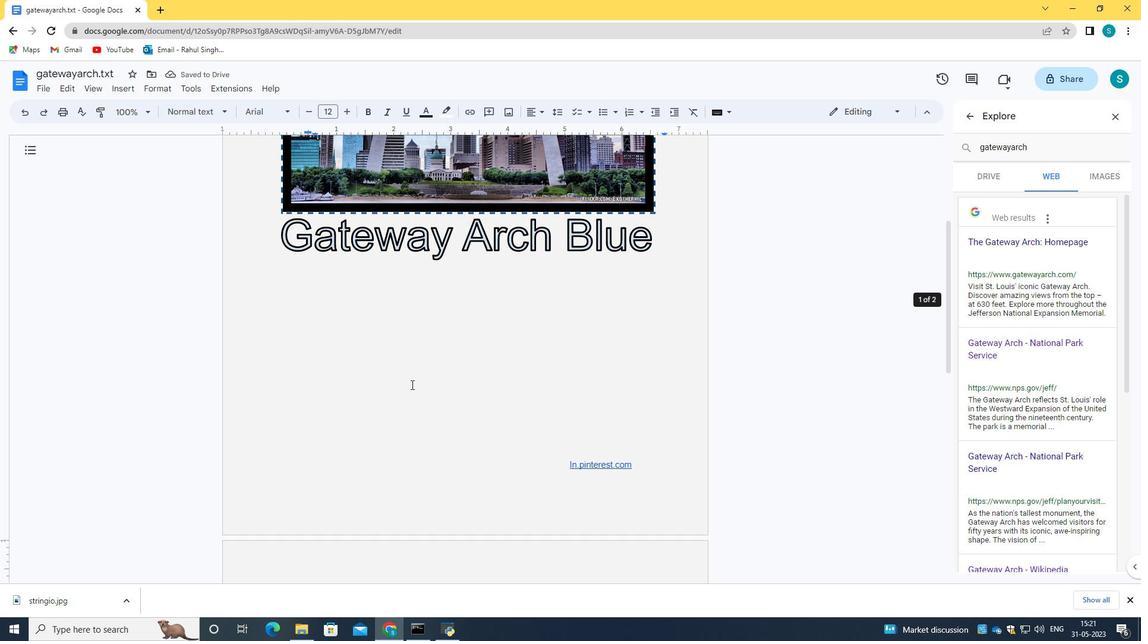 
Action: Mouse scrolled (411, 385) with delta (0, 0)
Screenshot: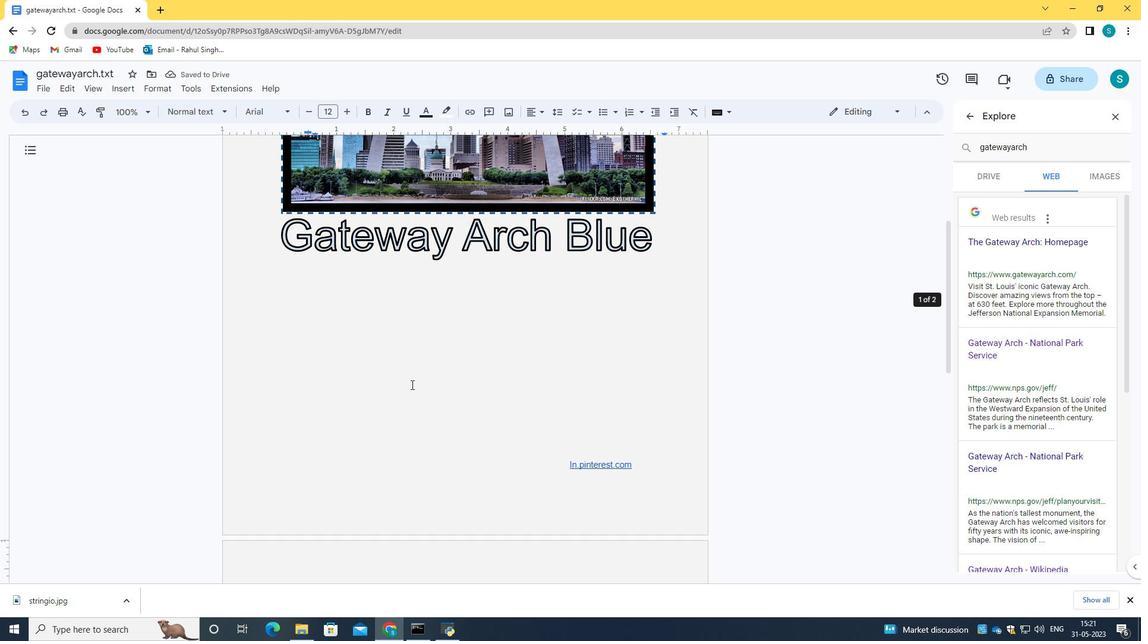 
Action: Mouse scrolled (411, 385) with delta (0, 0)
Screenshot: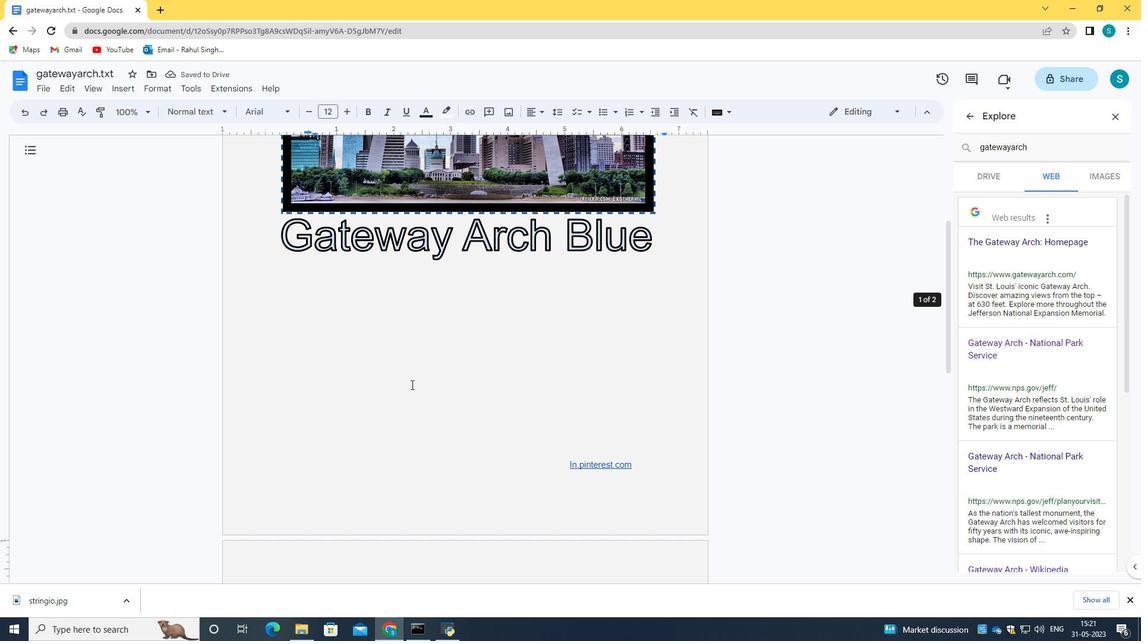 
Action: Mouse scrolled (411, 385) with delta (0, 0)
Screenshot: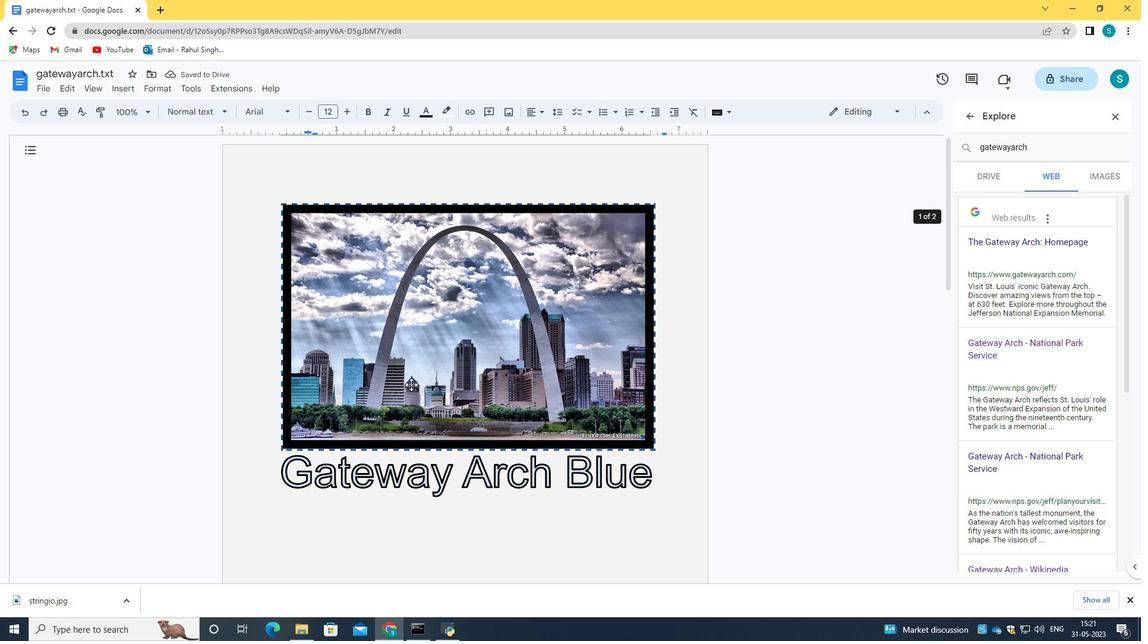 
Action: Mouse scrolled (411, 385) with delta (0, 0)
Screenshot: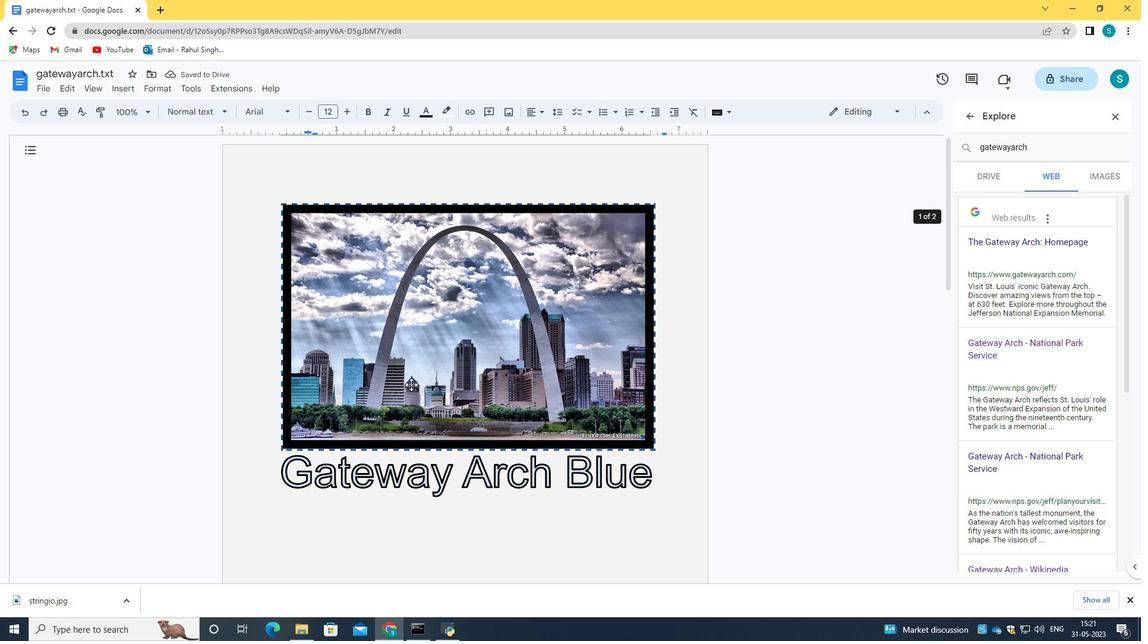 
Action: Mouse scrolled (411, 385) with delta (0, 0)
Screenshot: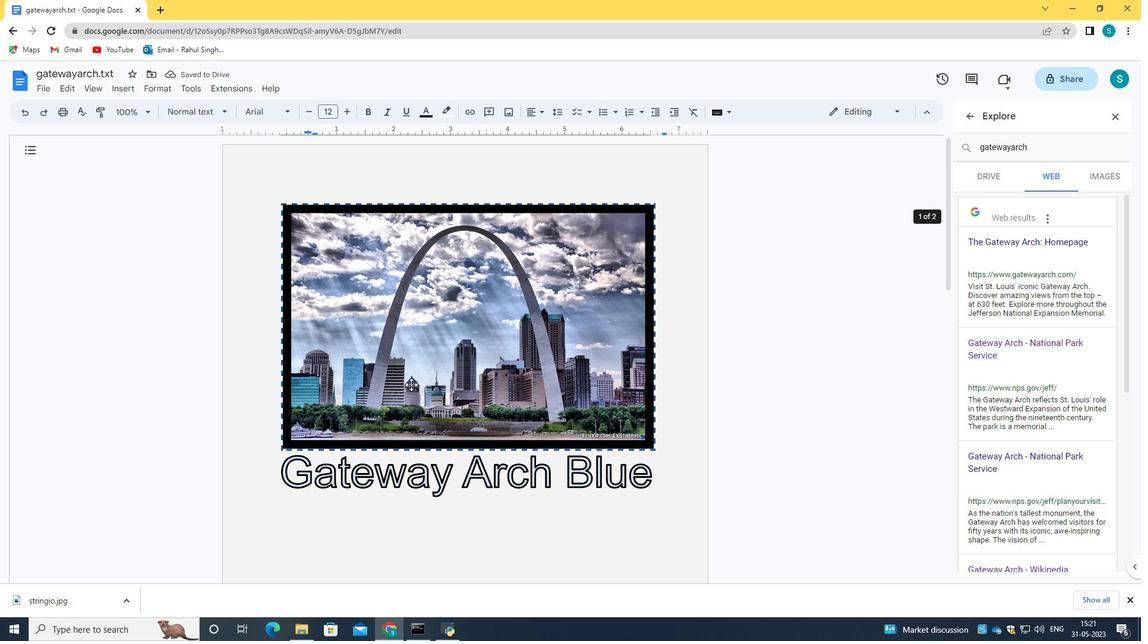 
Action: Mouse scrolled (411, 385) with delta (0, 0)
Screenshot: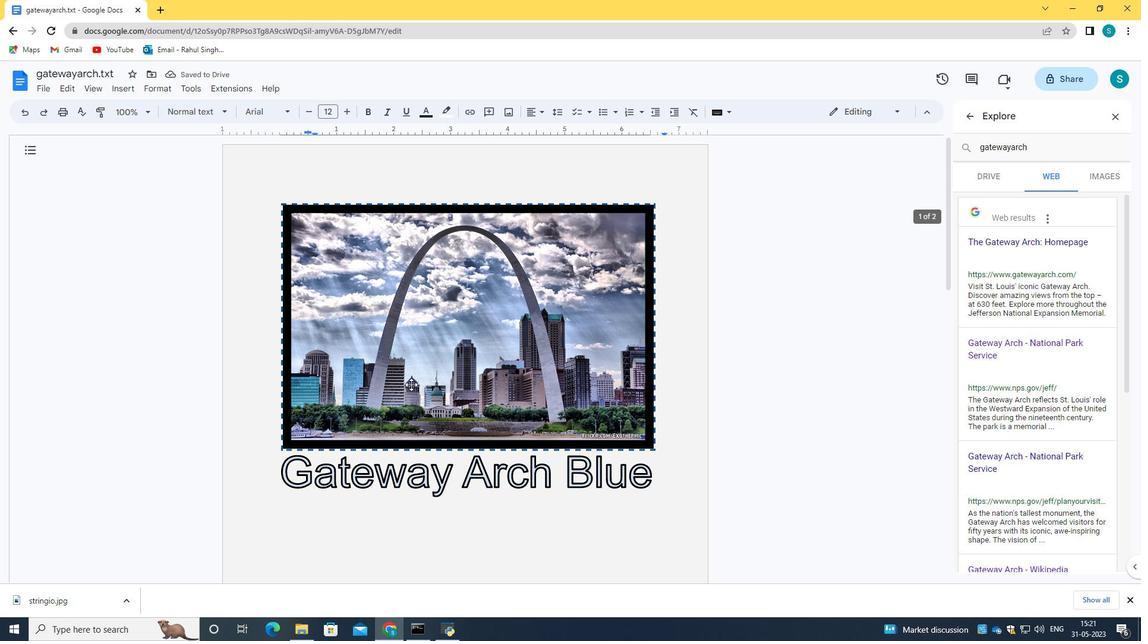 
Action: Mouse scrolled (411, 384) with delta (0, 0)
Screenshot: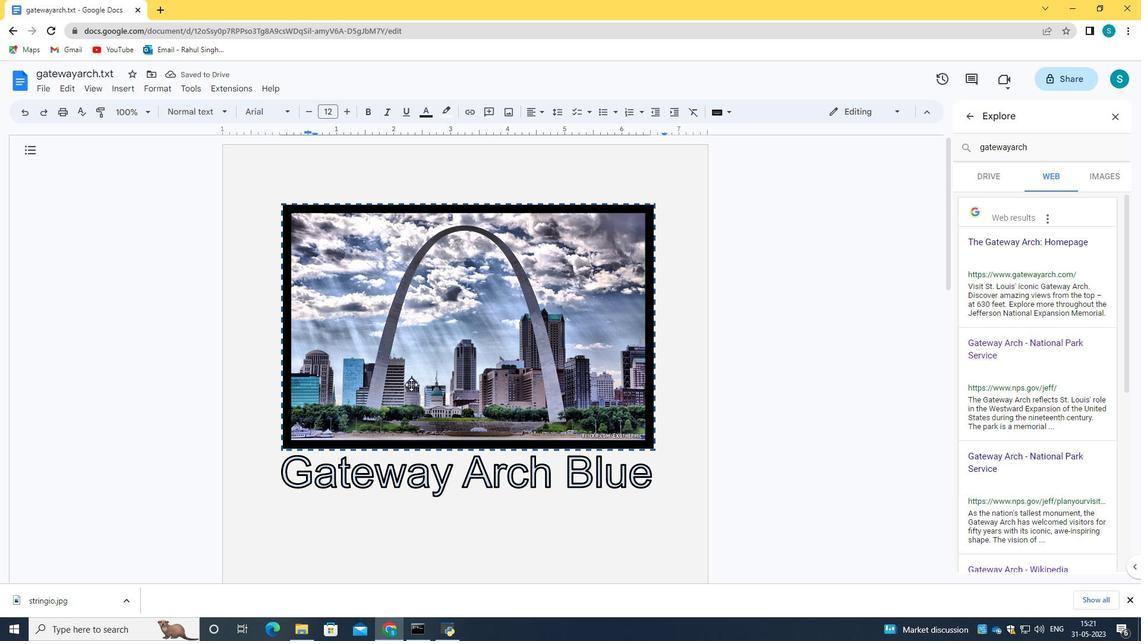 
Action: Mouse scrolled (411, 384) with delta (0, 0)
Screenshot: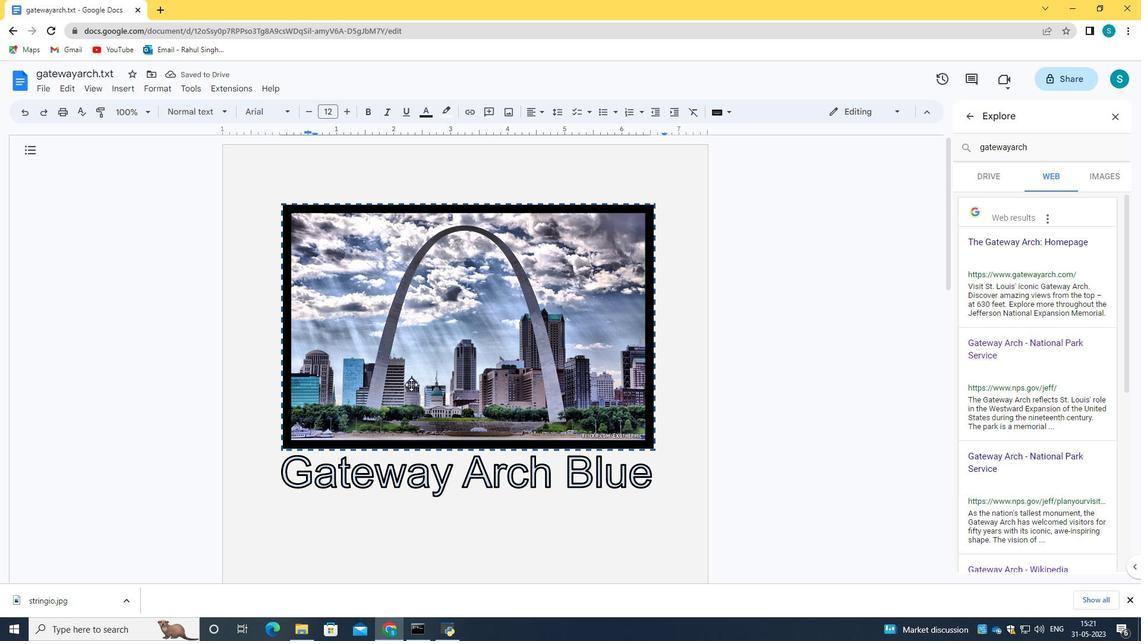 
Action: Mouse moved to (411, 385)
Screenshot: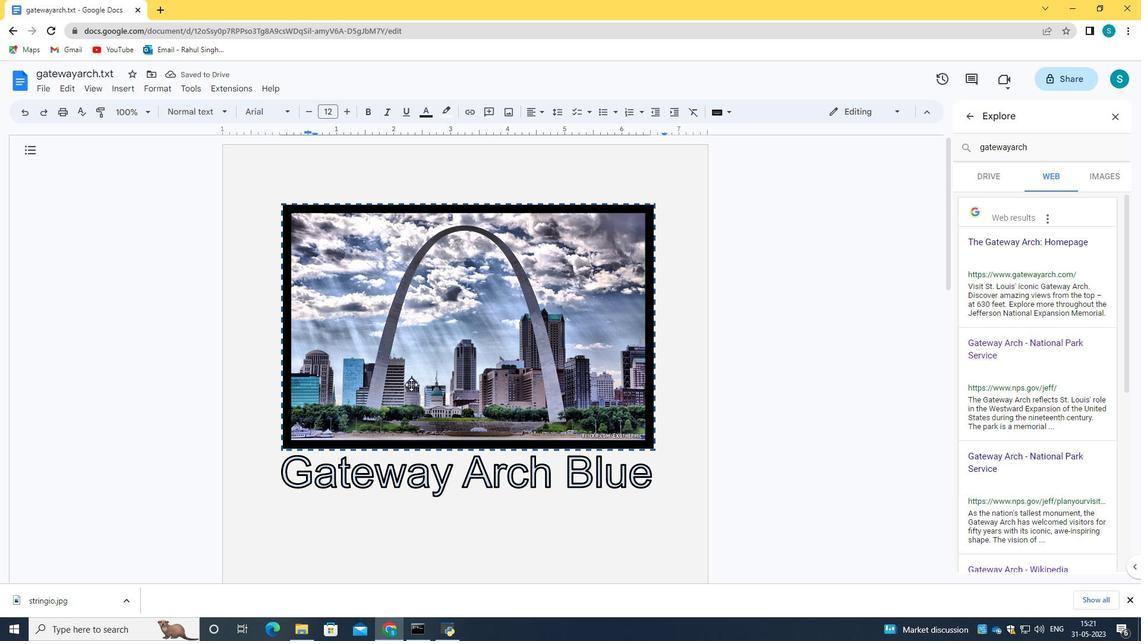 
Action: Mouse scrolled (411, 384) with delta (0, 0)
Screenshot: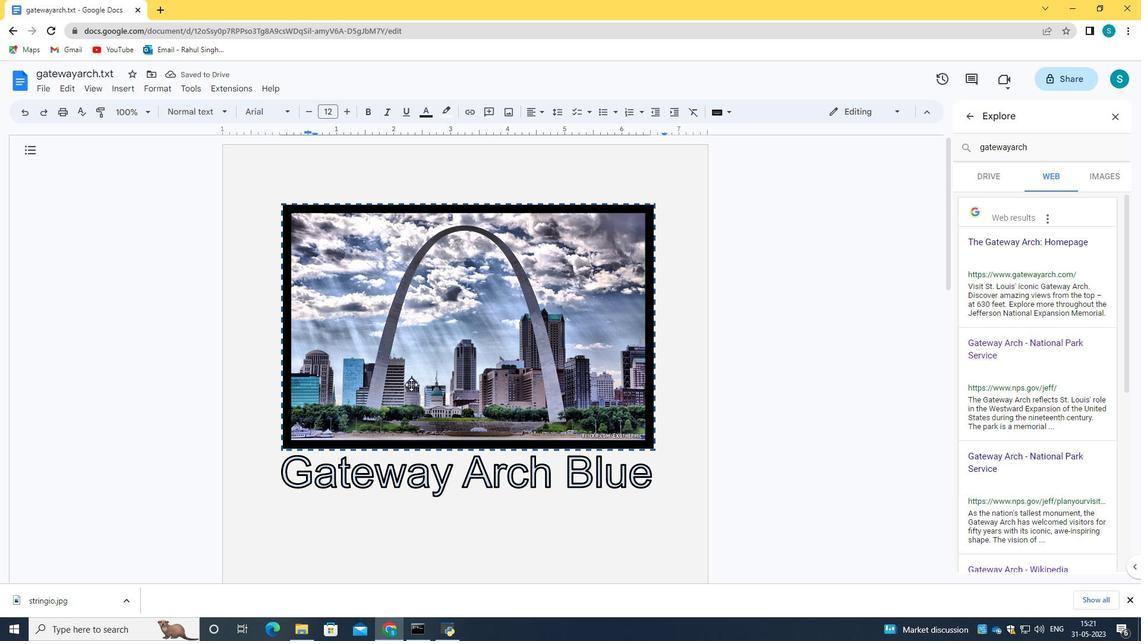 
Action: Mouse scrolled (411, 384) with delta (0, 0)
Screenshot: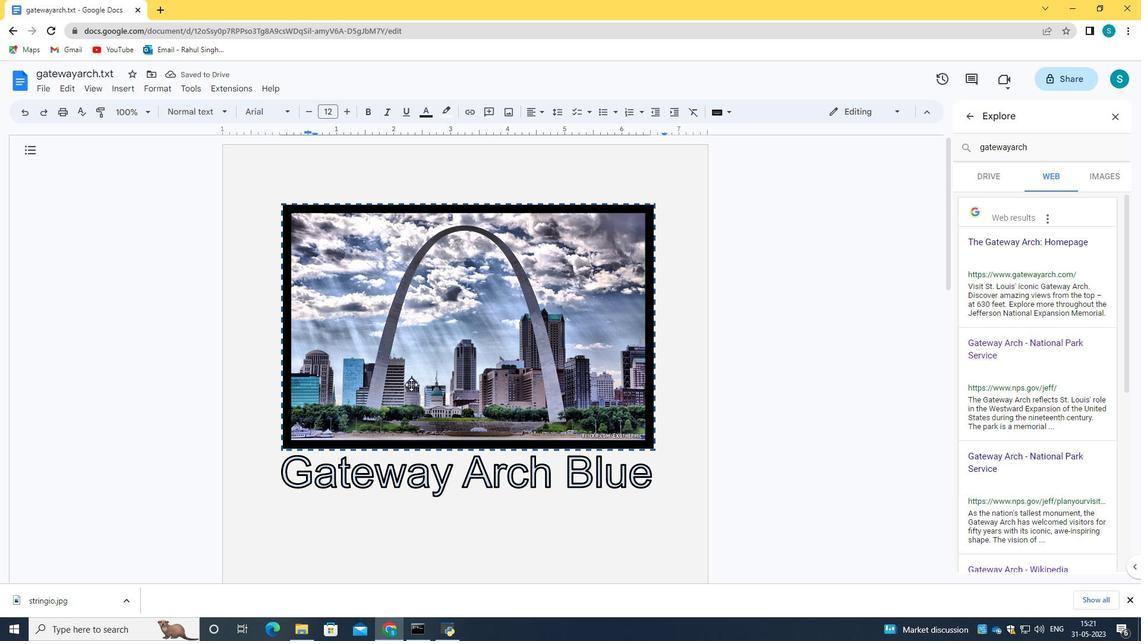 
Action: Mouse moved to (413, 386)
Screenshot: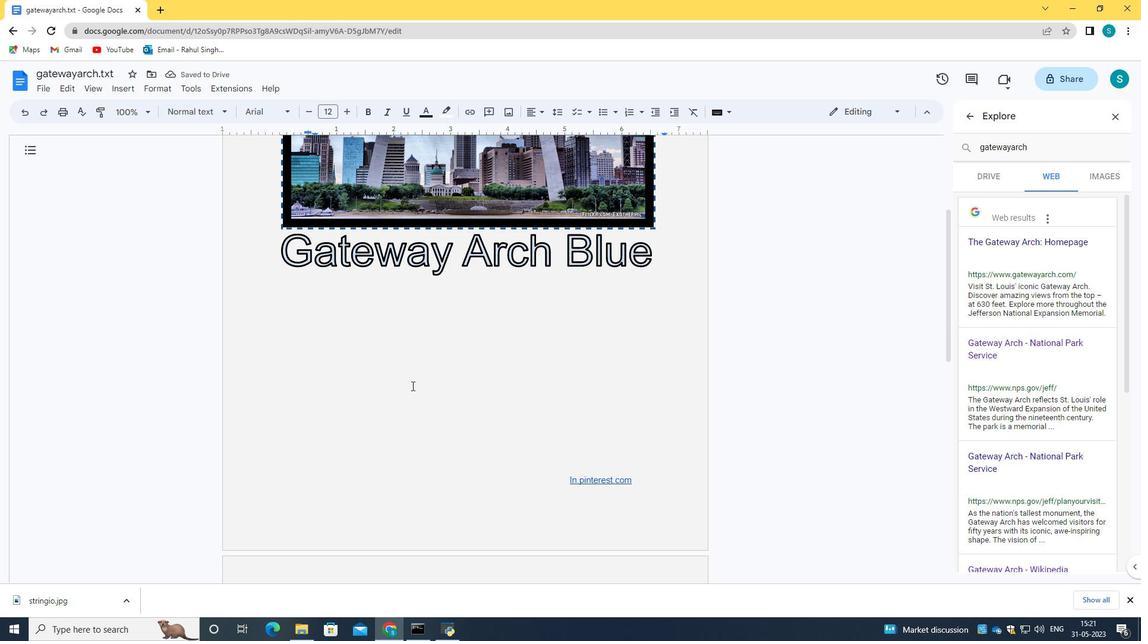 
Action: Mouse scrolled (413, 386) with delta (0, 0)
Screenshot: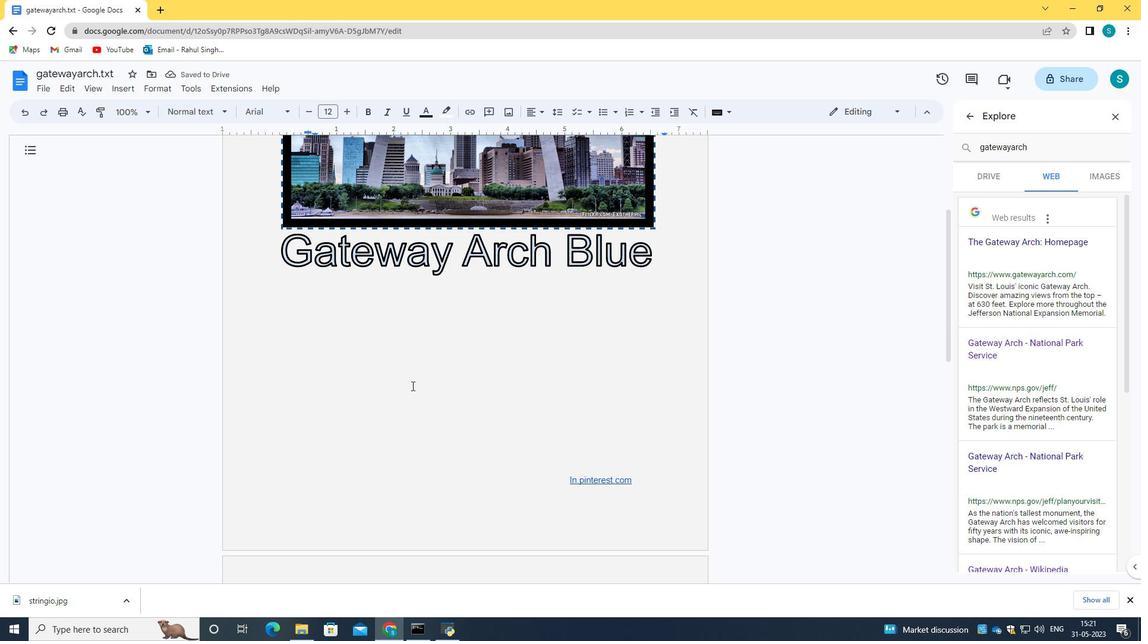 
Action: Mouse moved to (413, 386)
Screenshot: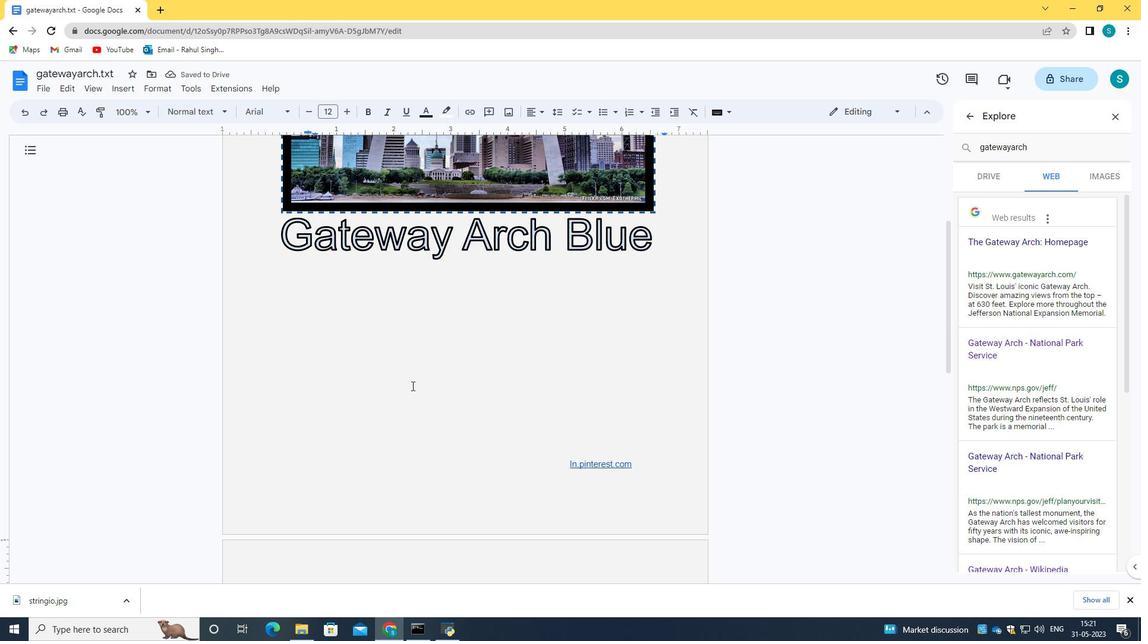 
Action: Mouse scrolled (413, 386) with delta (0, 0)
Screenshot: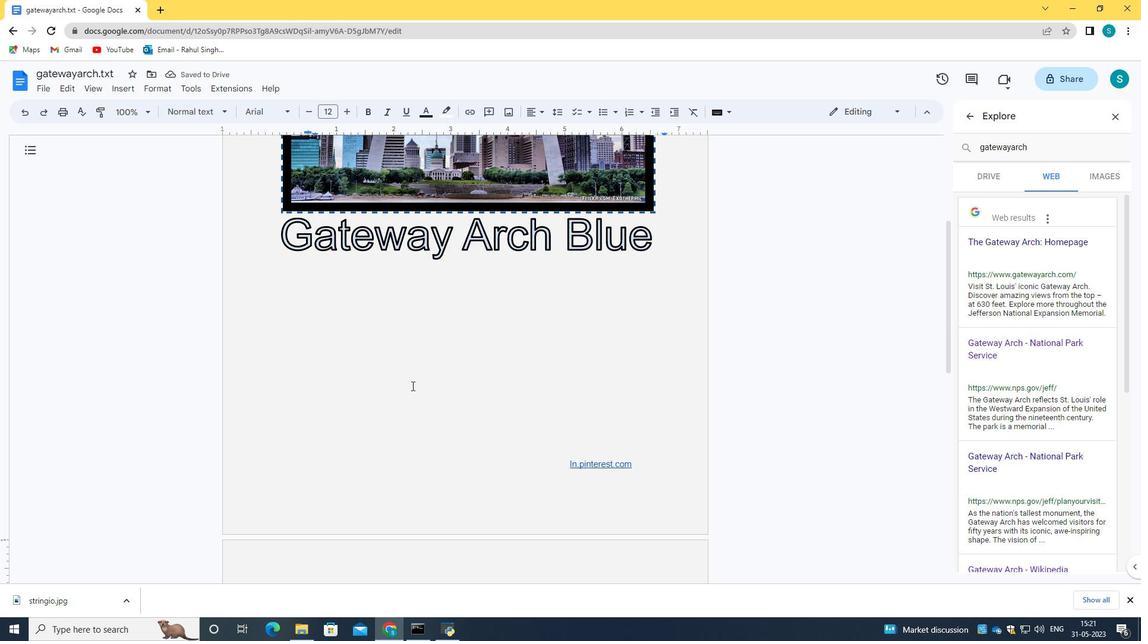 
Action: Mouse moved to (413, 387)
Screenshot: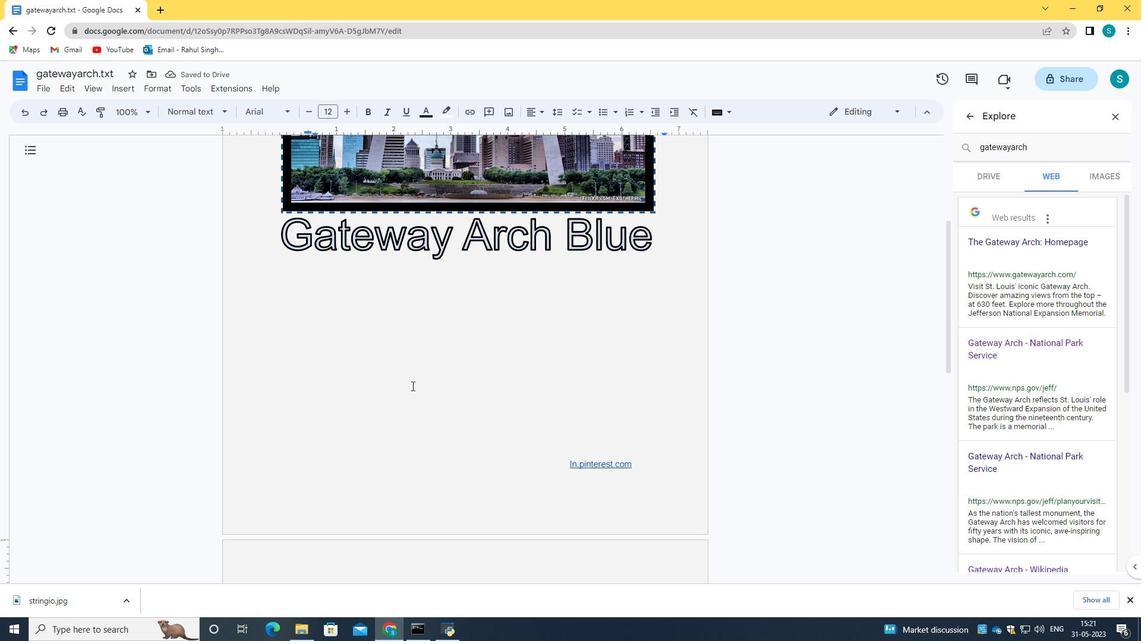 
Action: Mouse scrolled (413, 386) with delta (0, 0)
Screenshot: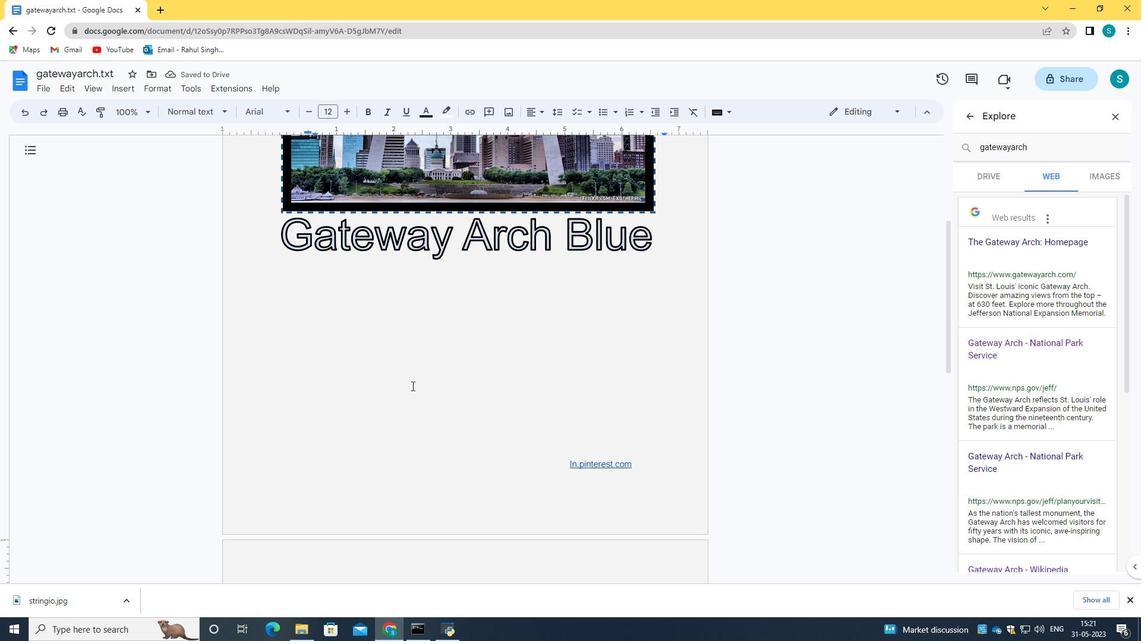 
Action: Mouse scrolled (413, 386) with delta (0, 0)
Screenshot: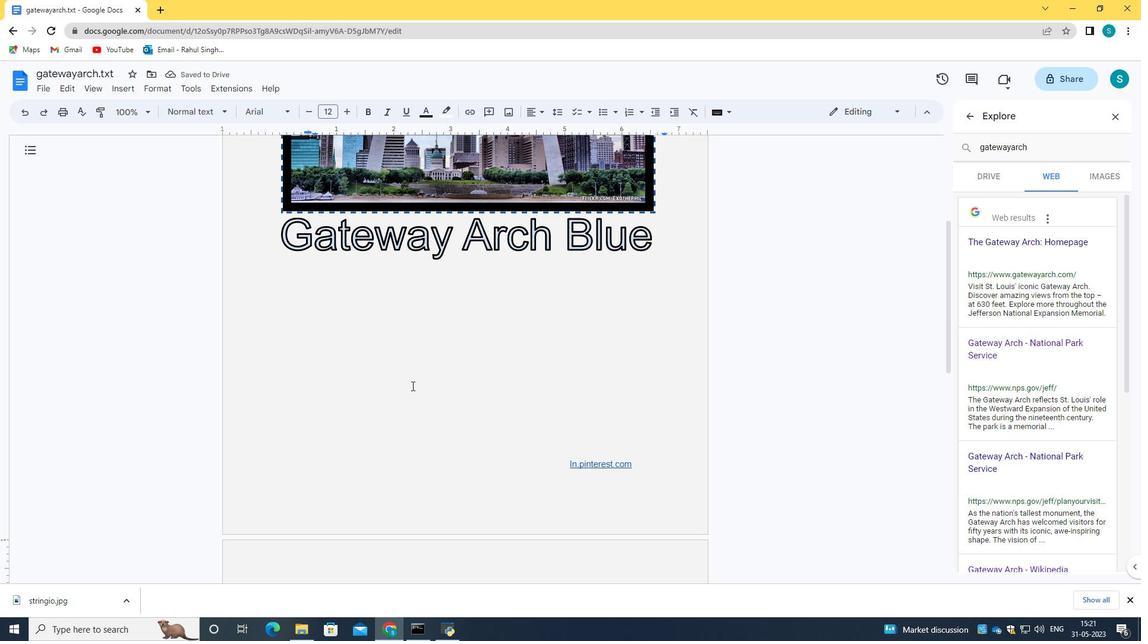 
Action: Mouse scrolled (413, 386) with delta (0, 0)
Screenshot: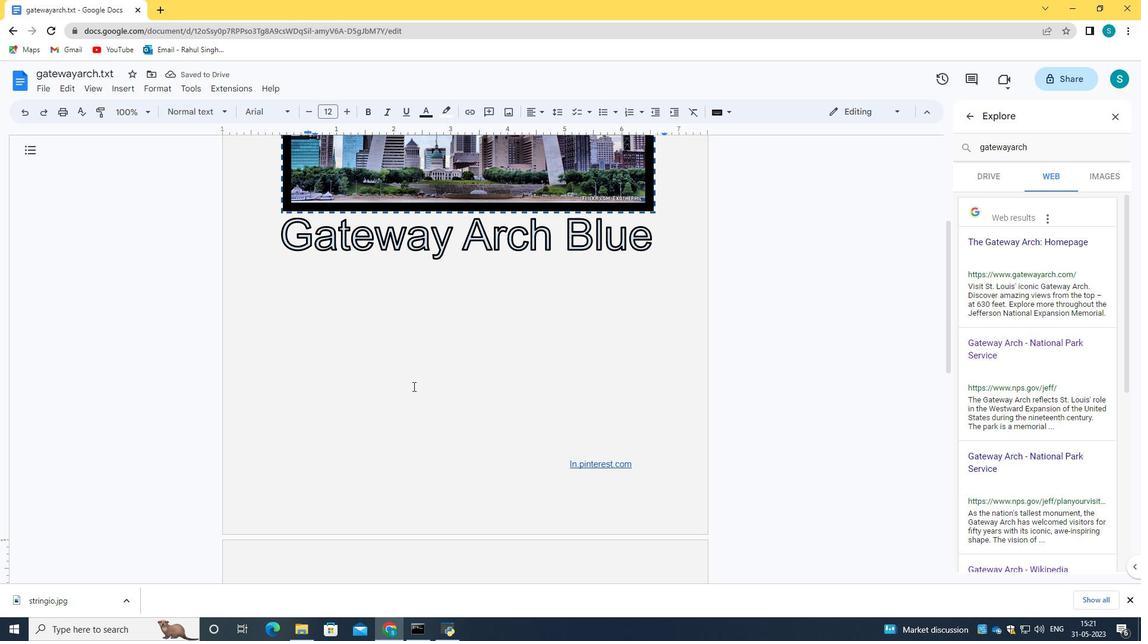 
Action: Mouse scrolled (413, 388) with delta (0, 0)
Screenshot: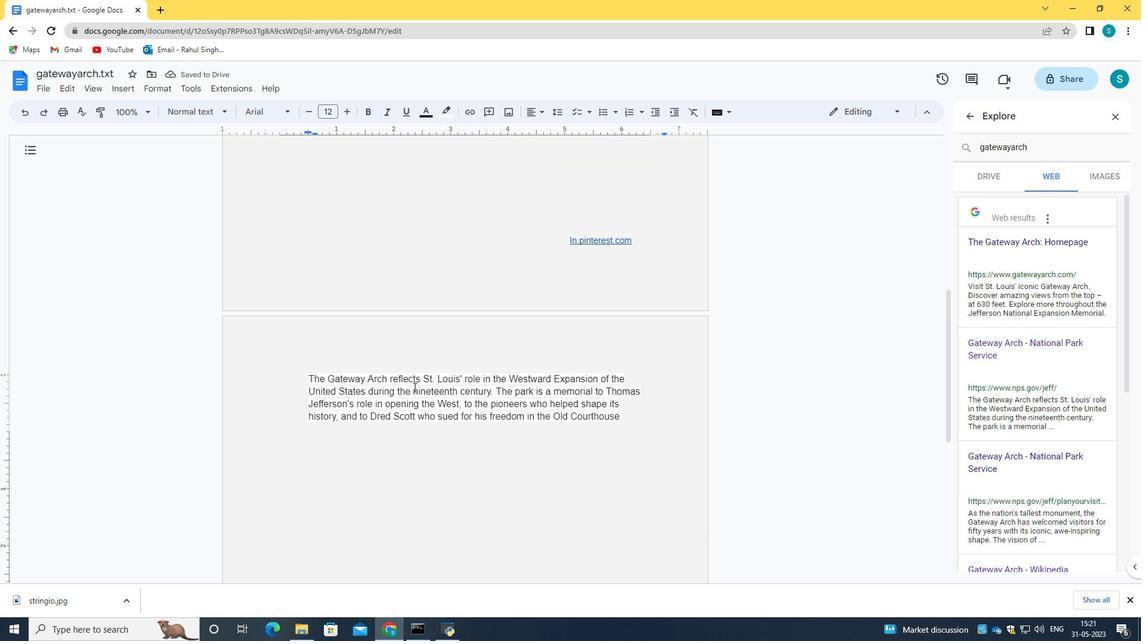 
Action: Mouse scrolled (413, 388) with delta (0, 0)
Screenshot: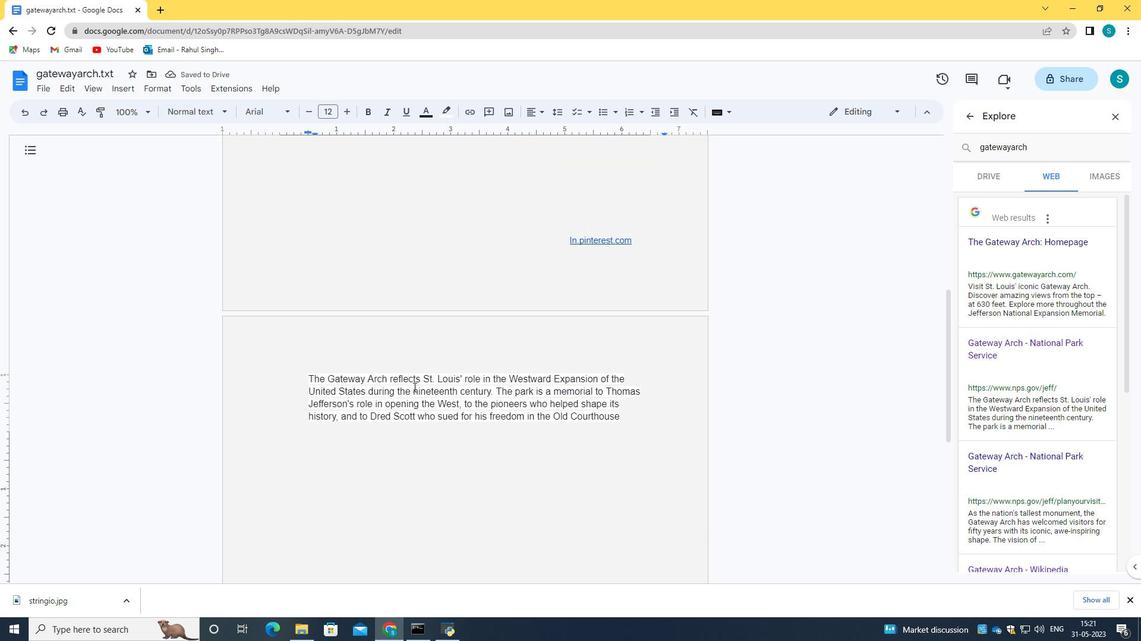 
Action: Mouse scrolled (413, 388) with delta (0, 0)
Screenshot: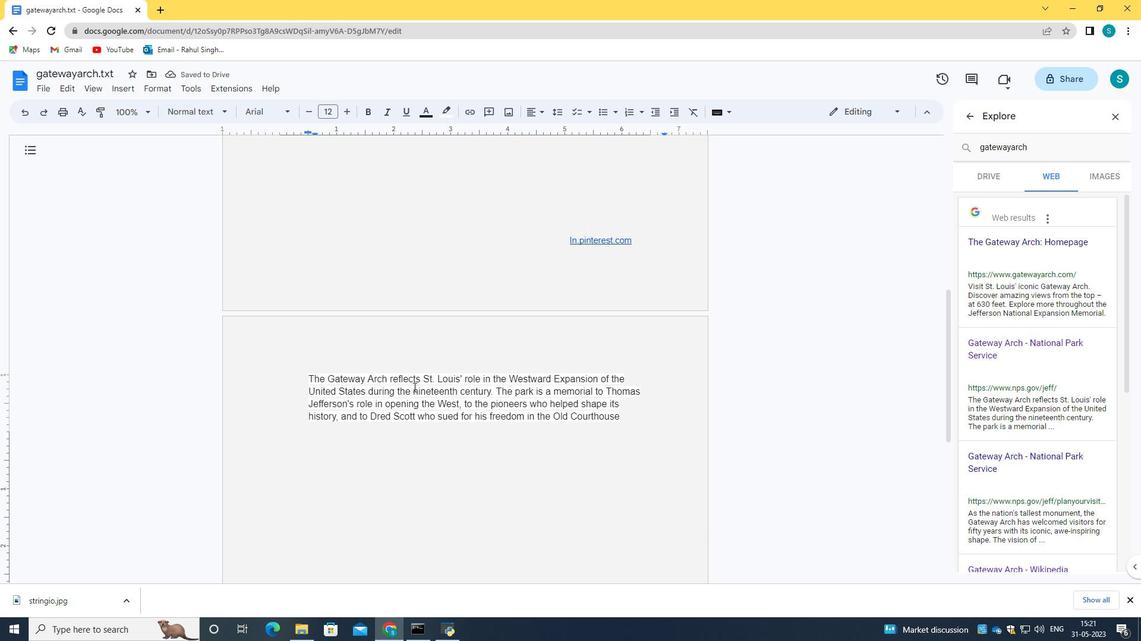 
Action: Mouse scrolled (413, 388) with delta (0, 0)
Screenshot: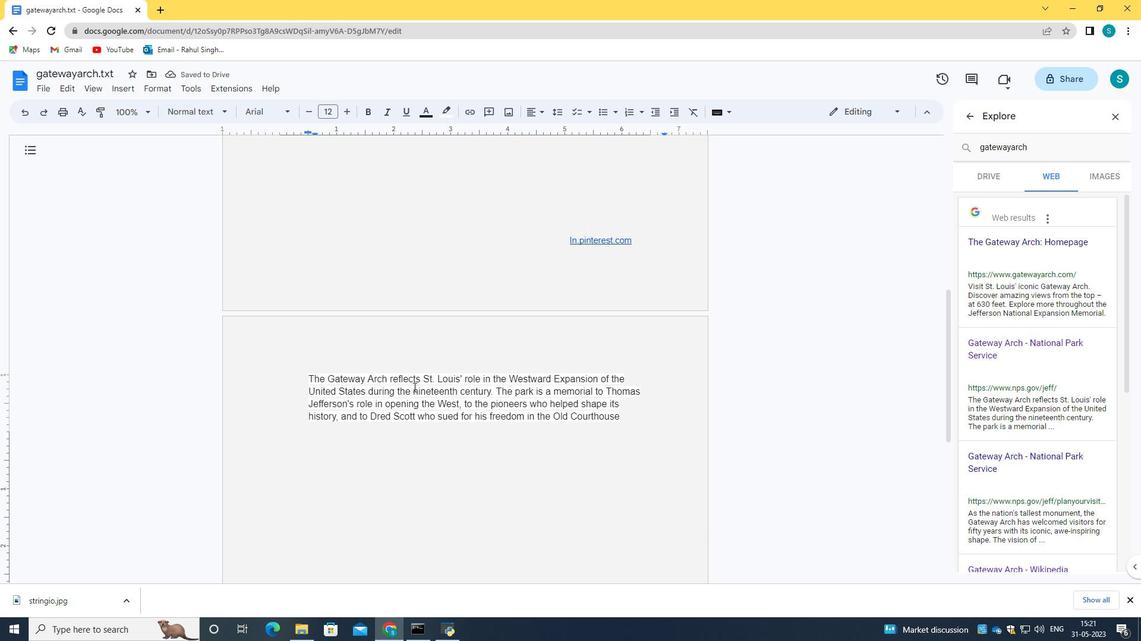 
Action: Mouse scrolled (413, 388) with delta (0, 0)
Screenshot: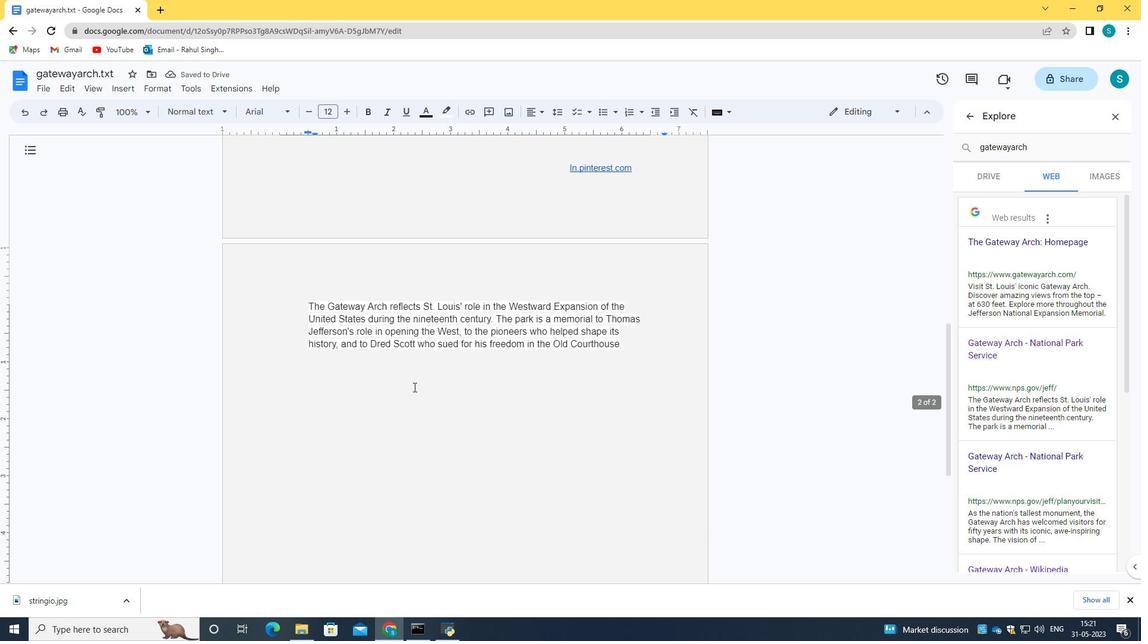 
Action: Mouse scrolled (413, 388) with delta (0, 0)
Screenshot: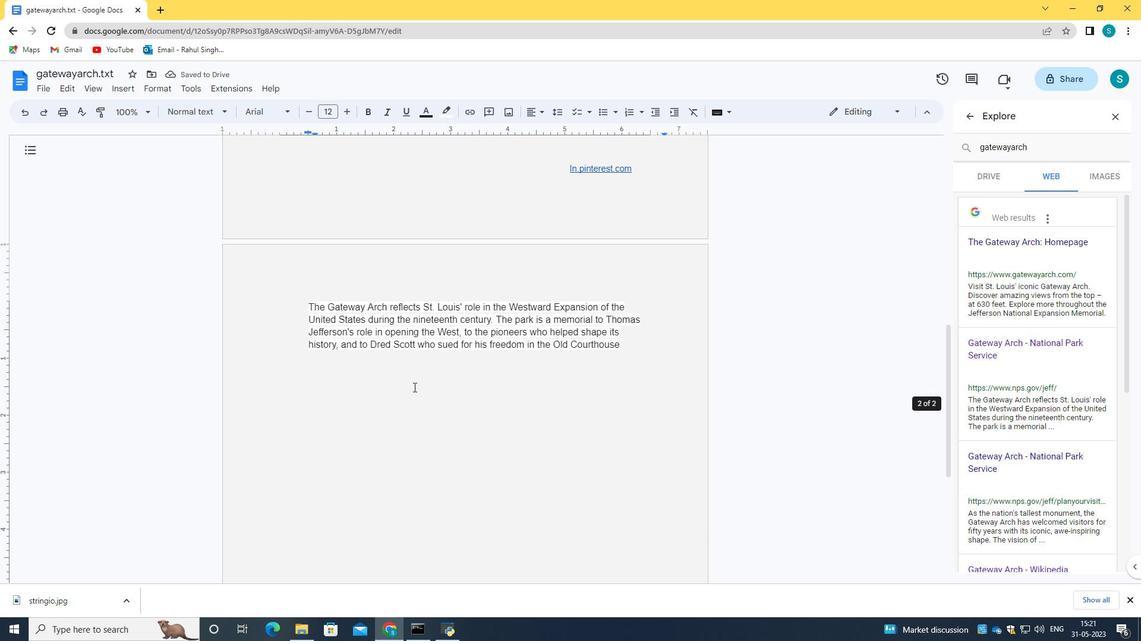 
Action: Mouse moved to (414, 388)
Screenshot: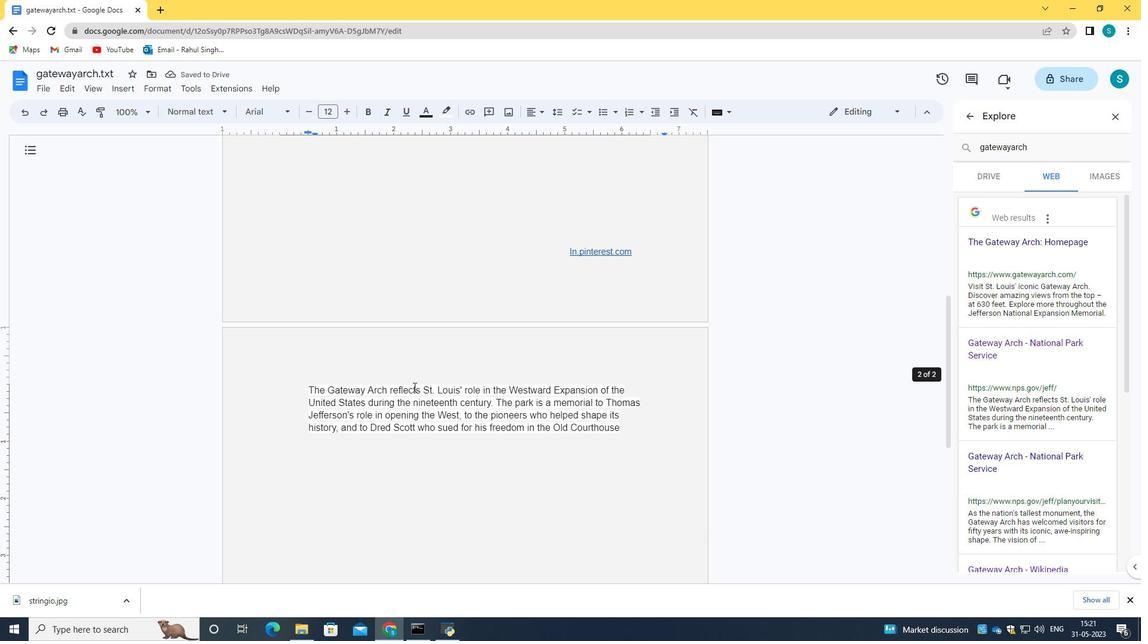 
Action: Mouse scrolled (414, 388) with delta (0, 0)
Screenshot: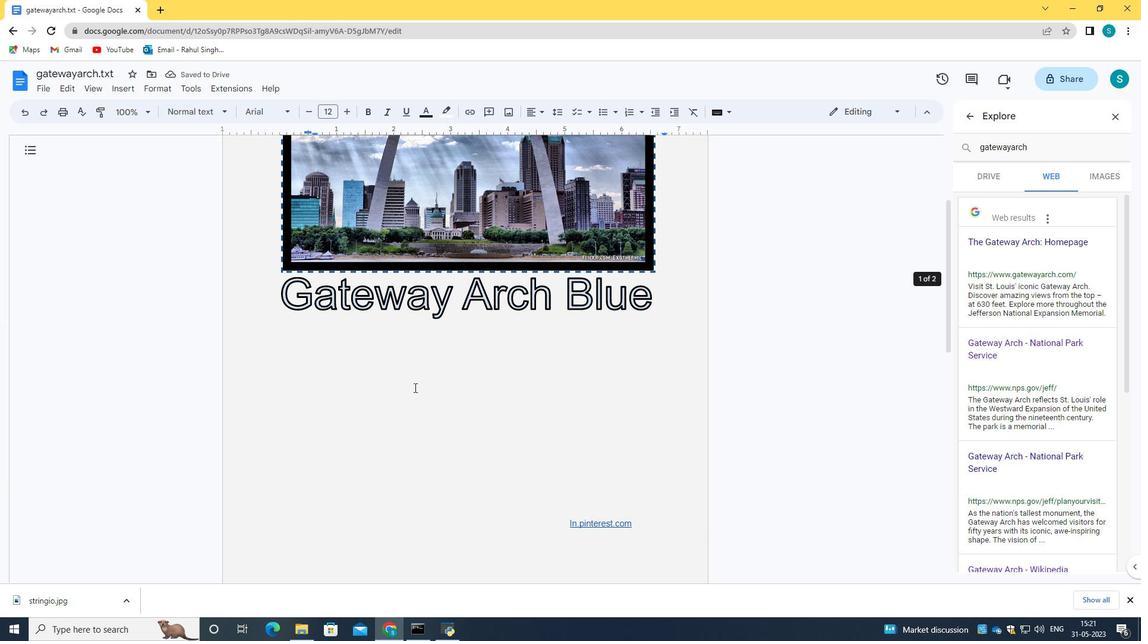 
Action: Mouse scrolled (414, 388) with delta (0, 0)
Screenshot: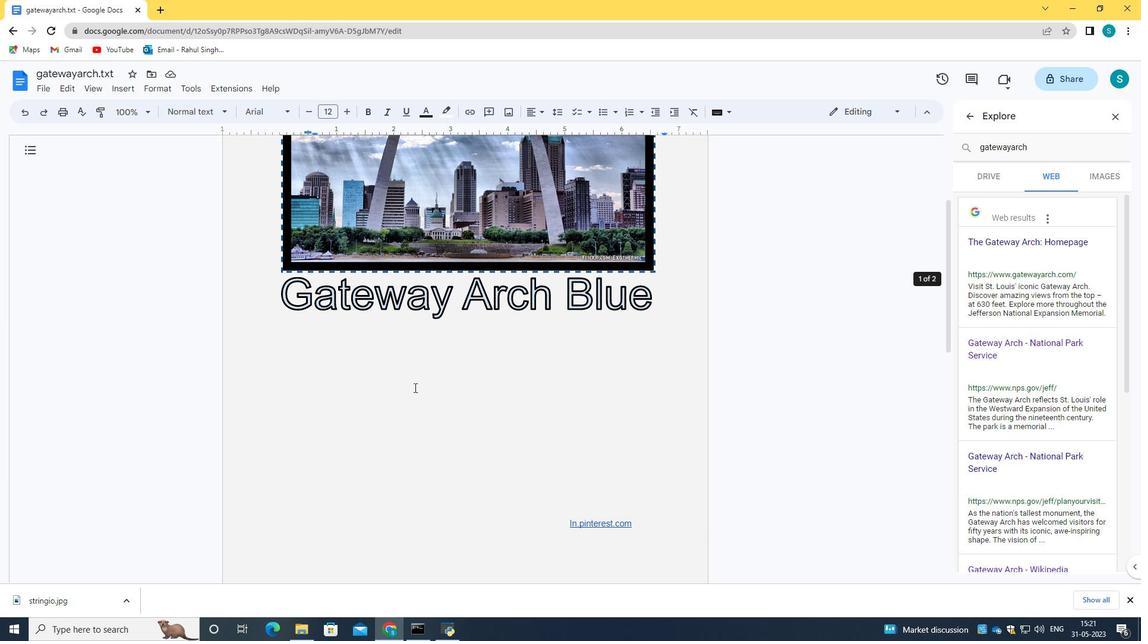 
Action: Mouse scrolled (414, 388) with delta (0, 0)
Screenshot: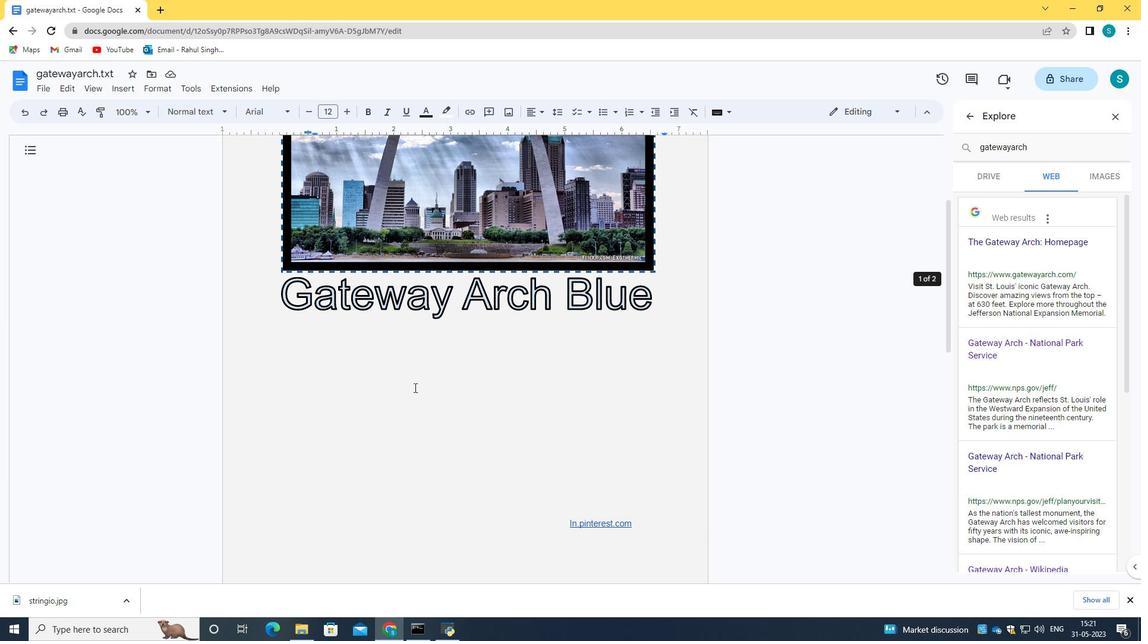
Action: Mouse scrolled (414, 388) with delta (0, 0)
Screenshot: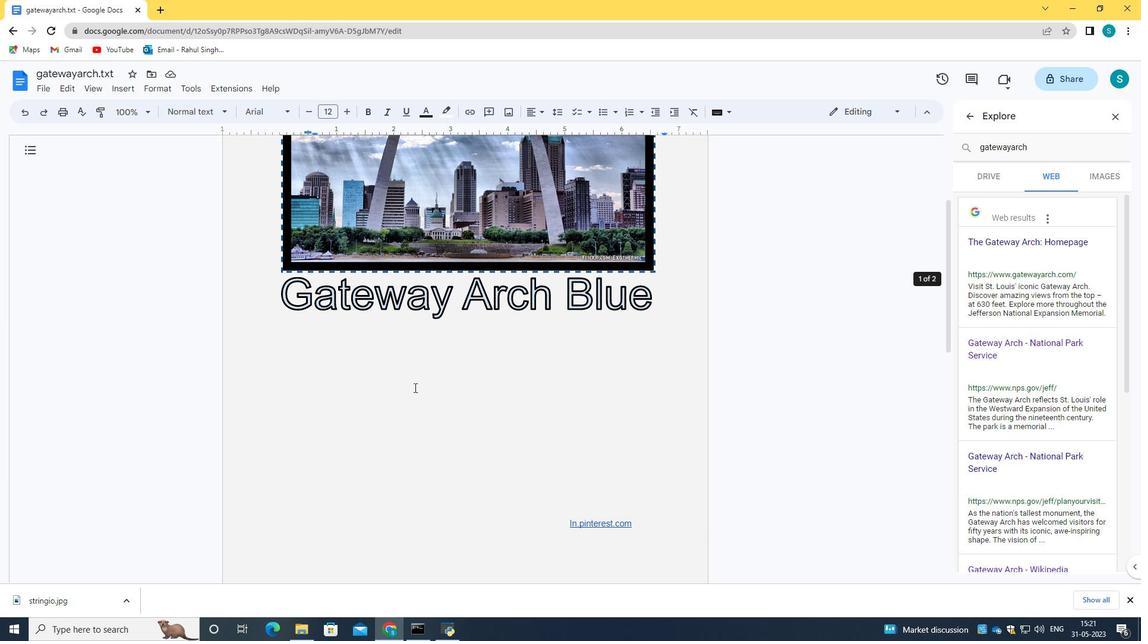 
Action: Mouse scrolled (414, 388) with delta (0, 0)
Screenshot: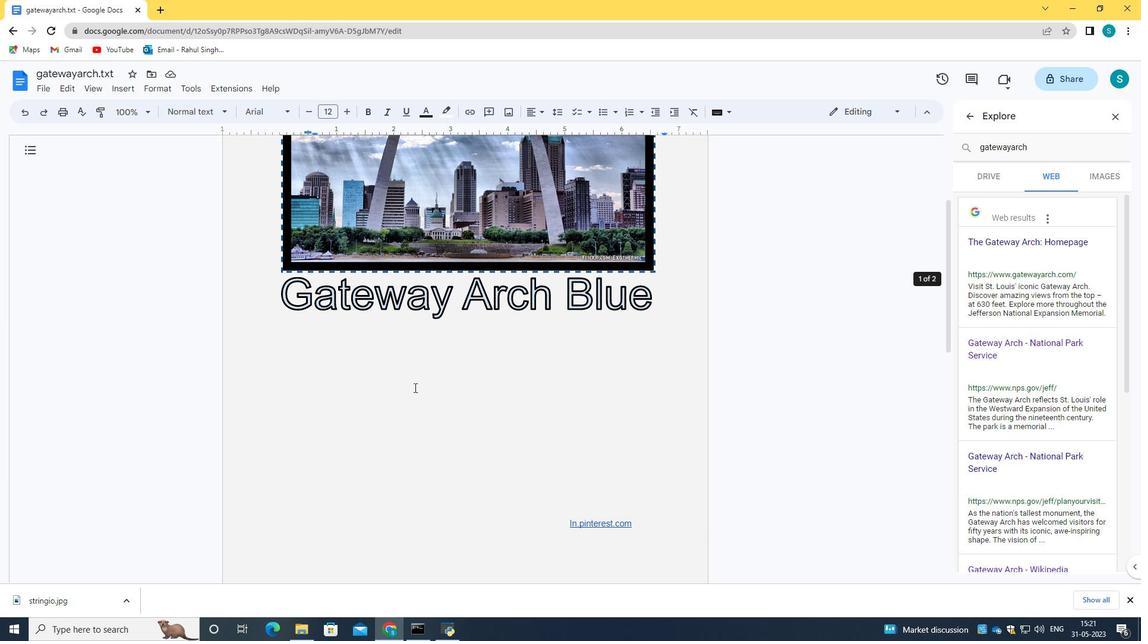 
Action: Mouse scrolled (414, 388) with delta (0, 0)
Screenshot: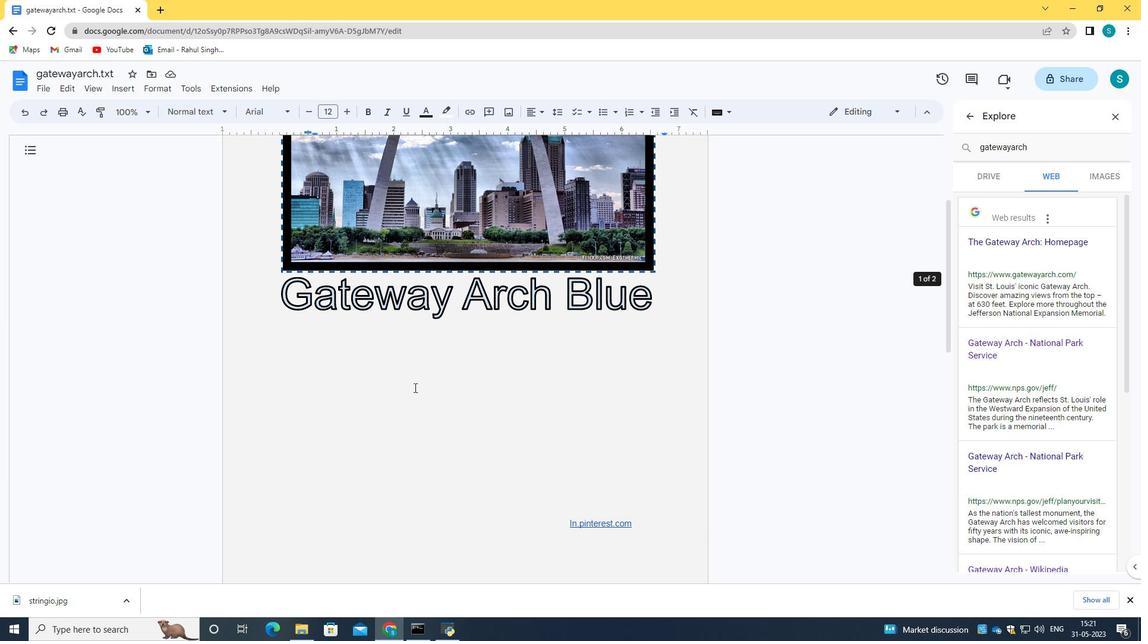 
Action: Mouse scrolled (414, 388) with delta (0, 0)
Screenshot: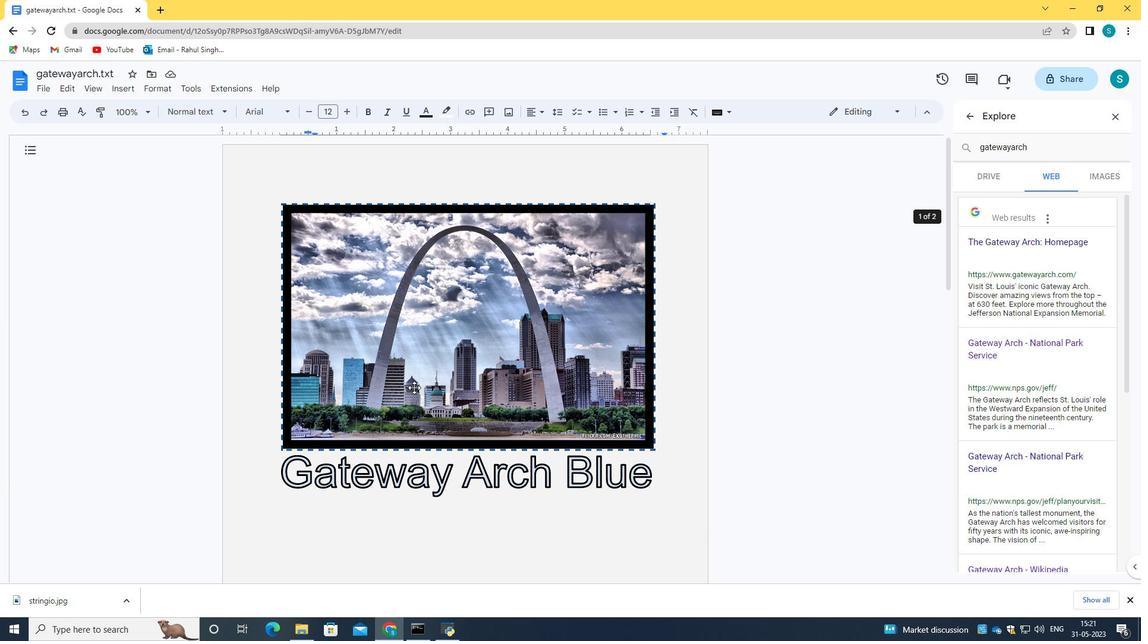 
Action: Mouse scrolled (414, 388) with delta (0, 0)
Screenshot: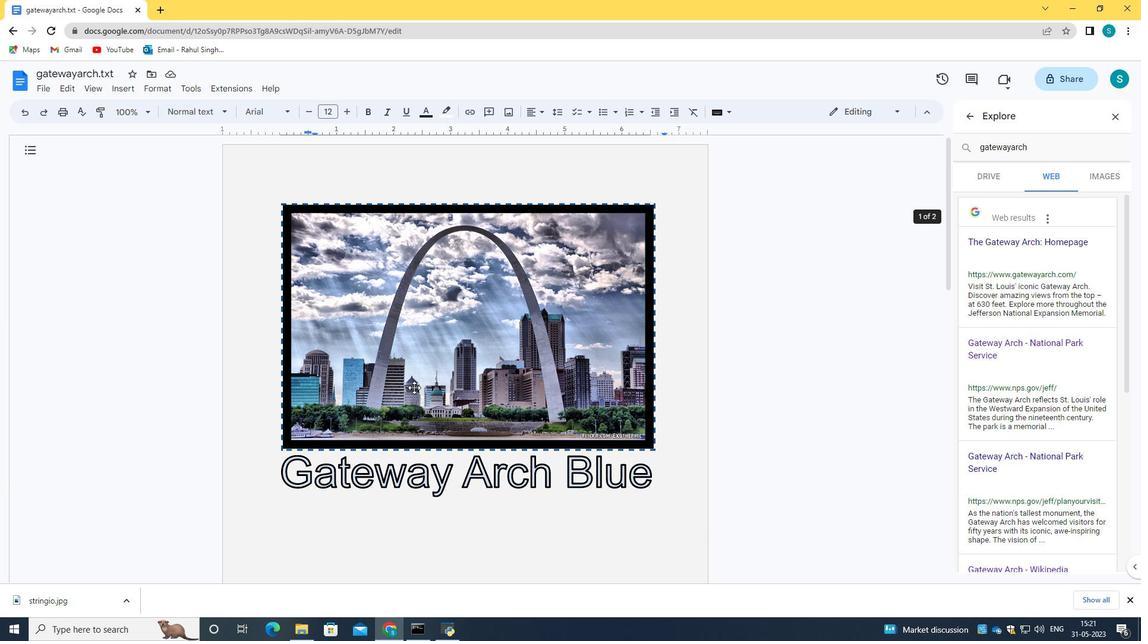 
Action: Mouse scrolled (414, 388) with delta (0, 0)
Screenshot: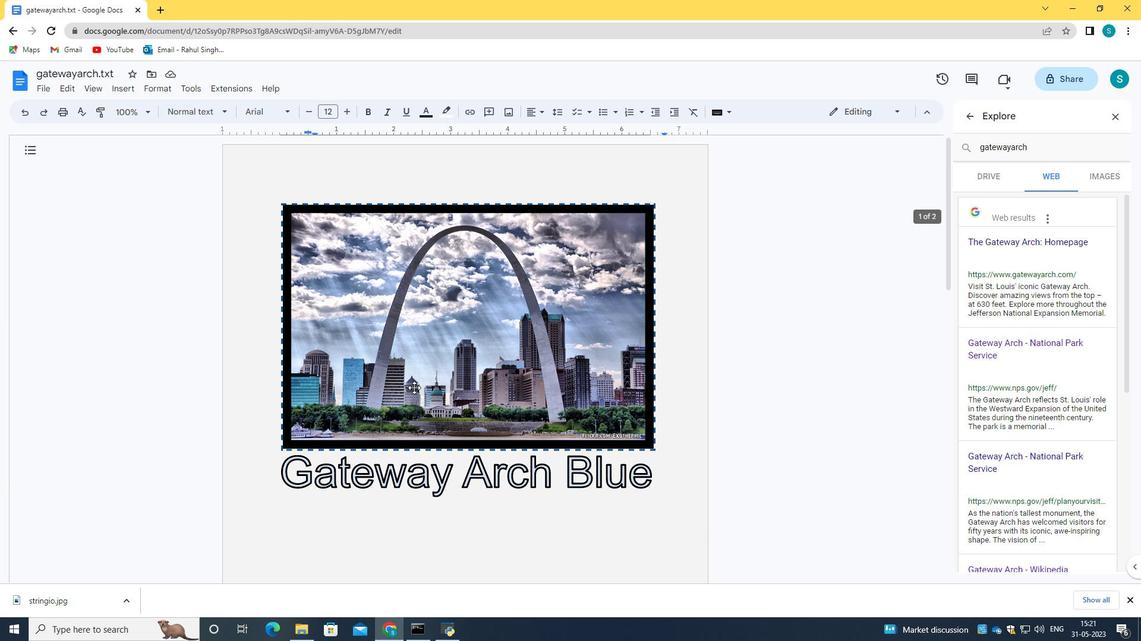 
